 Task: Find connections with filter location Vicálvaro with filter topic #moneywith filter profile language German with filter current company NetApp with filter school Sri Venkateswara College with filter industry Magnetic and Optical Media Manufacturing with filter service category Program Management with filter keywords title Hair Stylist
Action: Mouse moved to (574, 65)
Screenshot: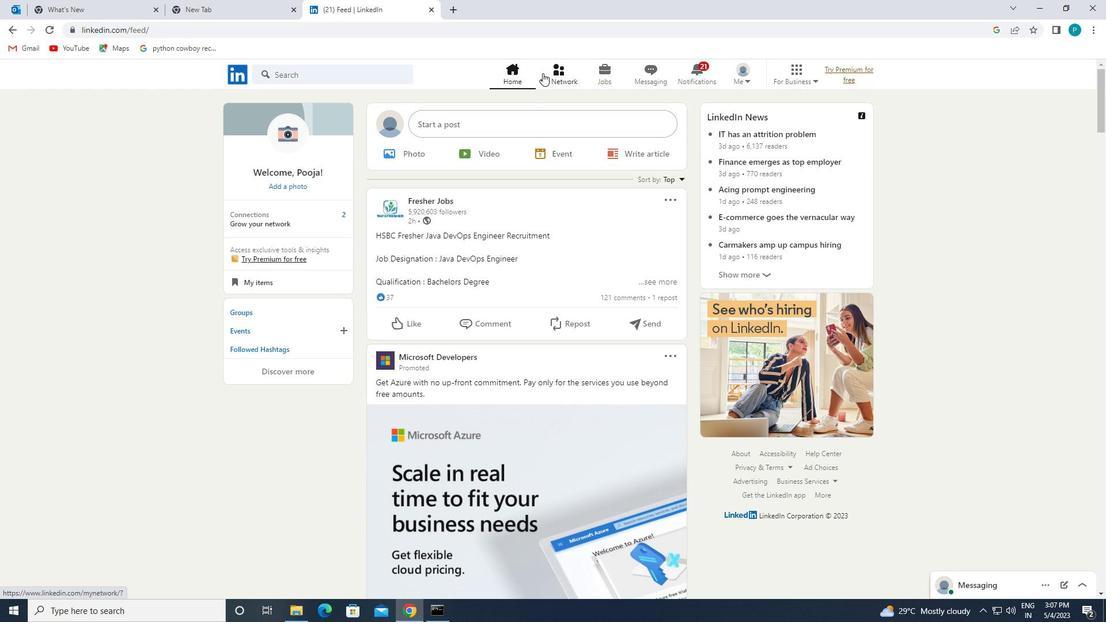 
Action: Mouse pressed left at (574, 65)
Screenshot: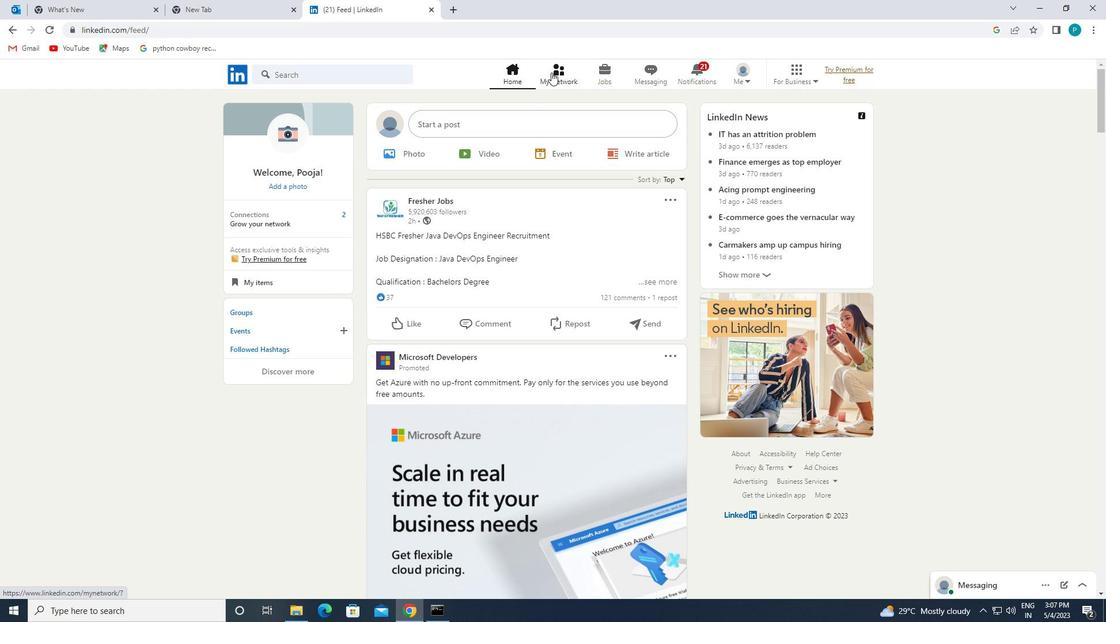 
Action: Mouse moved to (566, 72)
Screenshot: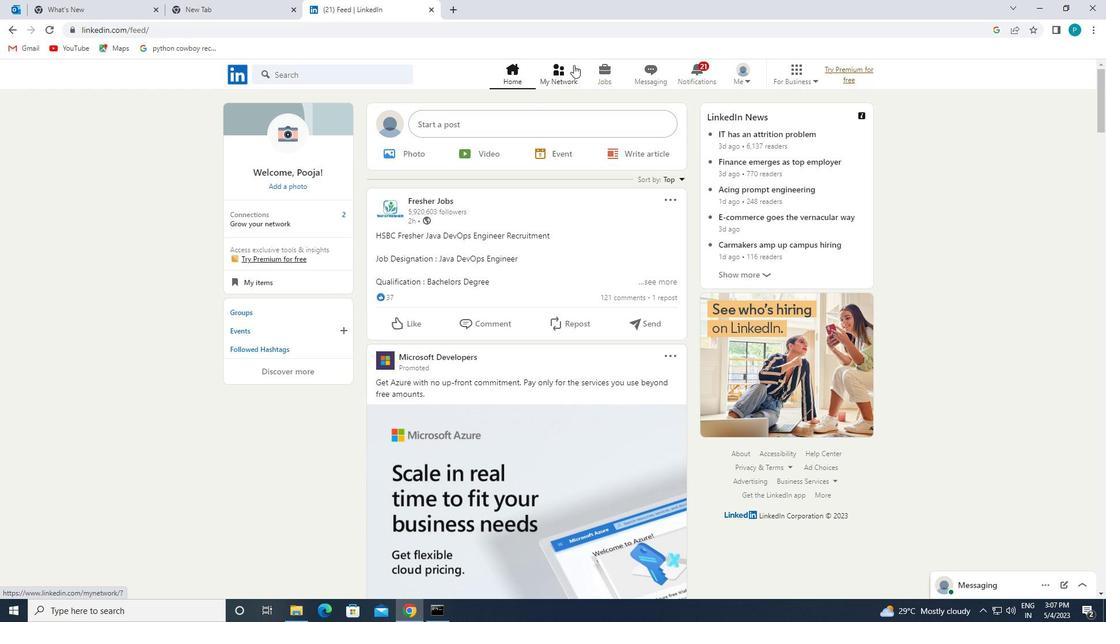 
Action: Mouse pressed left at (566, 72)
Screenshot: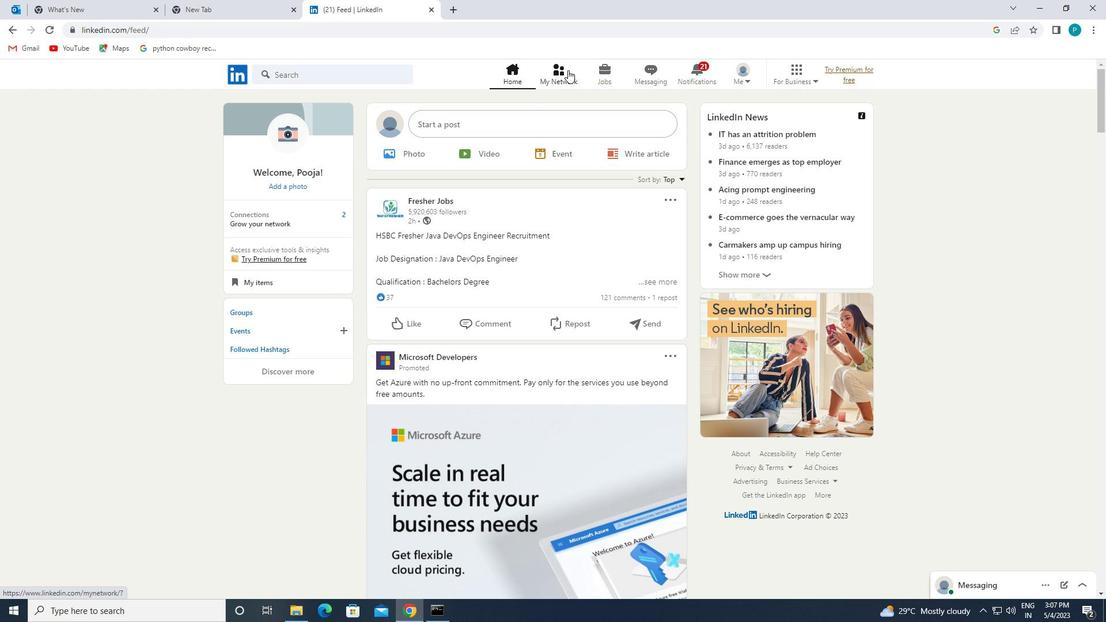
Action: Mouse moved to (328, 140)
Screenshot: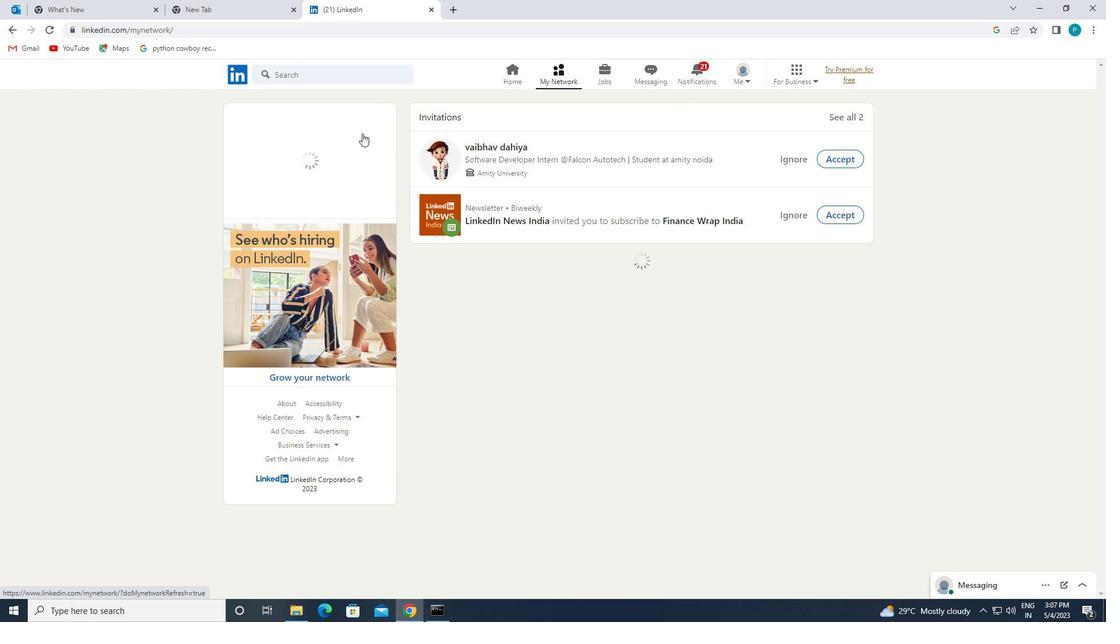
Action: Mouse pressed left at (328, 140)
Screenshot: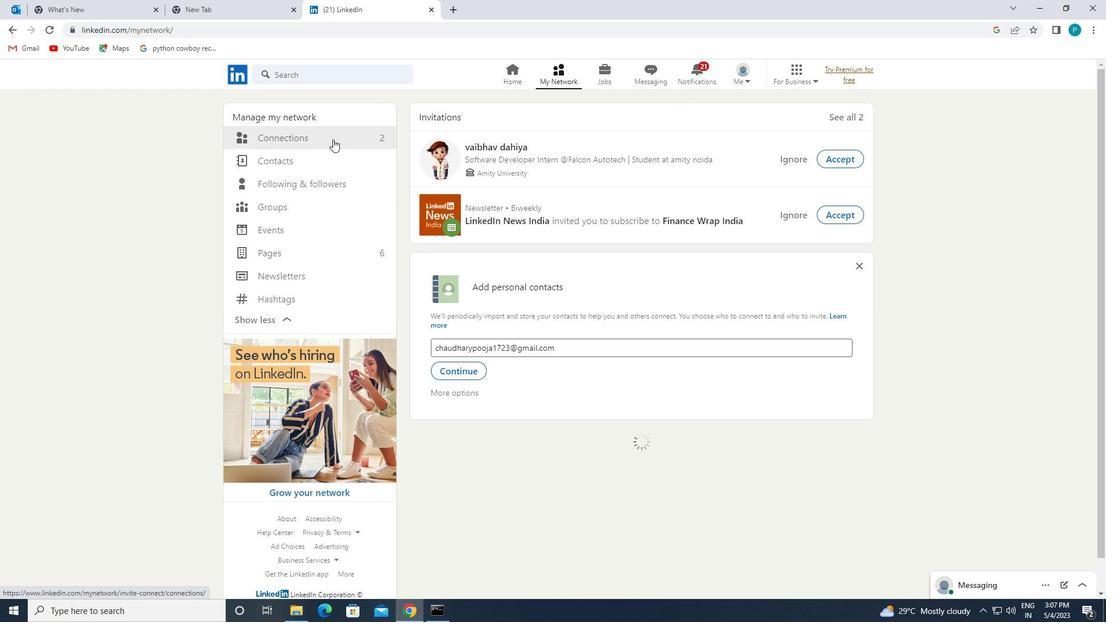
Action: Mouse moved to (622, 145)
Screenshot: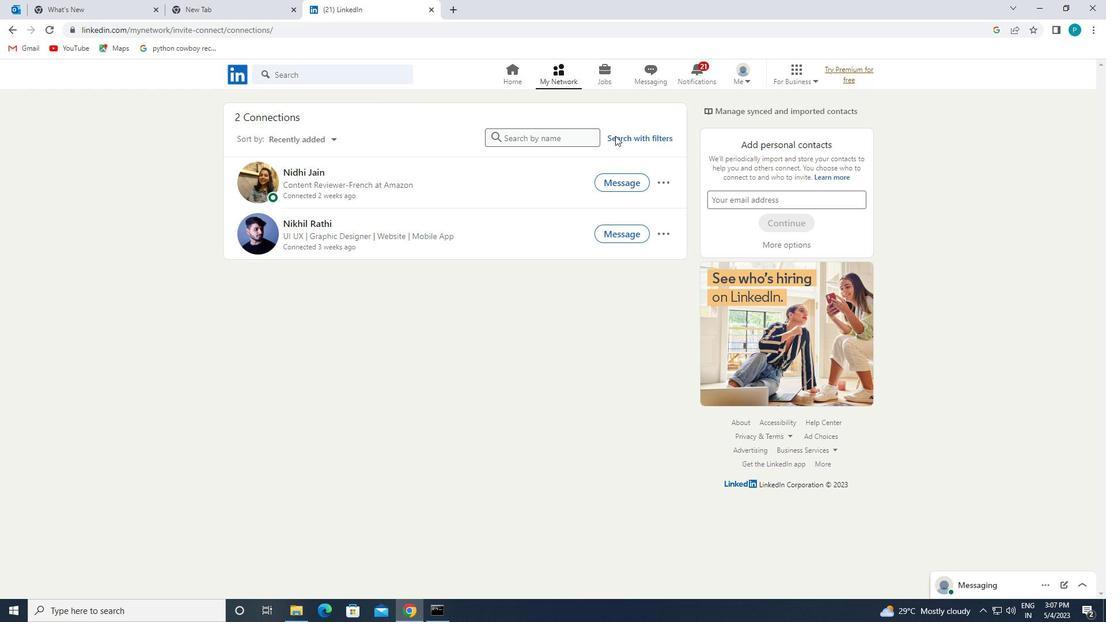 
Action: Mouse pressed left at (622, 145)
Screenshot: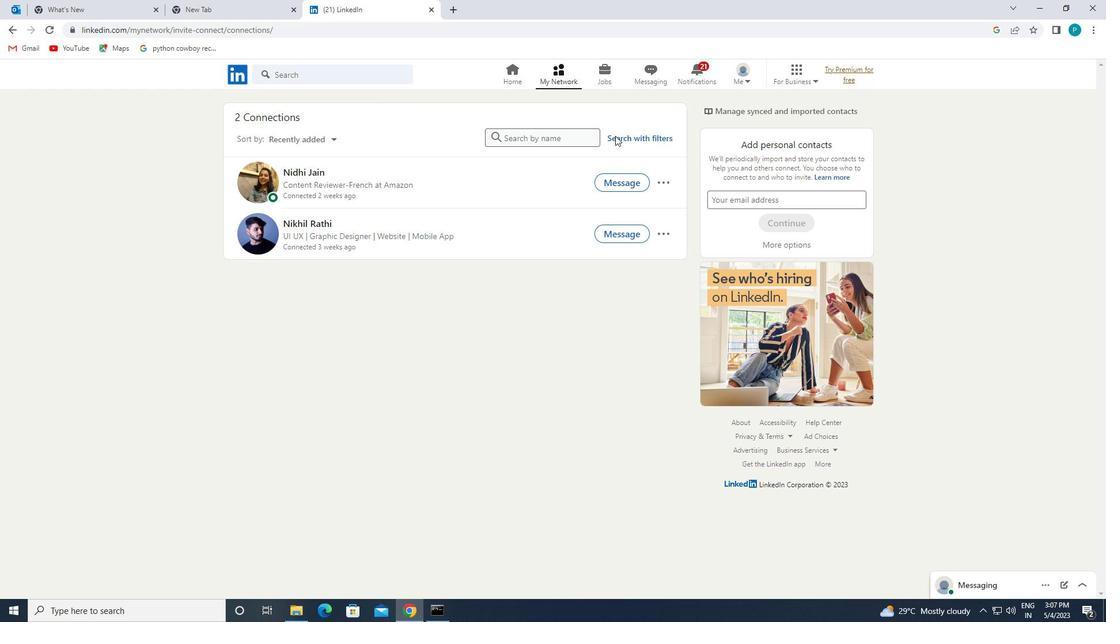 
Action: Mouse moved to (622, 140)
Screenshot: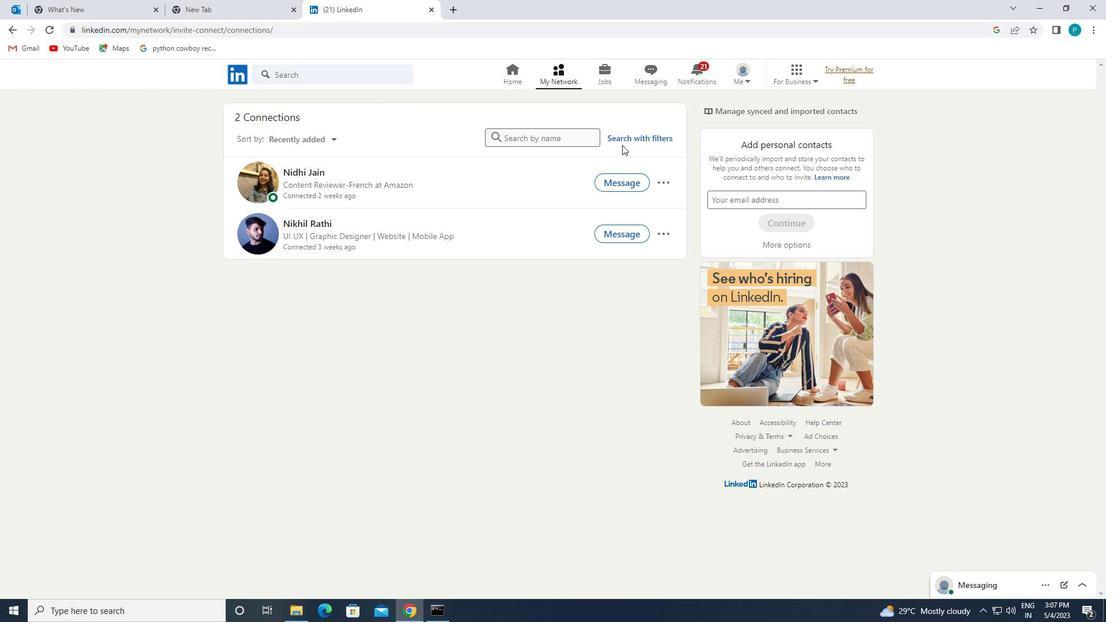 
Action: Mouse pressed left at (622, 140)
Screenshot: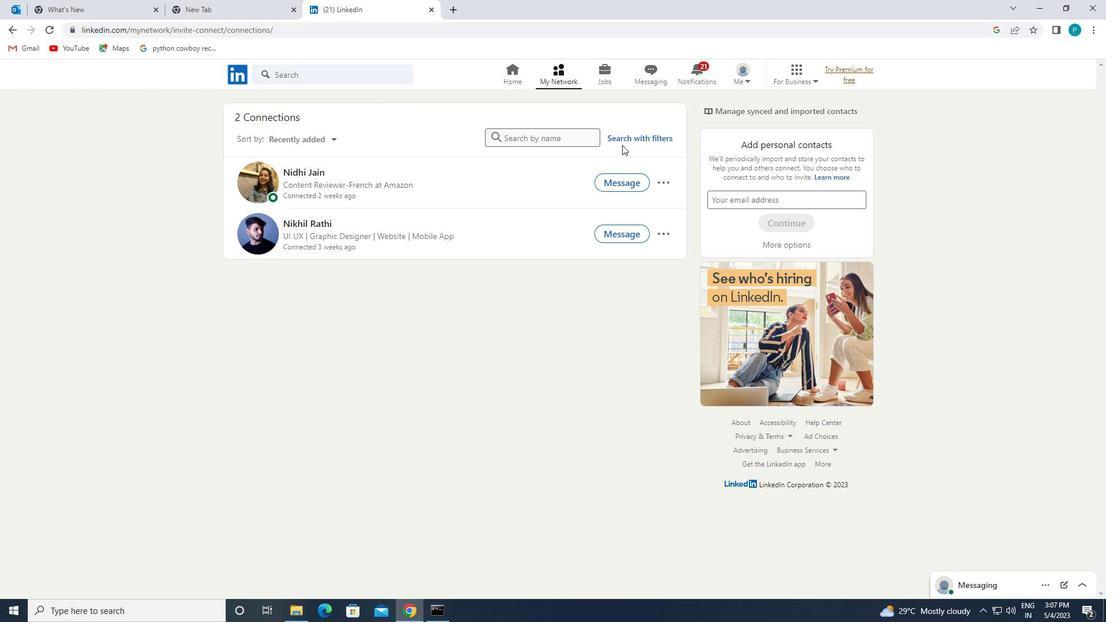 
Action: Mouse moved to (581, 106)
Screenshot: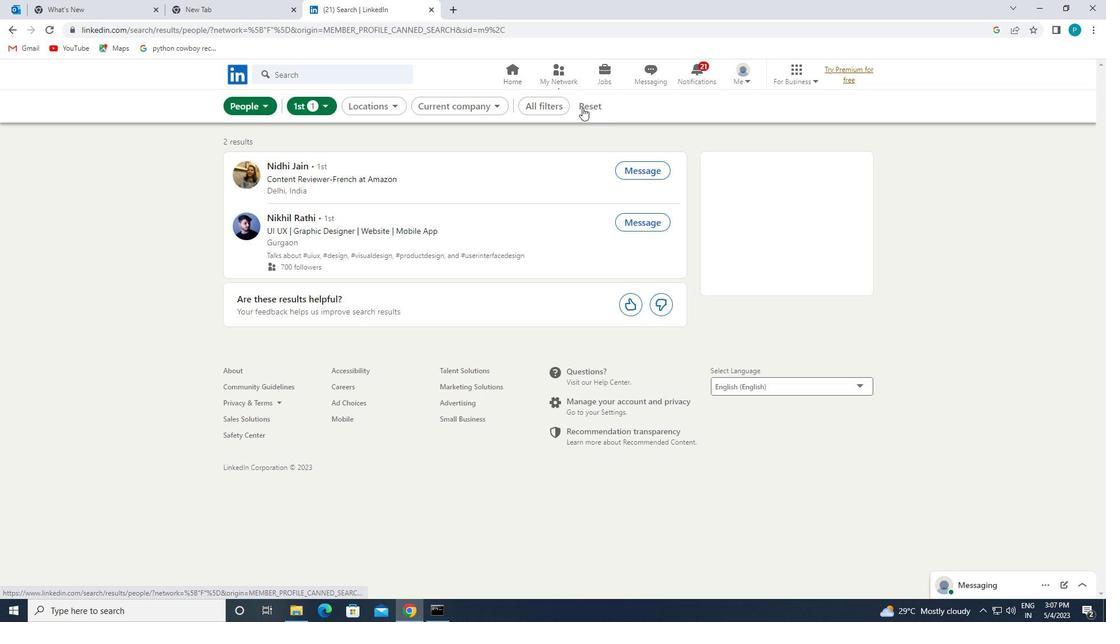 
Action: Mouse pressed left at (581, 106)
Screenshot: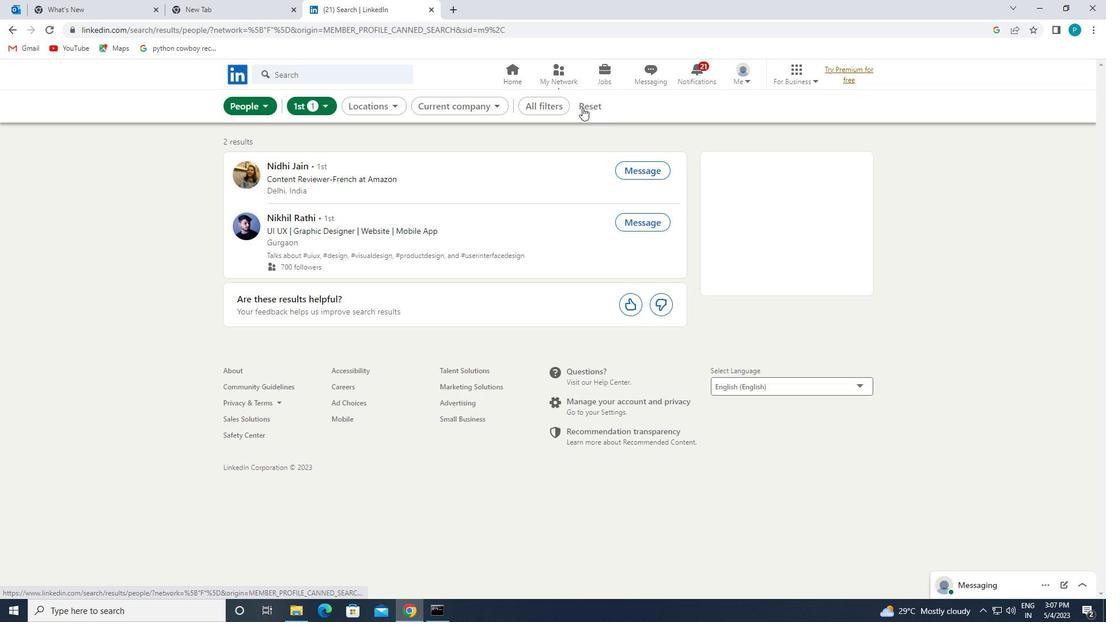 
Action: Mouse moved to (562, 101)
Screenshot: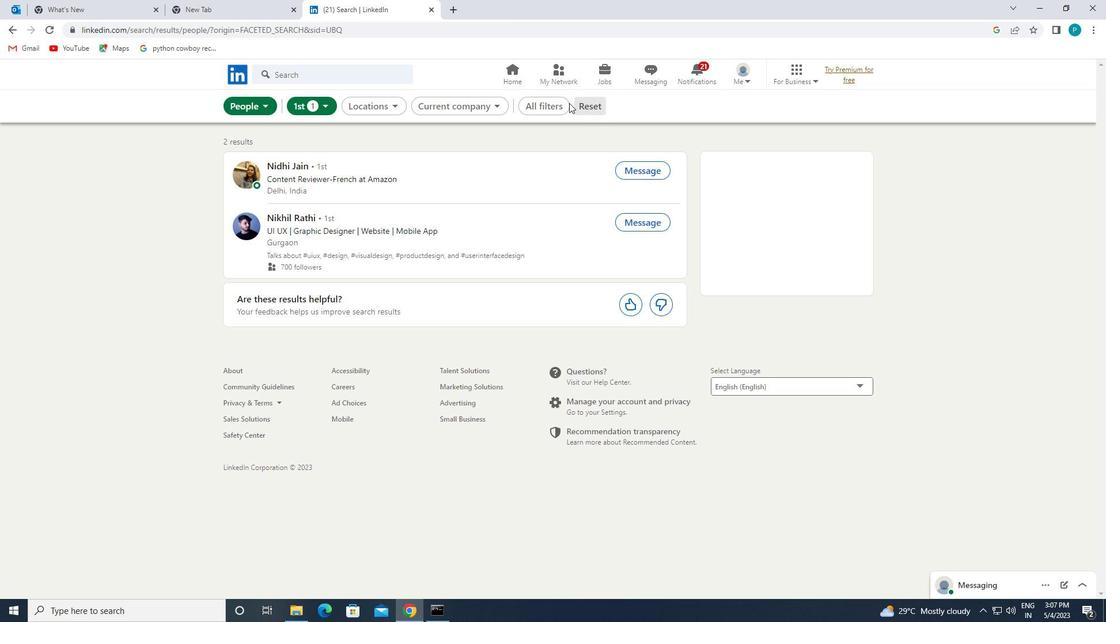 
Action: Mouse pressed left at (562, 101)
Screenshot: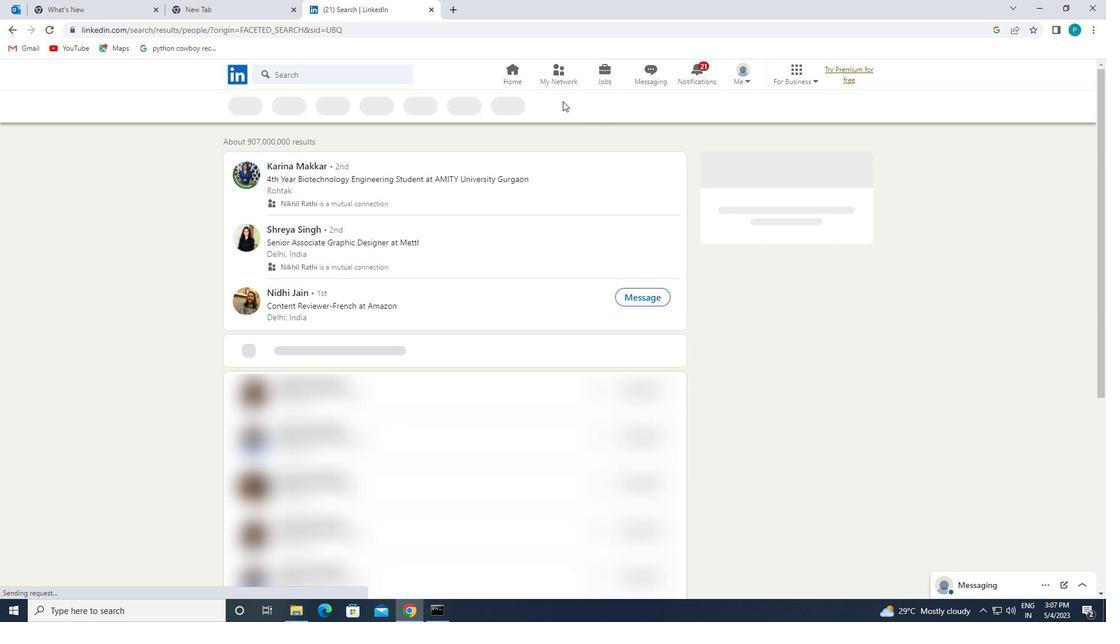 
Action: Mouse moved to (956, 381)
Screenshot: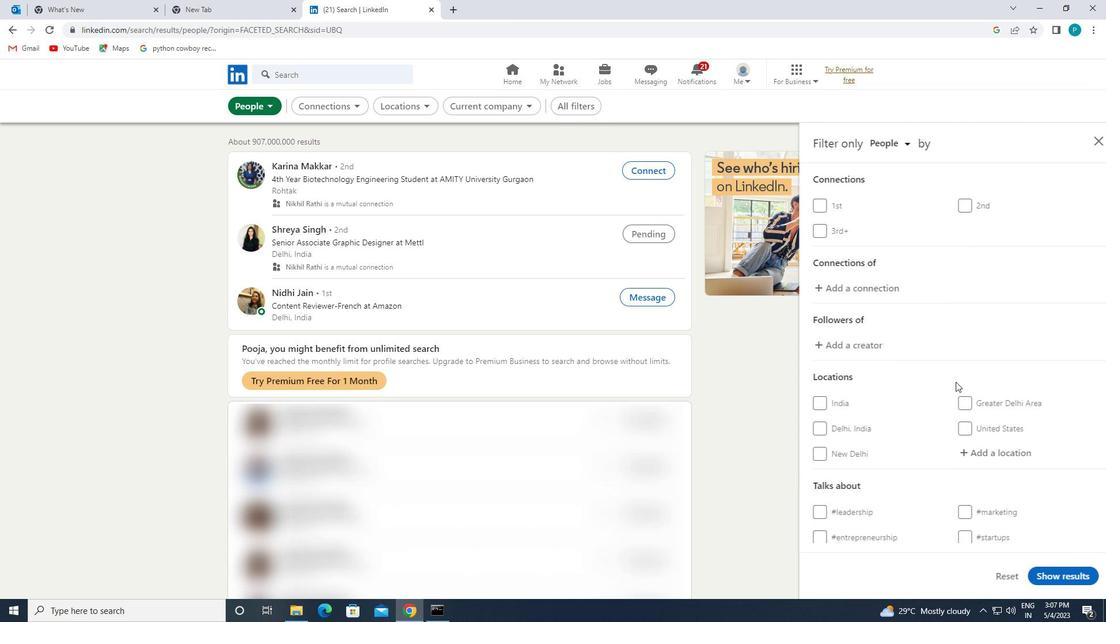 
Action: Mouse scrolled (956, 381) with delta (0, 0)
Screenshot: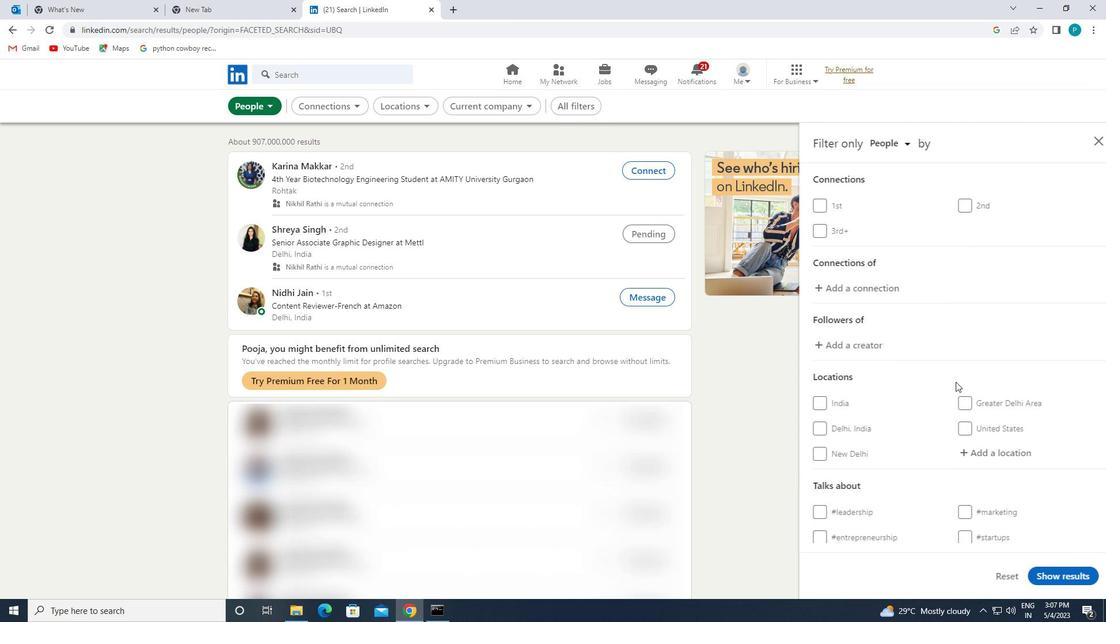 
Action: Mouse moved to (954, 380)
Screenshot: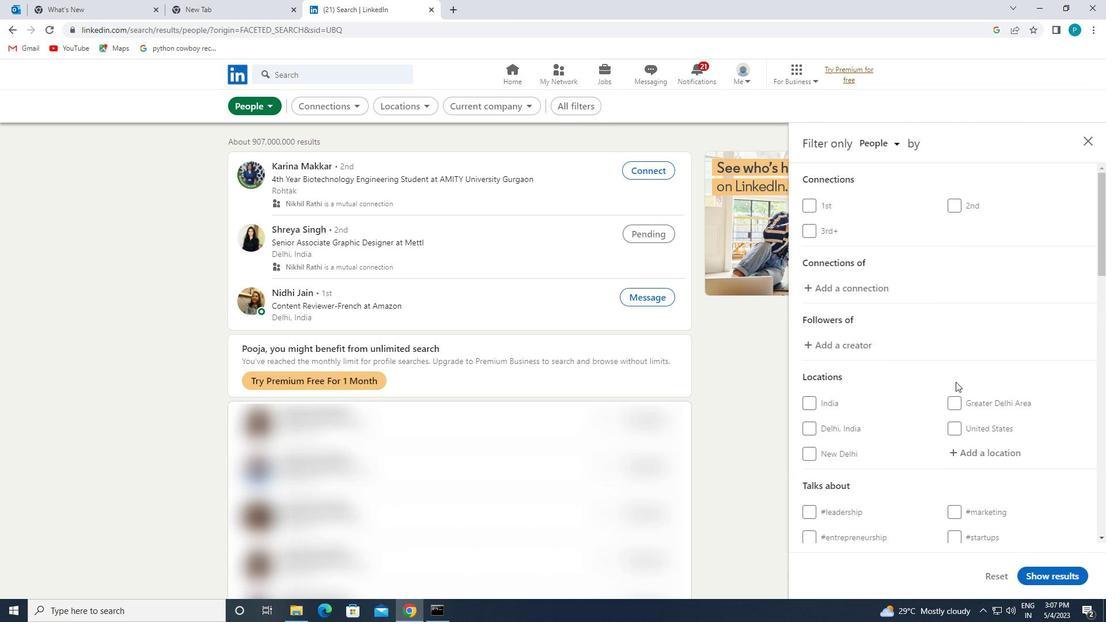 
Action: Mouse scrolled (954, 379) with delta (0, 0)
Screenshot: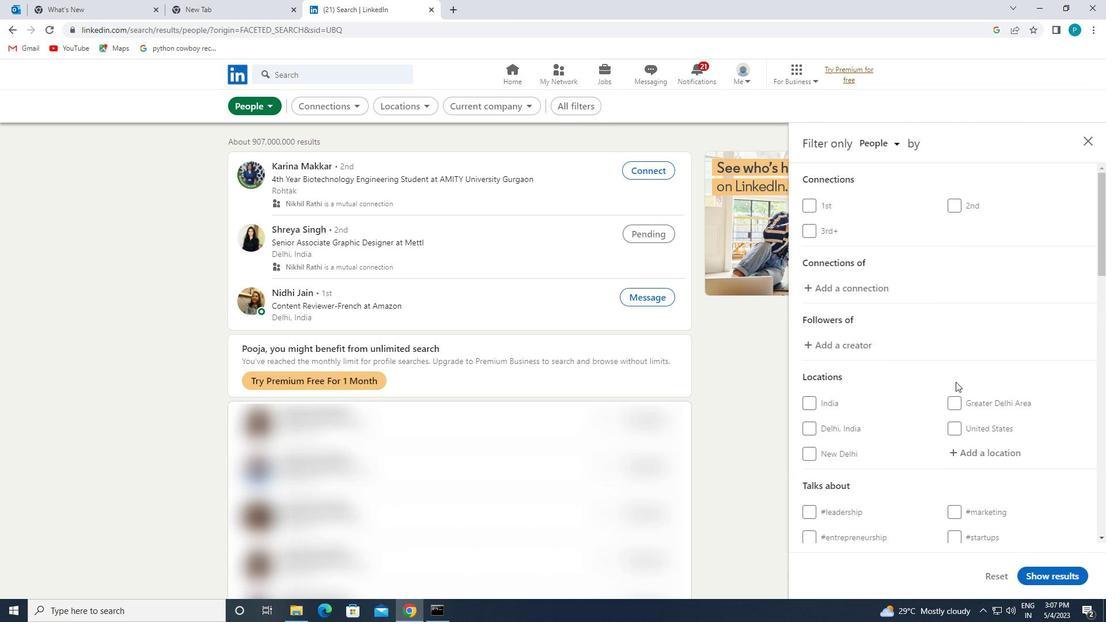 
Action: Mouse moved to (955, 341)
Screenshot: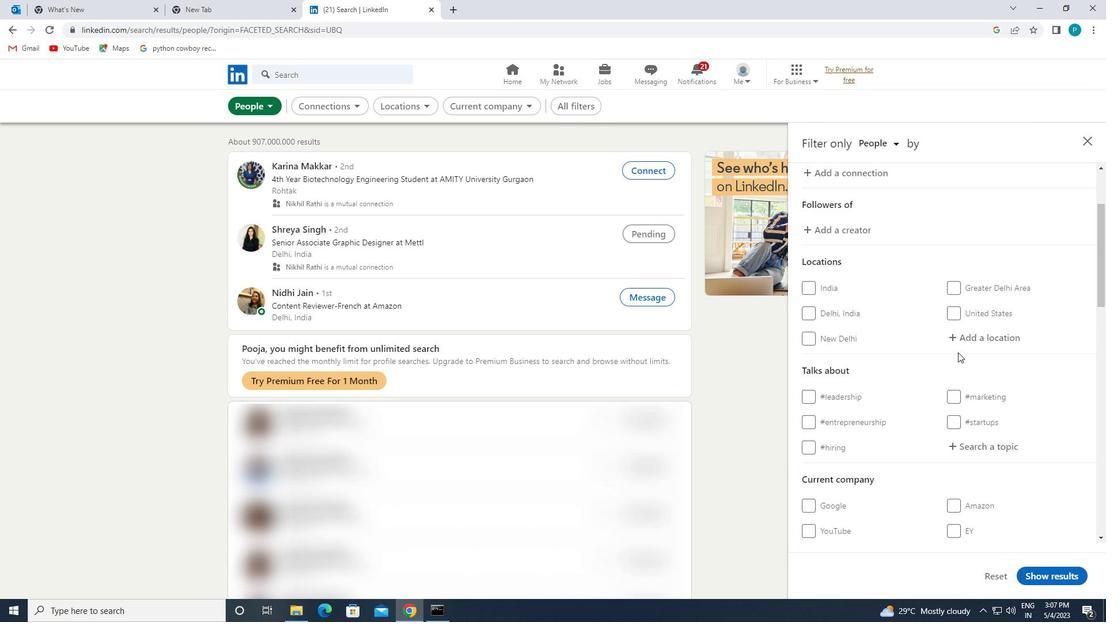 
Action: Mouse pressed left at (955, 341)
Screenshot: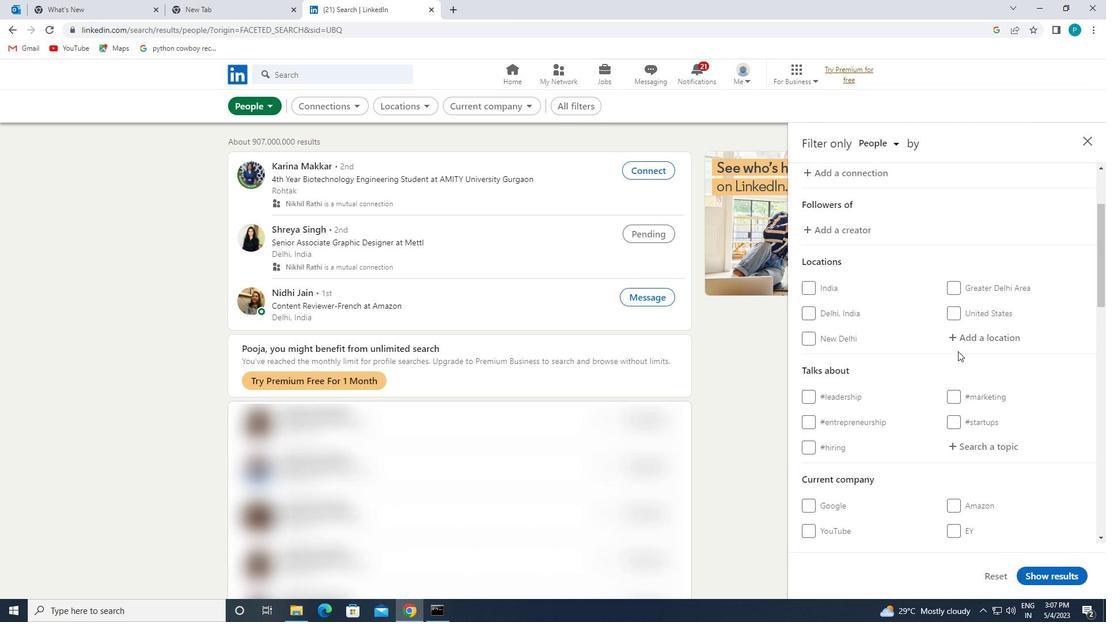 
Action: Key pressed <Key.caps_lock>v<Key.caps_lock>icalvaro
Screenshot: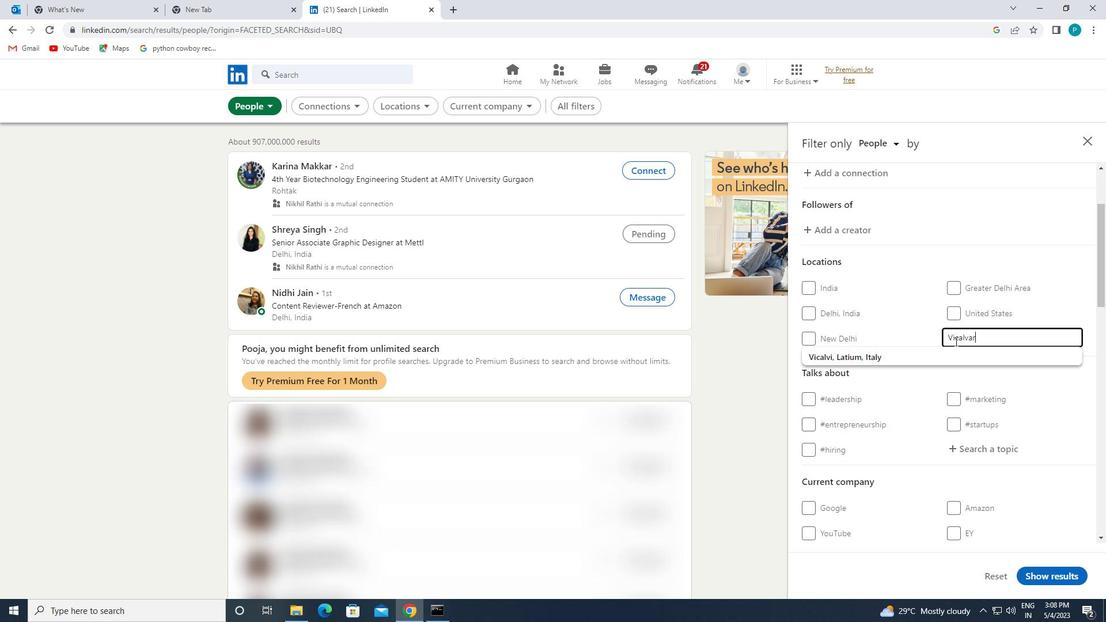 
Action: Mouse moved to (985, 454)
Screenshot: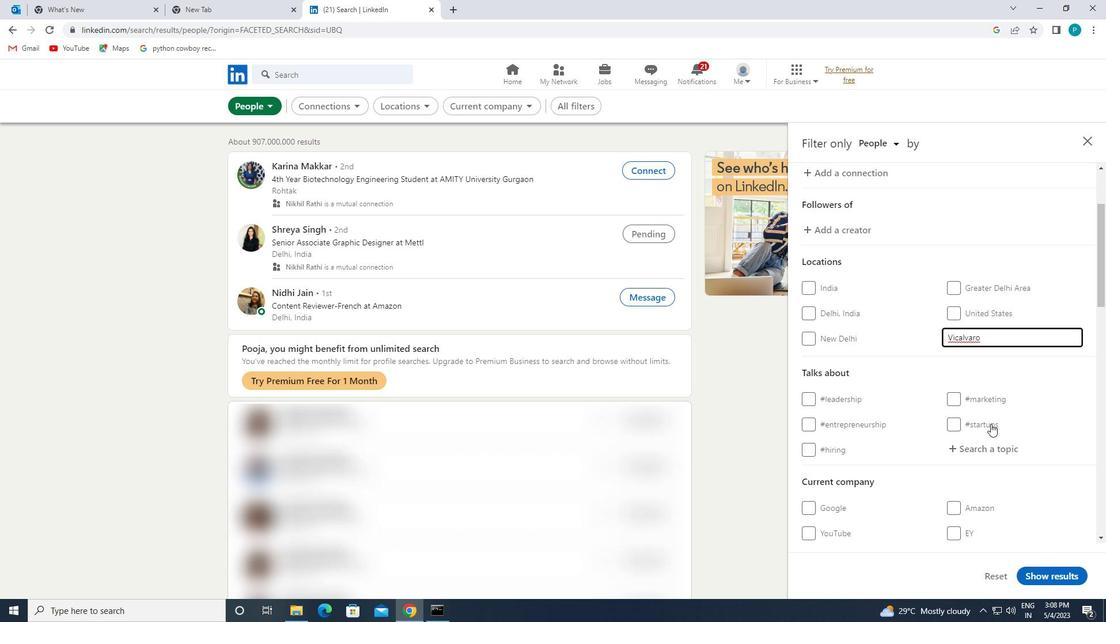 
Action: Mouse pressed left at (985, 454)
Screenshot: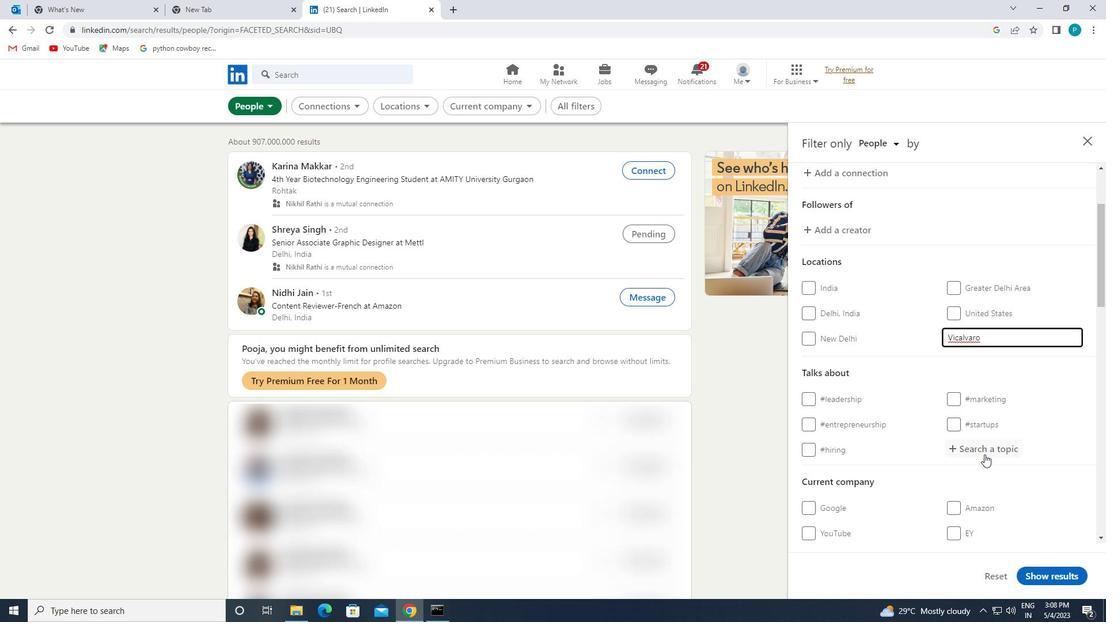 
Action: Mouse moved to (985, 455)
Screenshot: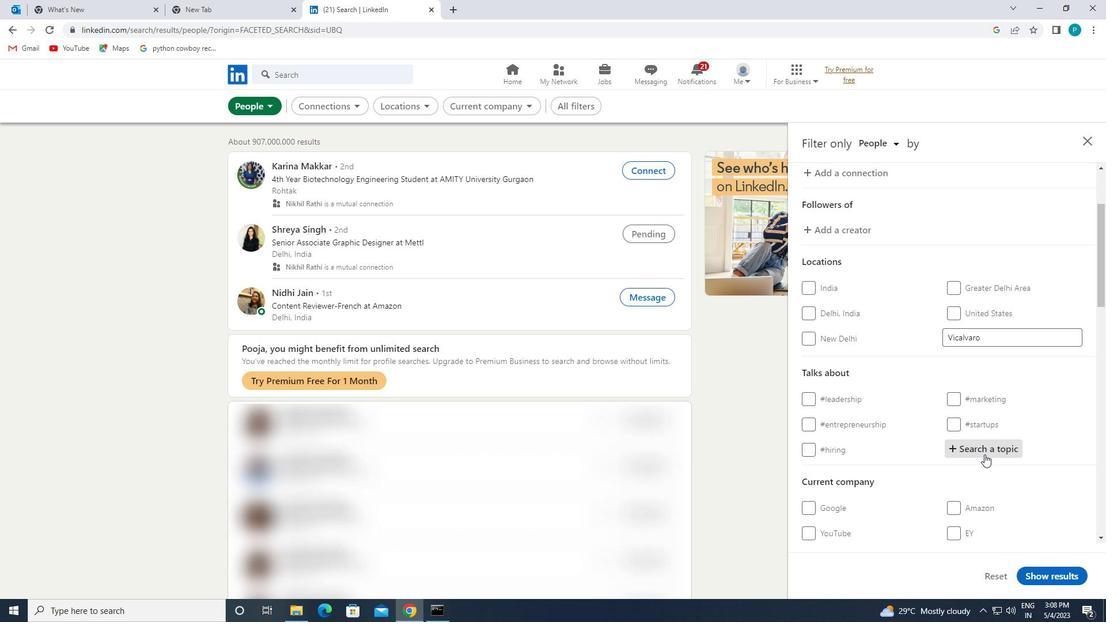 
Action: Key pressed <Key.shift>#MONEY
Screenshot: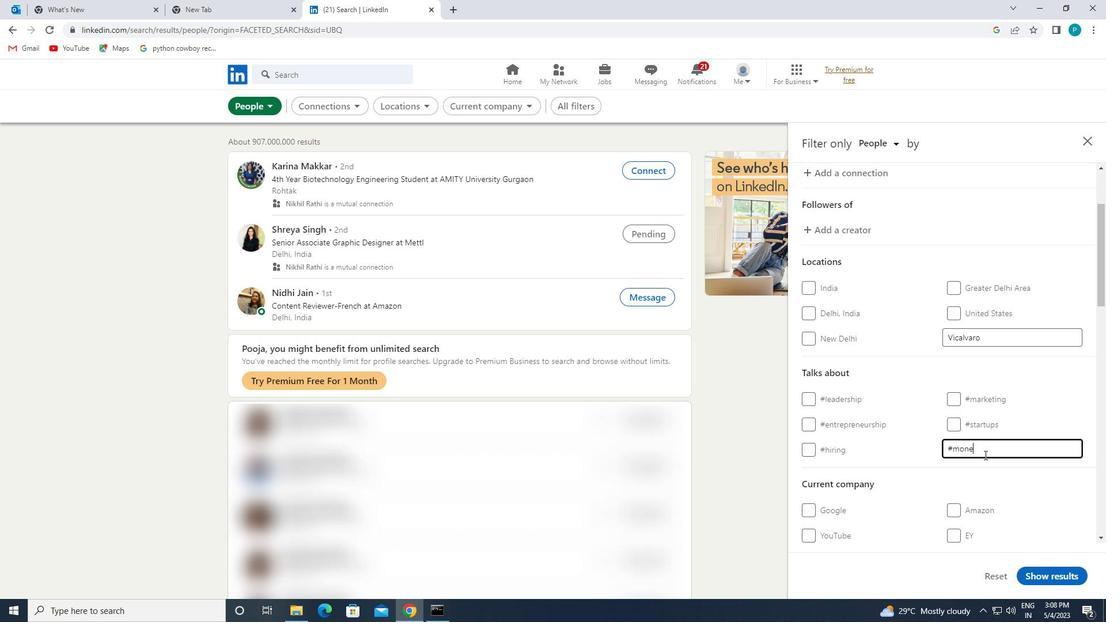 
Action: Mouse moved to (906, 462)
Screenshot: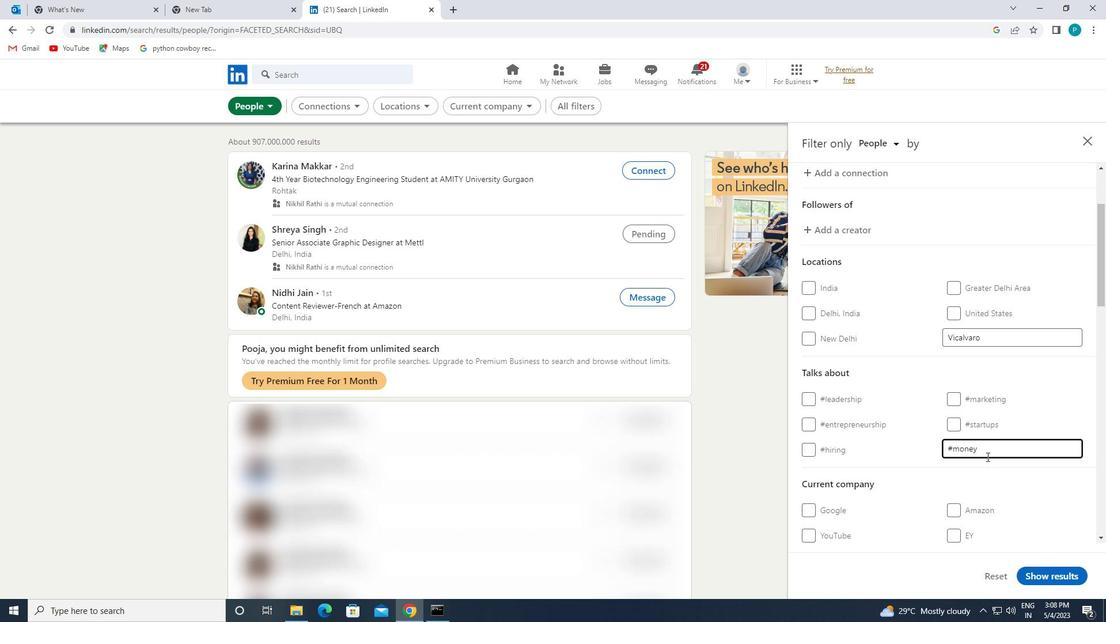 
Action: Mouse scrolled (906, 462) with delta (0, 0)
Screenshot: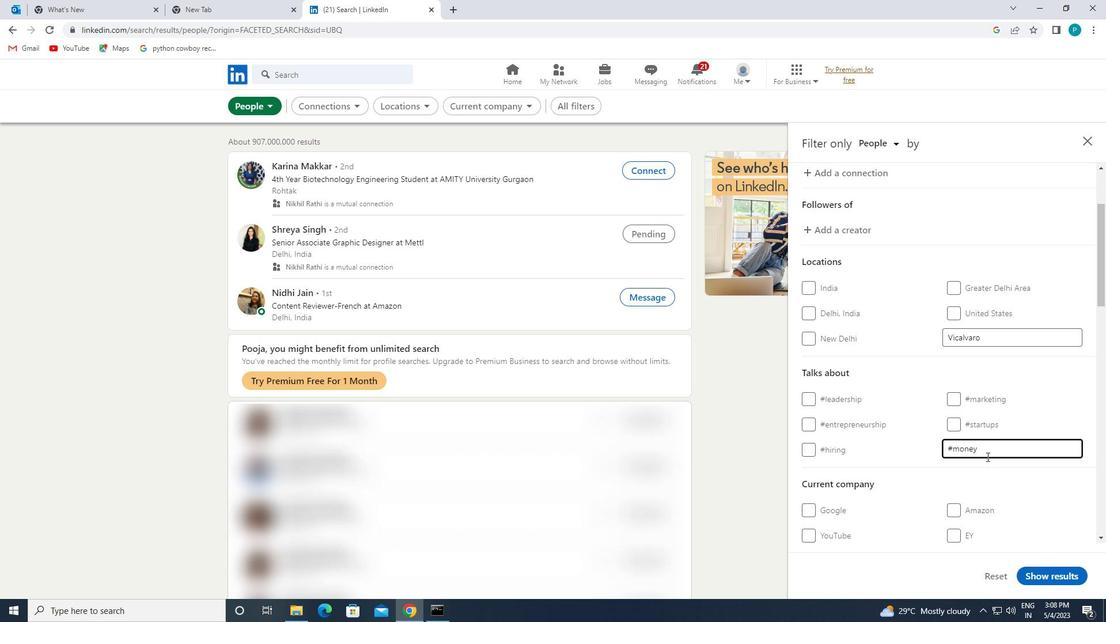 
Action: Mouse scrolled (906, 462) with delta (0, 0)
Screenshot: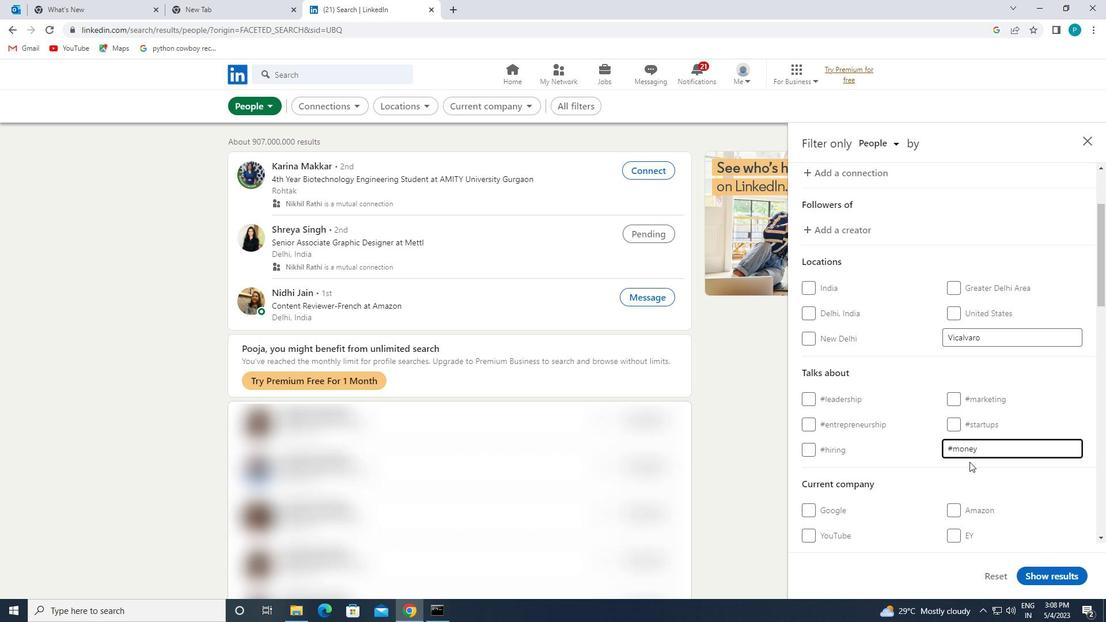 
Action: Mouse scrolled (906, 462) with delta (0, 0)
Screenshot: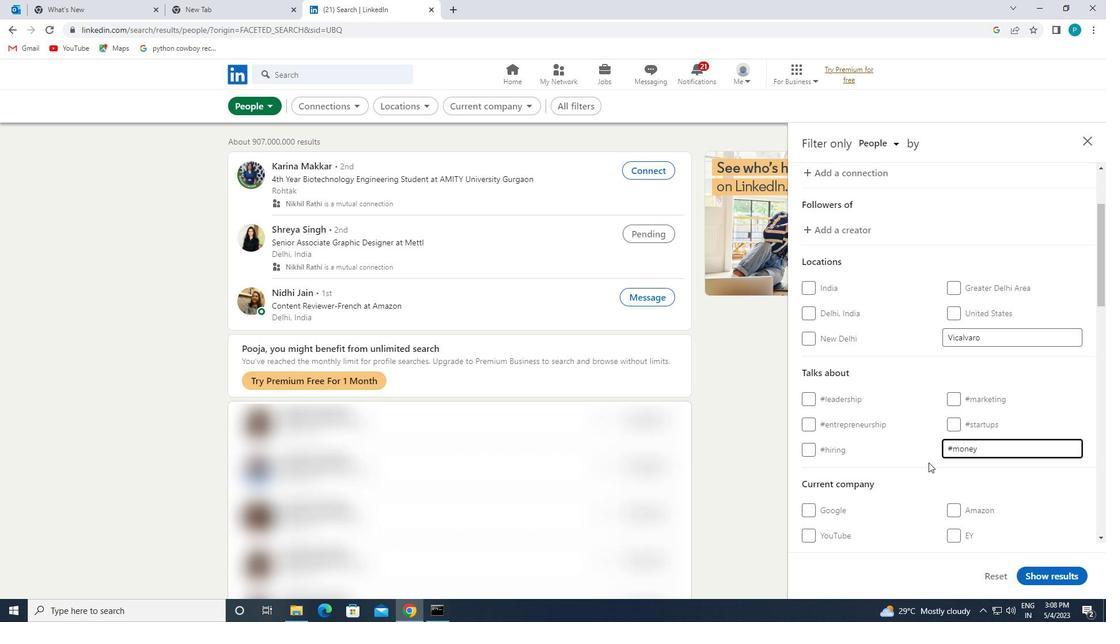 
Action: Mouse scrolled (906, 462) with delta (0, 0)
Screenshot: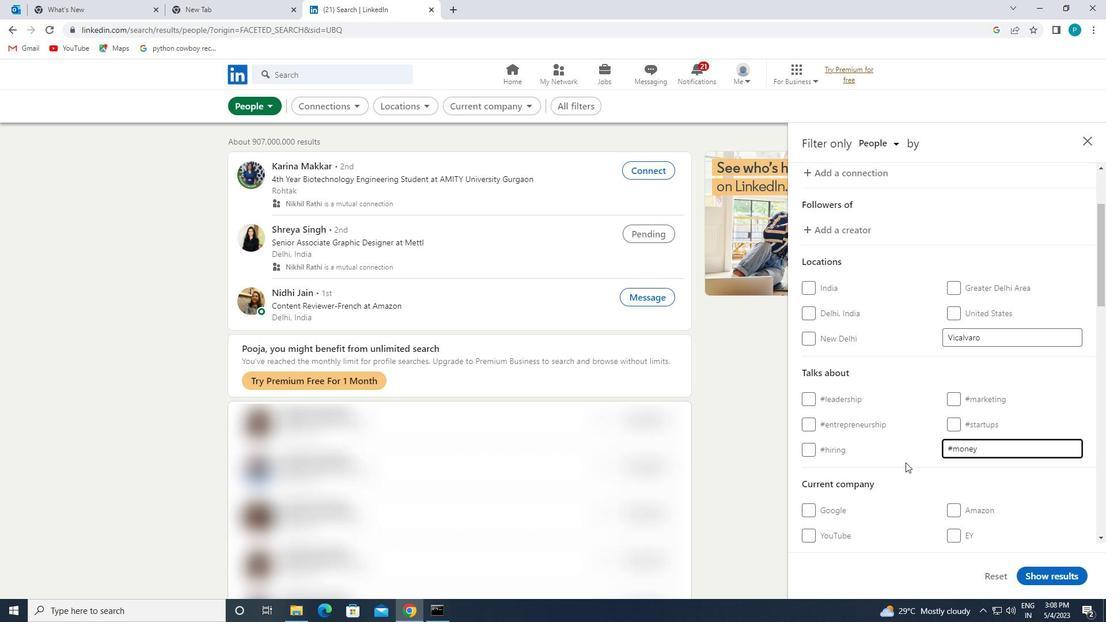 
Action: Mouse moved to (855, 459)
Screenshot: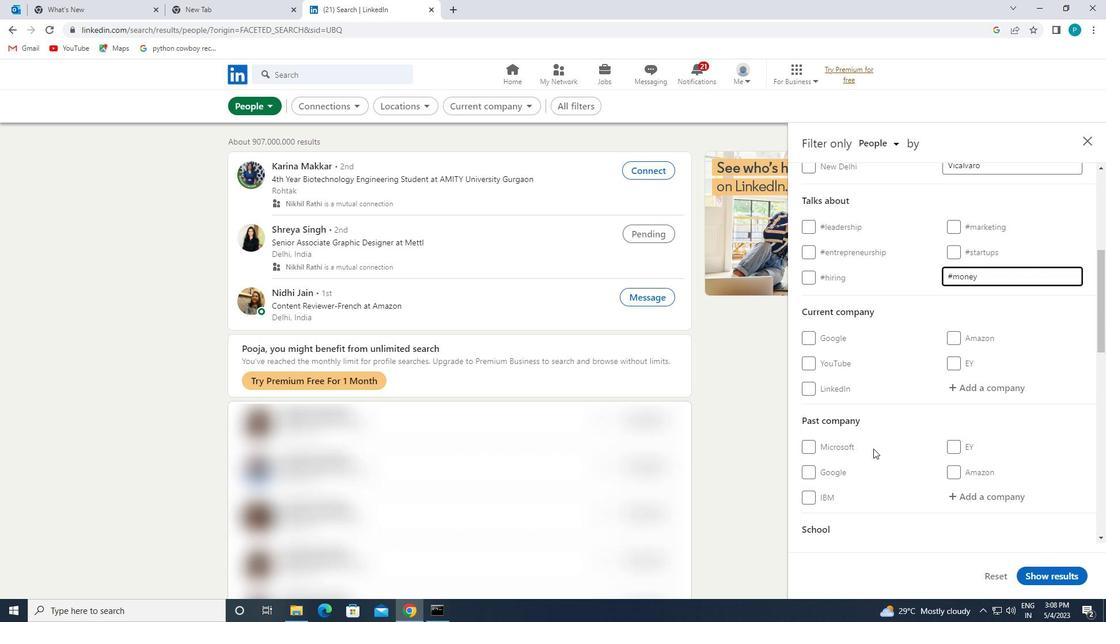 
Action: Mouse scrolled (855, 458) with delta (0, 0)
Screenshot: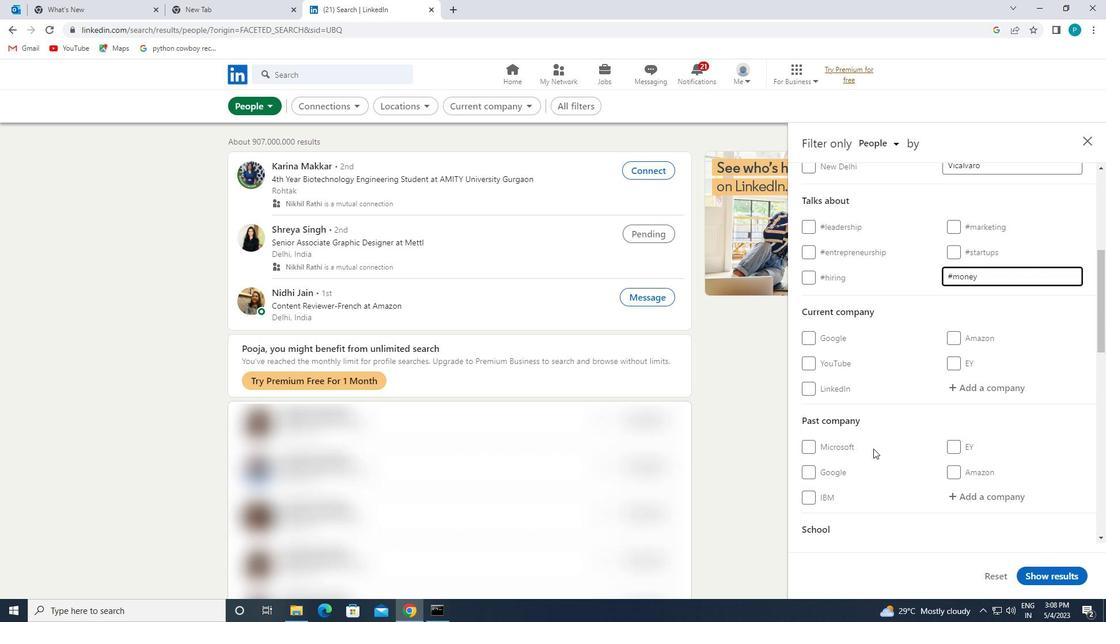 
Action: Mouse moved to (855, 460)
Screenshot: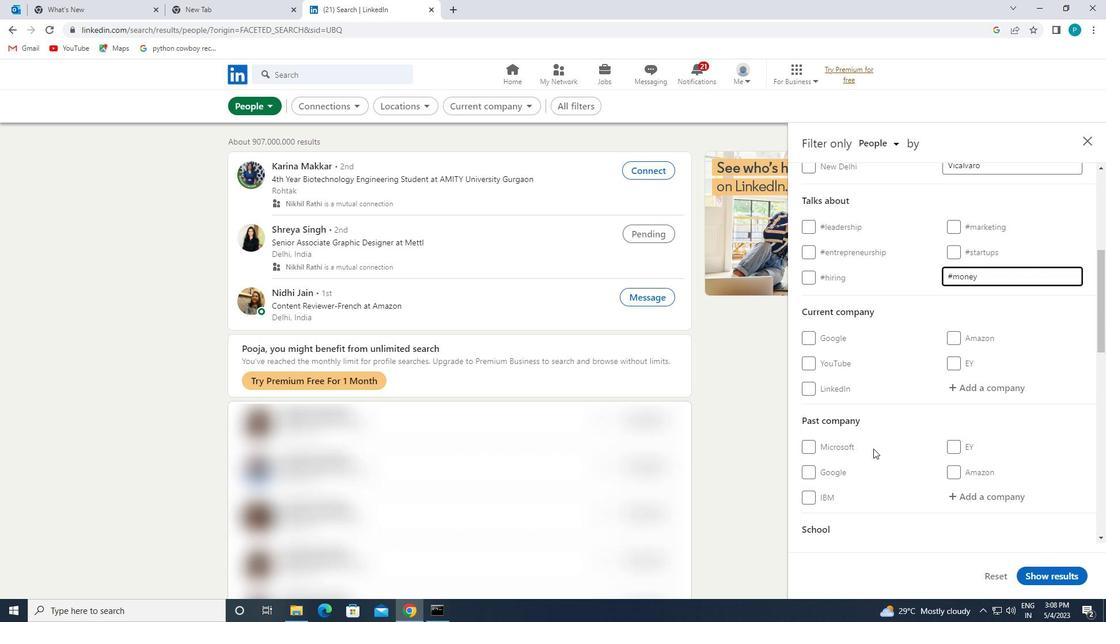 
Action: Mouse scrolled (855, 460) with delta (0, 0)
Screenshot: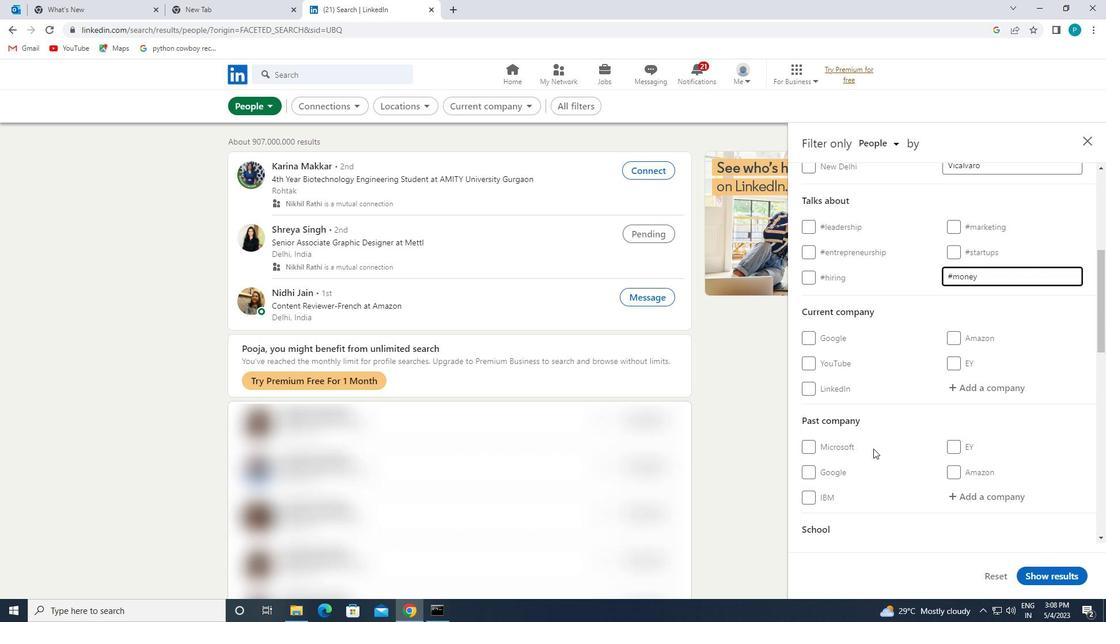 
Action: Mouse moved to (854, 460)
Screenshot: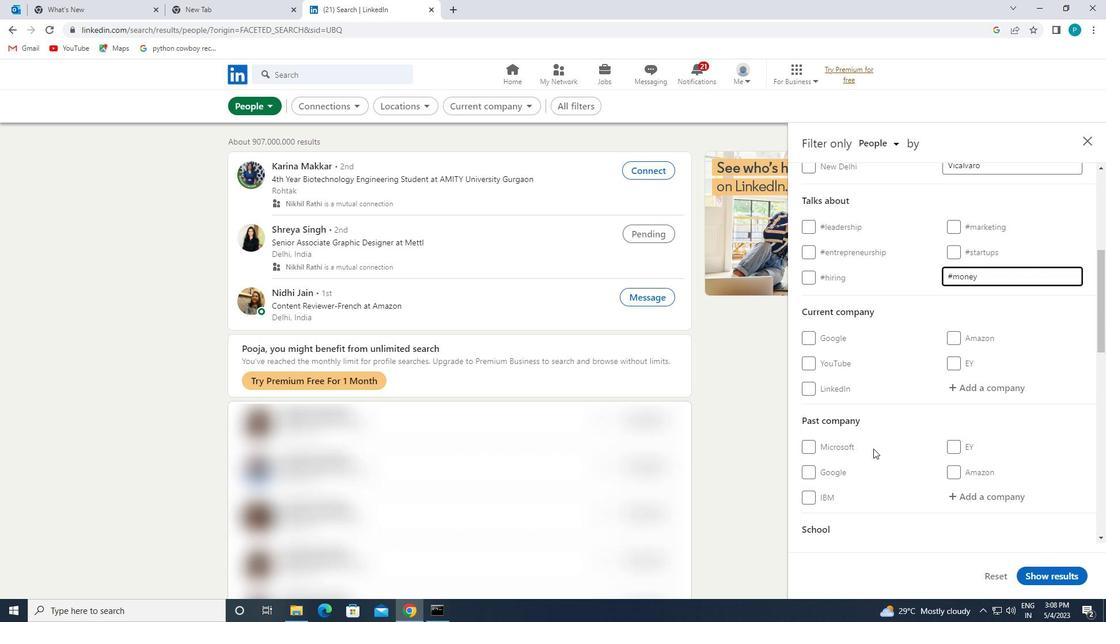 
Action: Mouse scrolled (854, 460) with delta (0, 0)
Screenshot: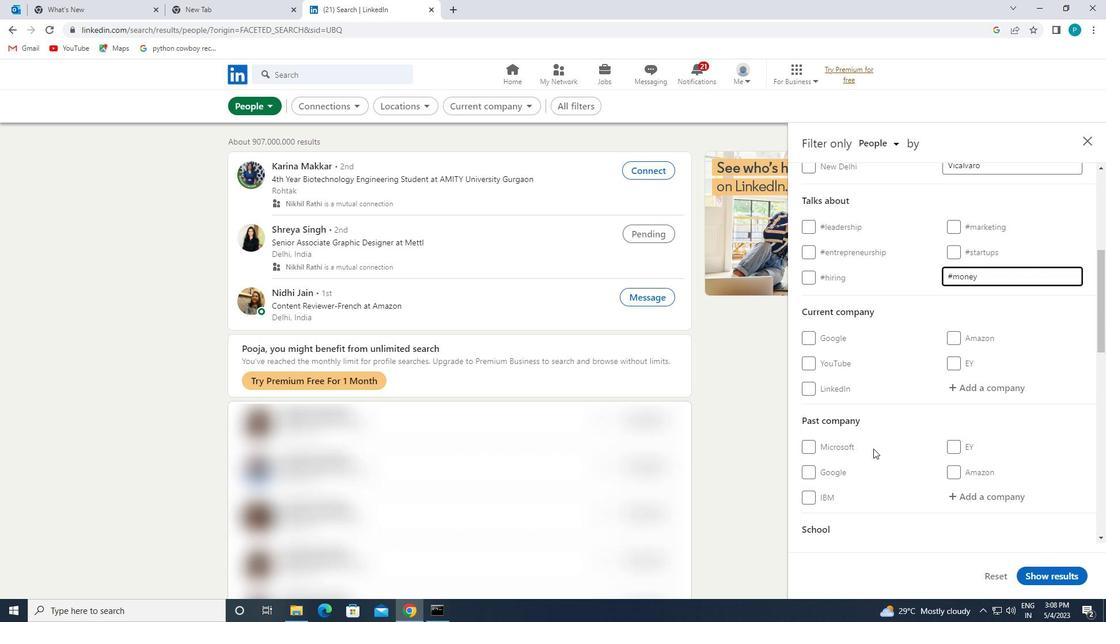 
Action: Mouse moved to (846, 460)
Screenshot: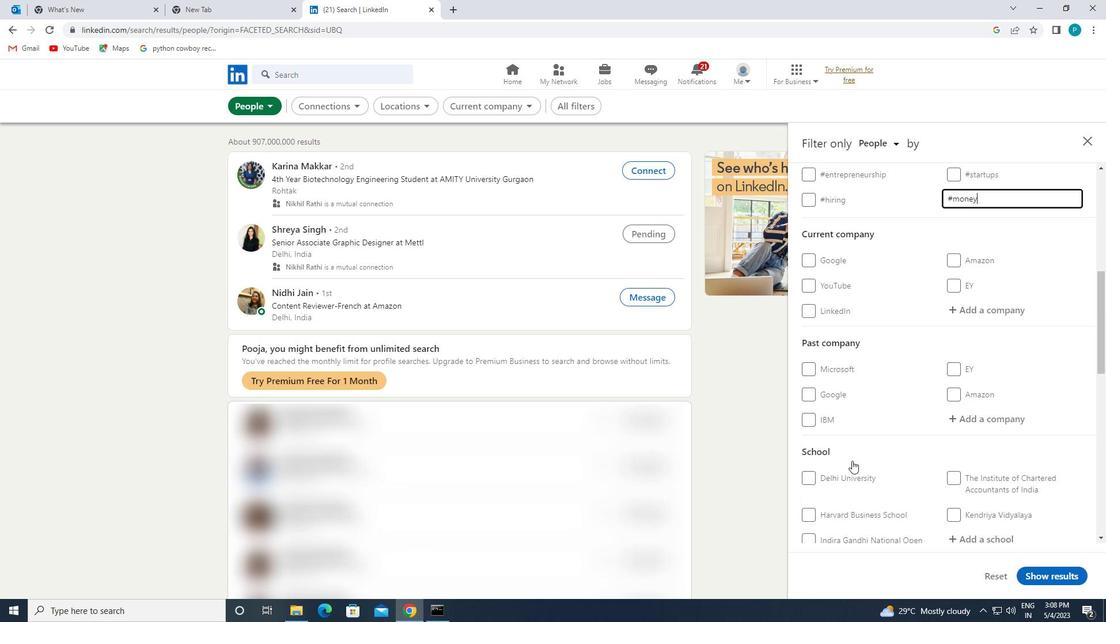 
Action: Mouse scrolled (846, 460) with delta (0, 0)
Screenshot: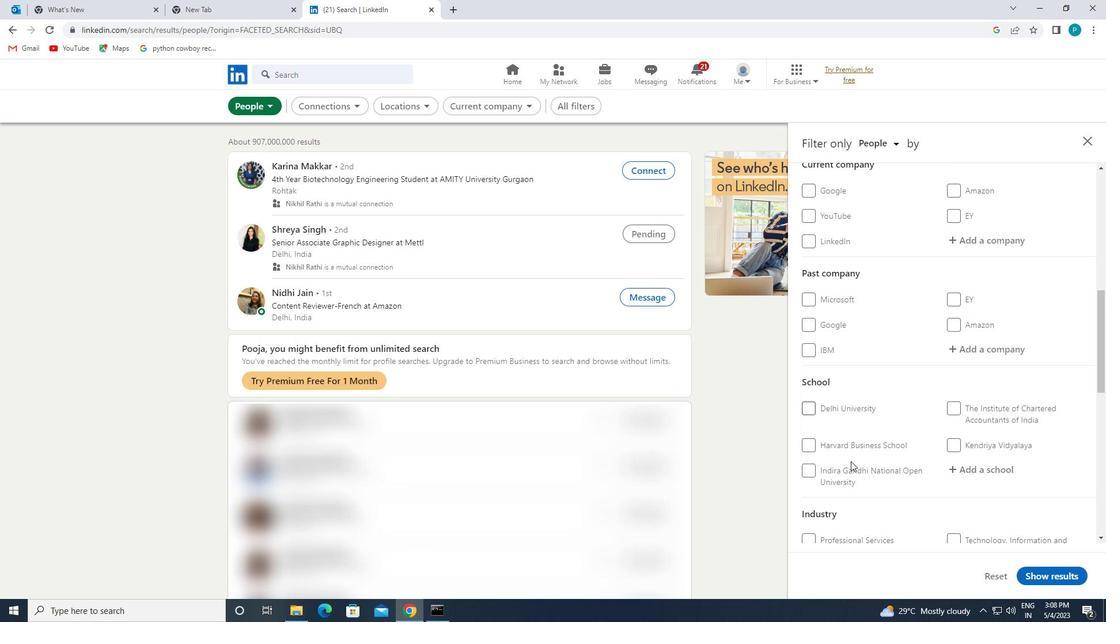 
Action: Mouse scrolled (846, 460) with delta (0, 0)
Screenshot: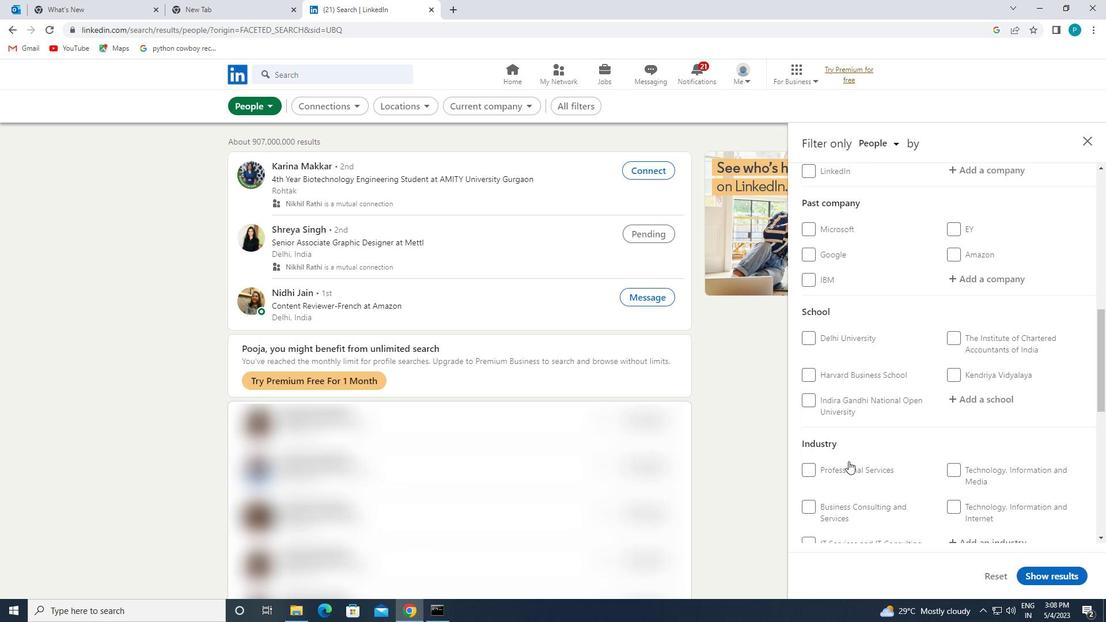
Action: Mouse scrolled (846, 460) with delta (0, 0)
Screenshot: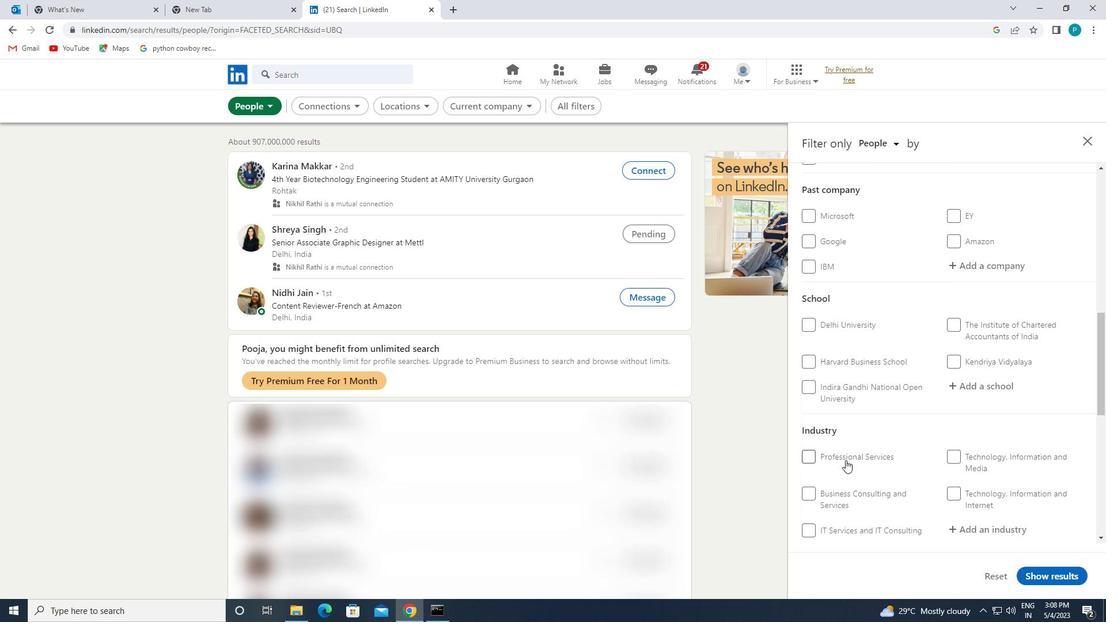 
Action: Mouse scrolled (846, 460) with delta (0, 0)
Screenshot: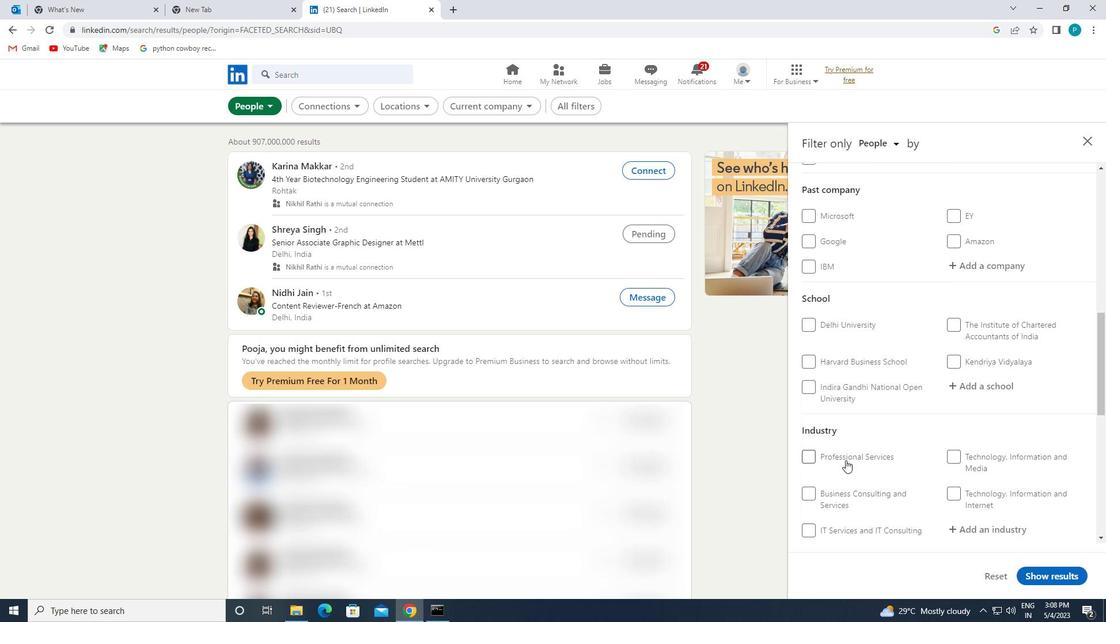 
Action: Mouse moved to (807, 404)
Screenshot: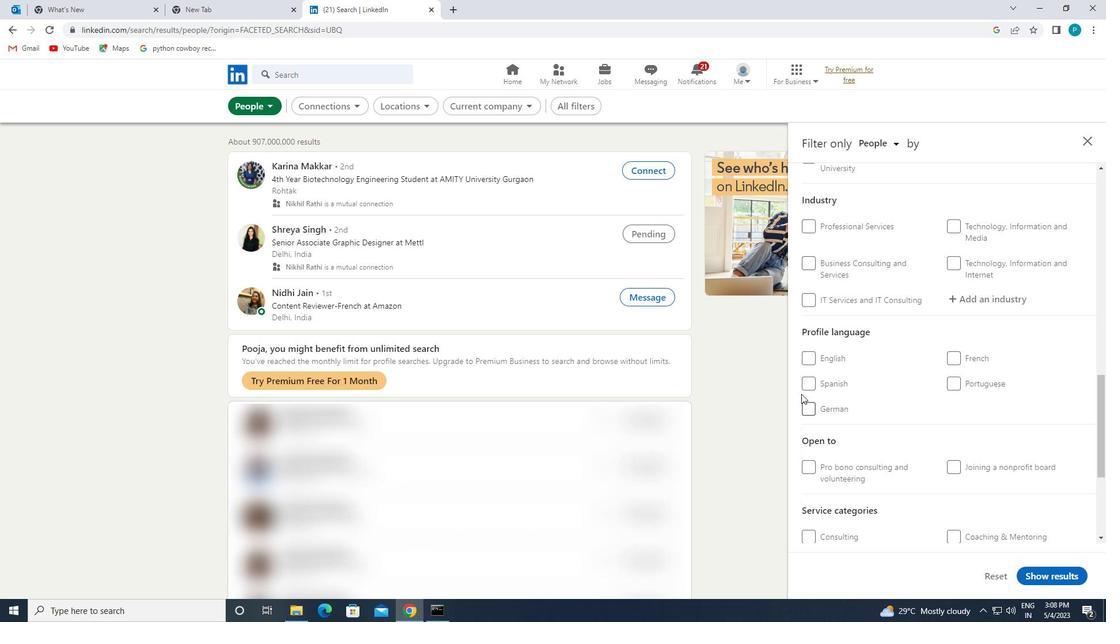 
Action: Mouse pressed left at (807, 404)
Screenshot: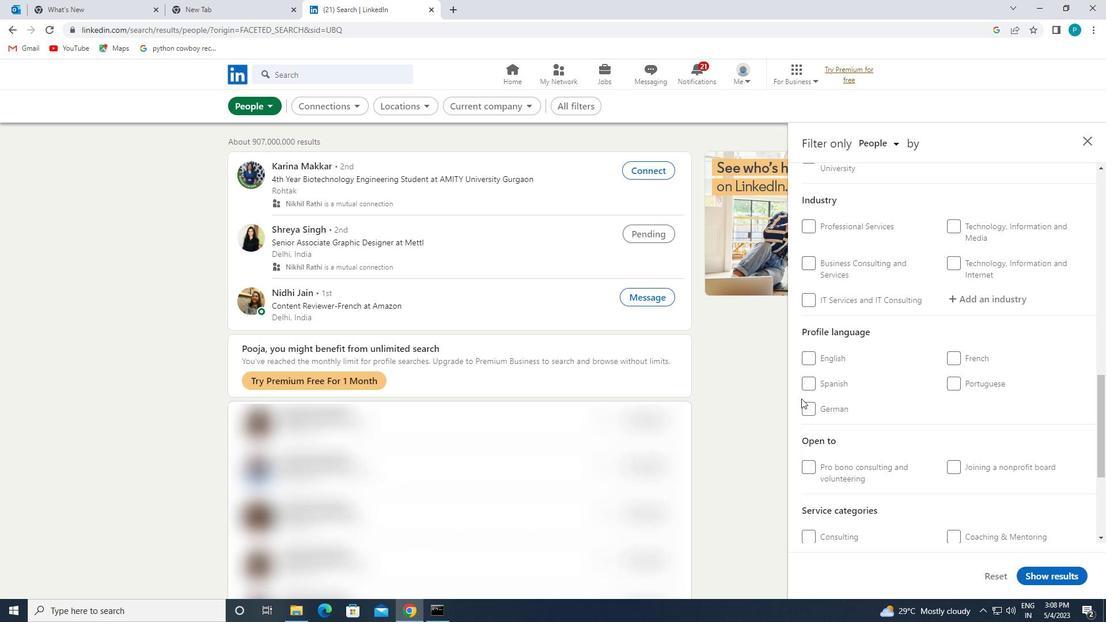 
Action: Mouse moved to (919, 390)
Screenshot: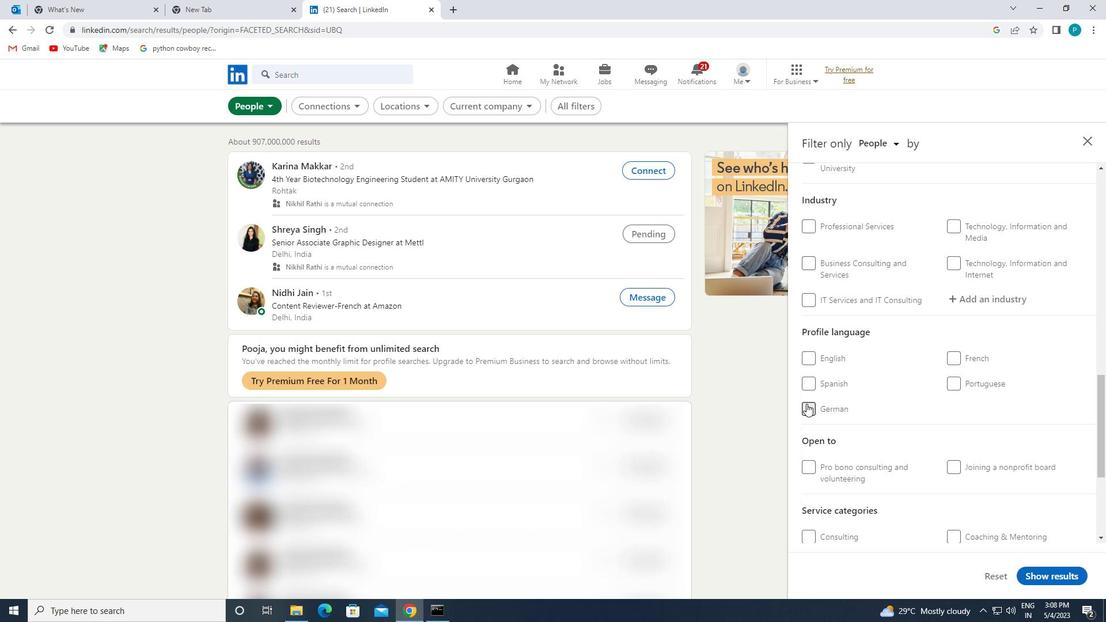 
Action: Mouse scrolled (919, 390) with delta (0, 0)
Screenshot: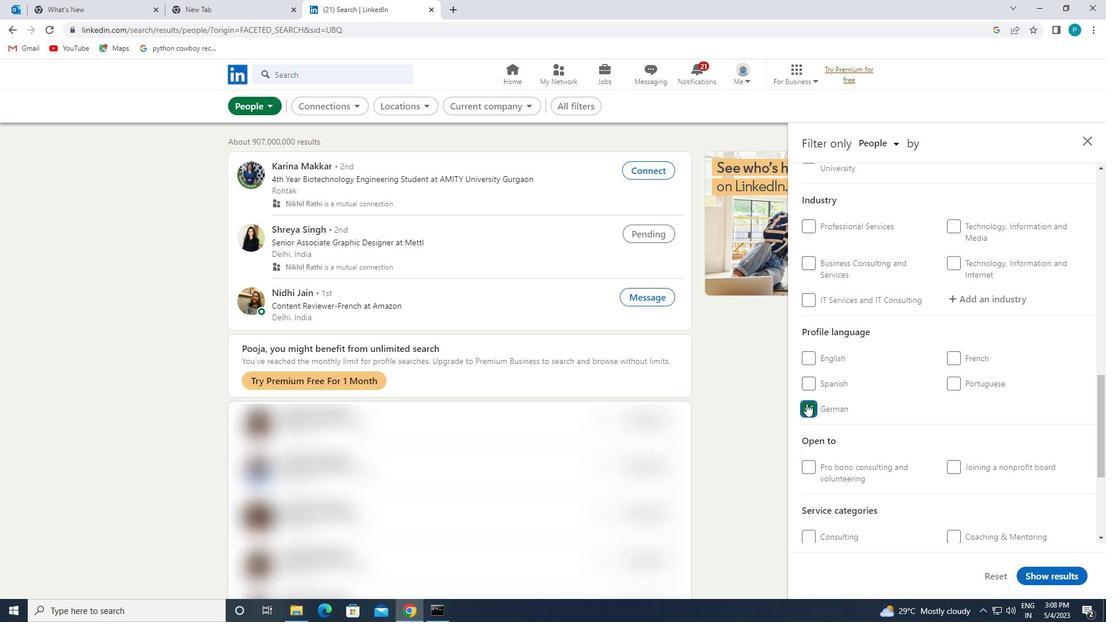 
Action: Mouse scrolled (919, 390) with delta (0, 0)
Screenshot: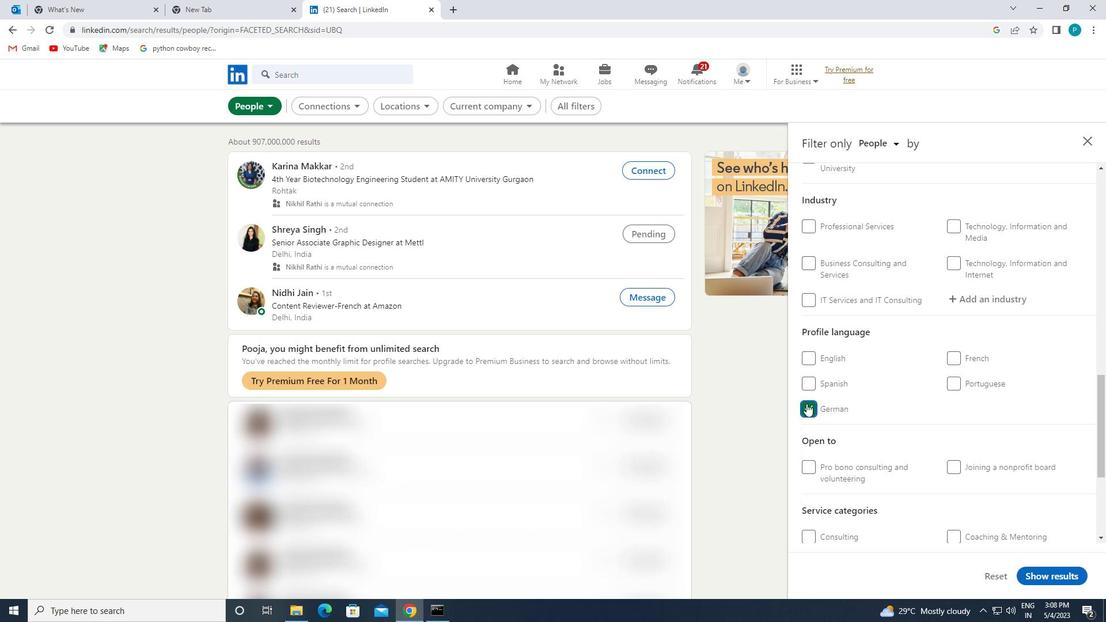 
Action: Mouse scrolled (919, 390) with delta (0, 0)
Screenshot: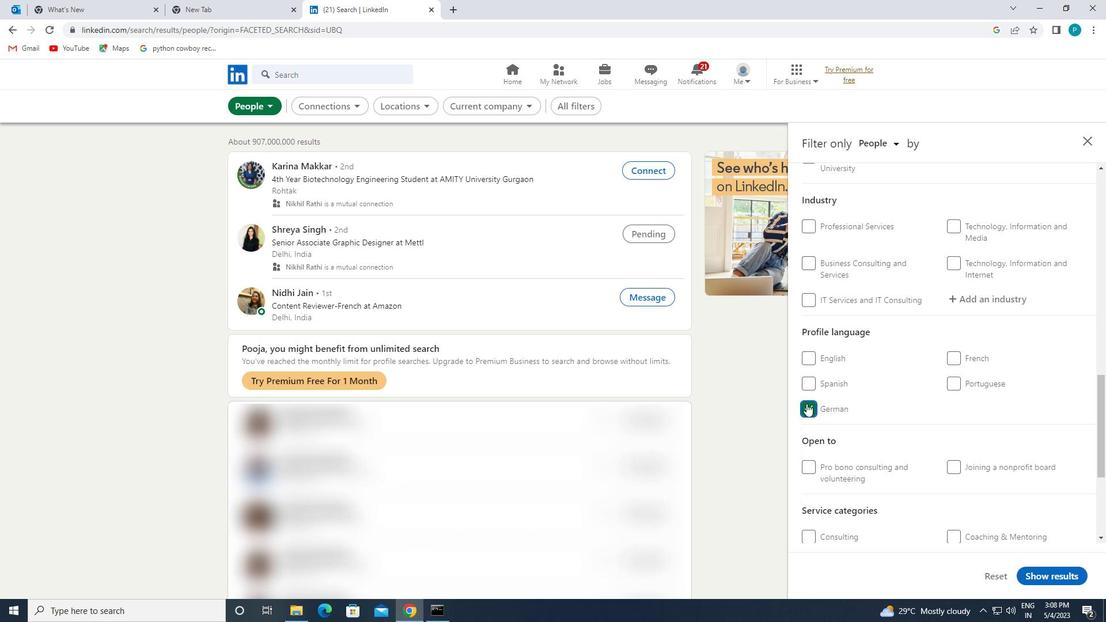 
Action: Mouse moved to (919, 389)
Screenshot: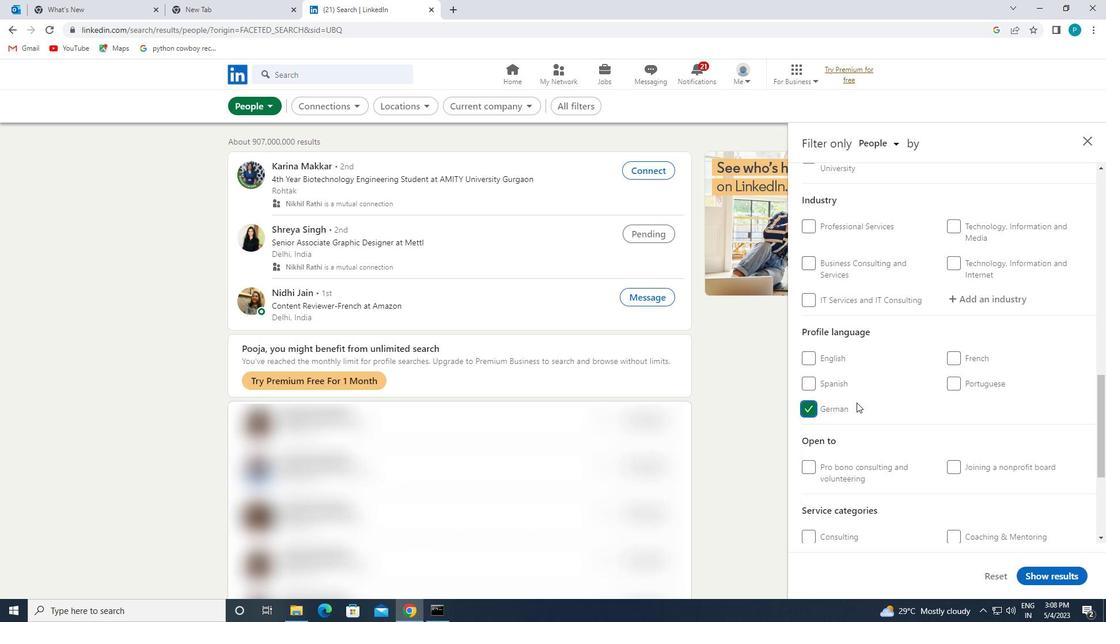 
Action: Mouse scrolled (919, 390) with delta (0, 0)
Screenshot: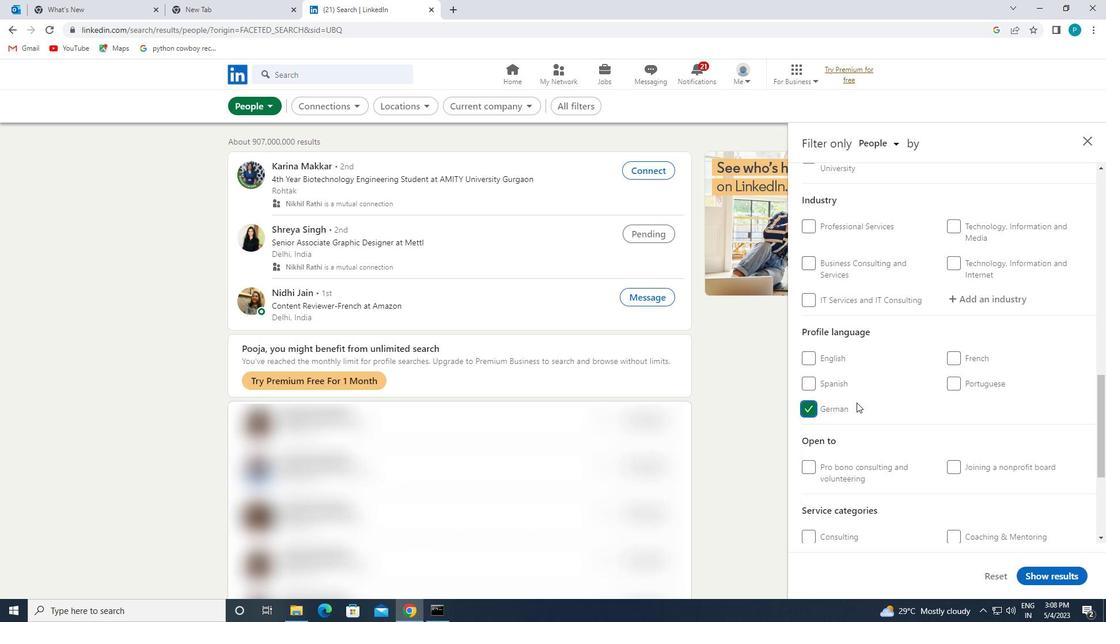 
Action: Mouse moved to (959, 383)
Screenshot: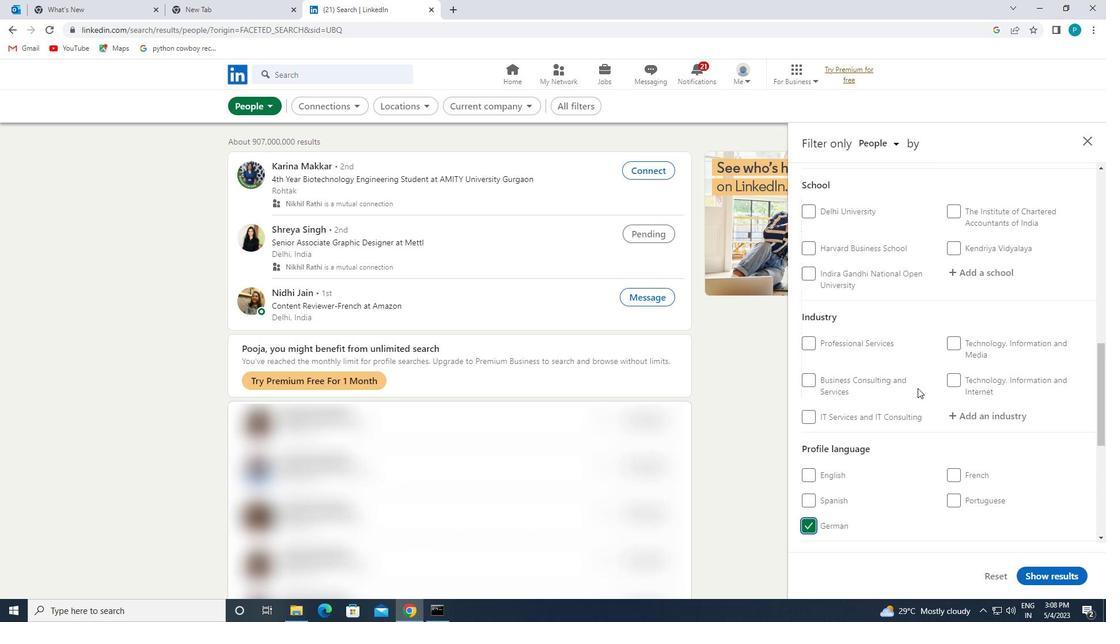 
Action: Mouse scrolled (959, 383) with delta (0, 0)
Screenshot: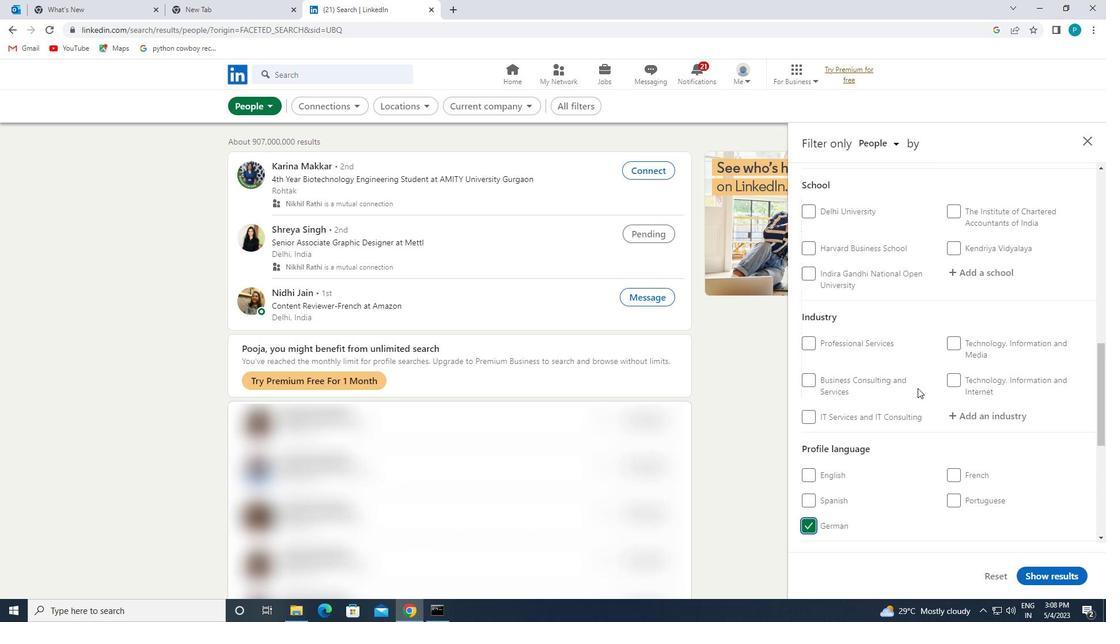
Action: Mouse scrolled (959, 383) with delta (0, 0)
Screenshot: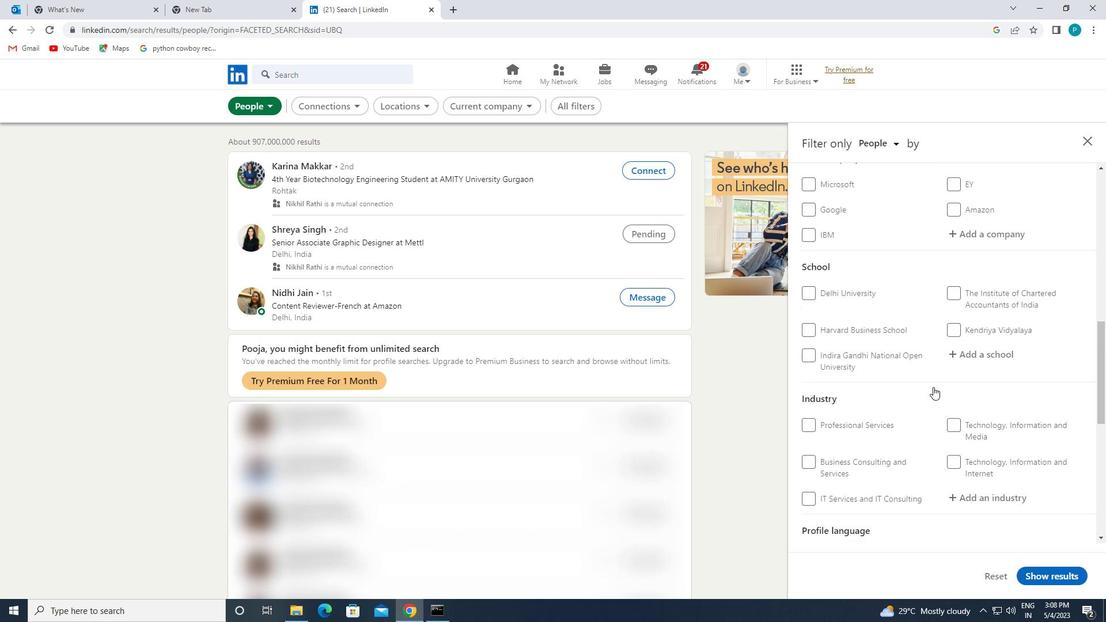 
Action: Mouse moved to (977, 341)
Screenshot: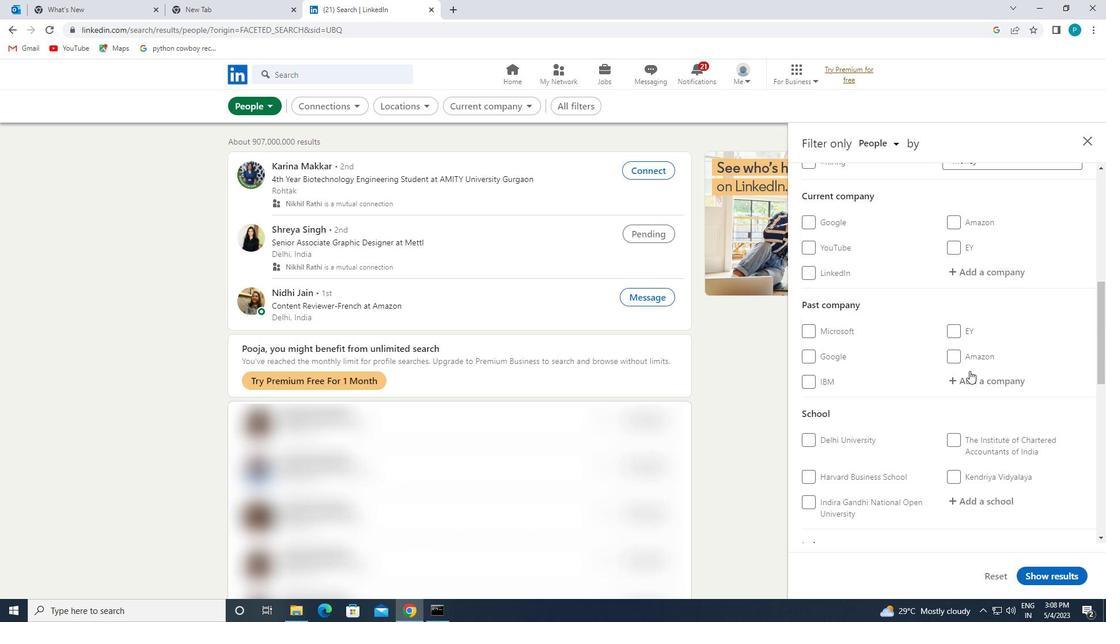 
Action: Mouse scrolled (977, 342) with delta (0, 0)
Screenshot: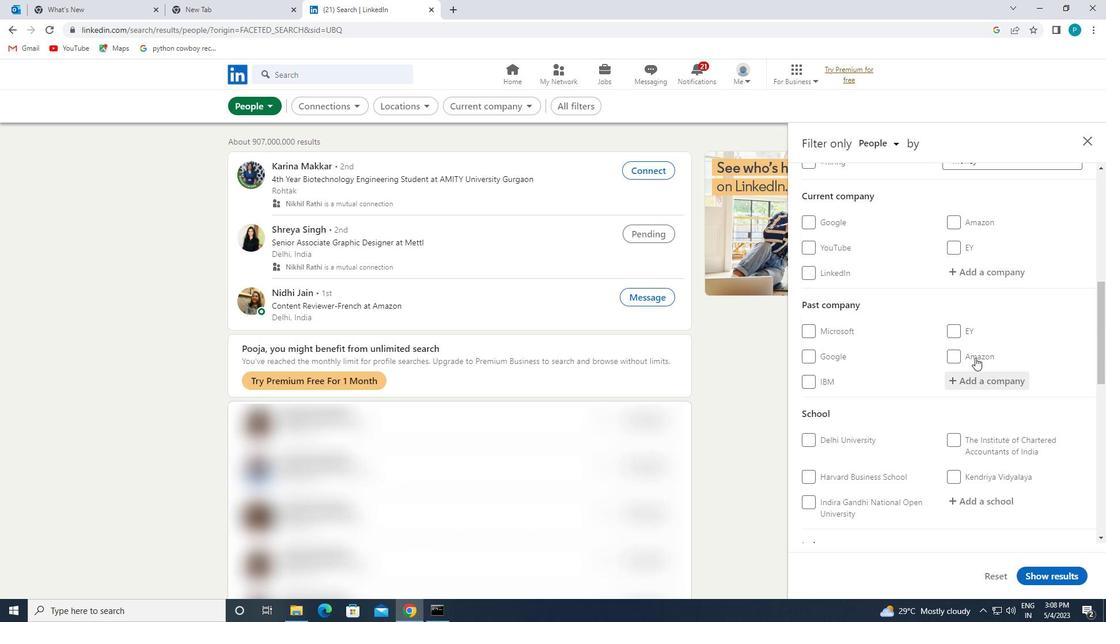 
Action: Mouse moved to (968, 332)
Screenshot: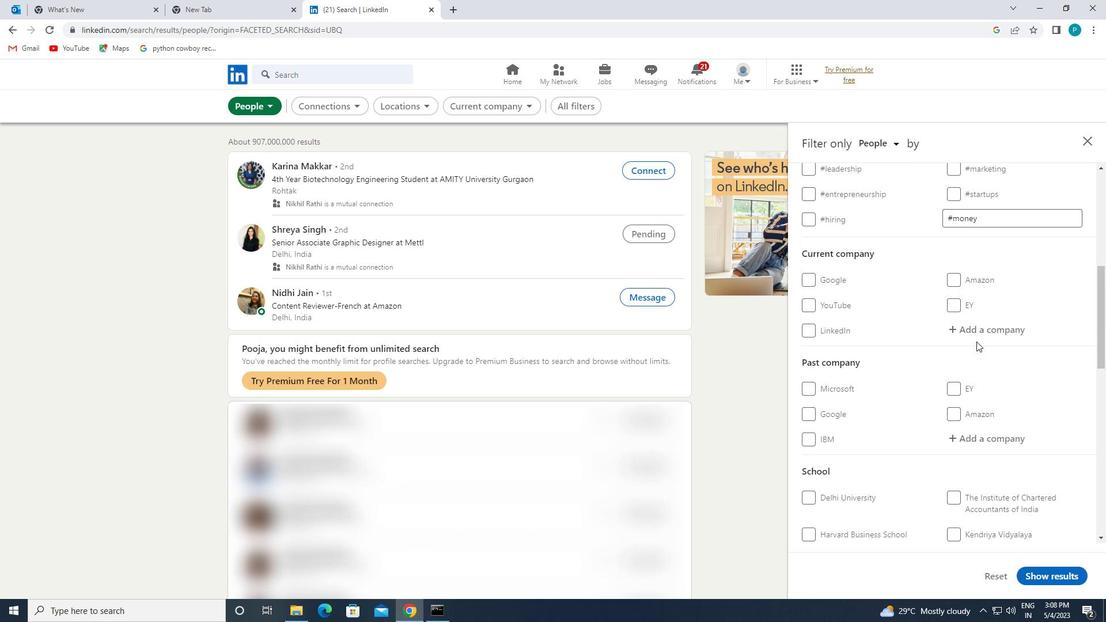 
Action: Mouse pressed left at (968, 332)
Screenshot: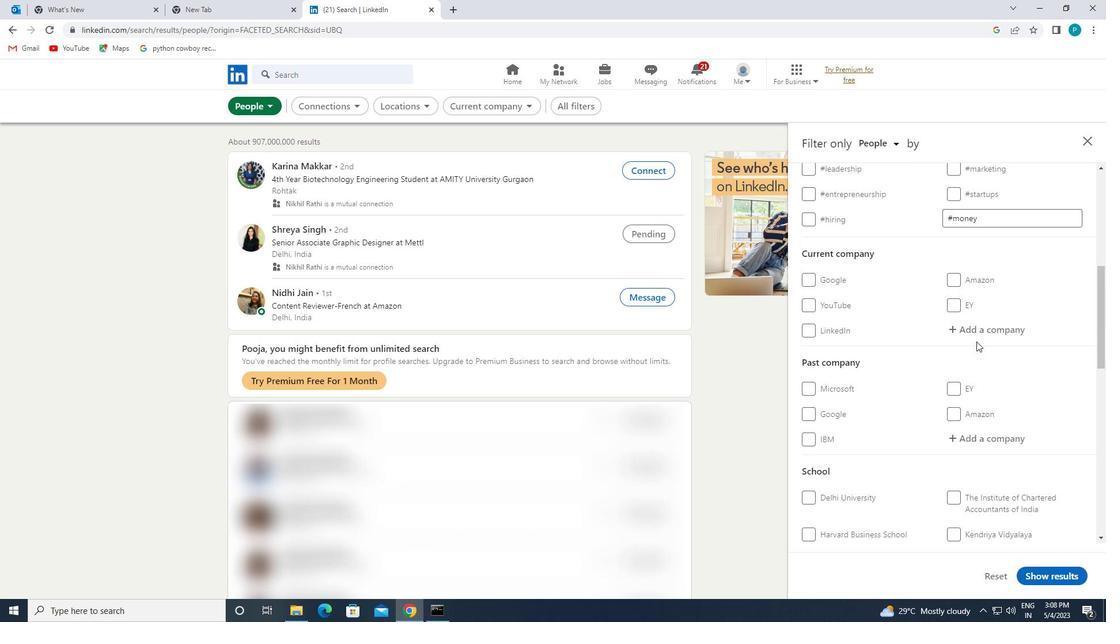 
Action: Mouse moved to (966, 330)
Screenshot: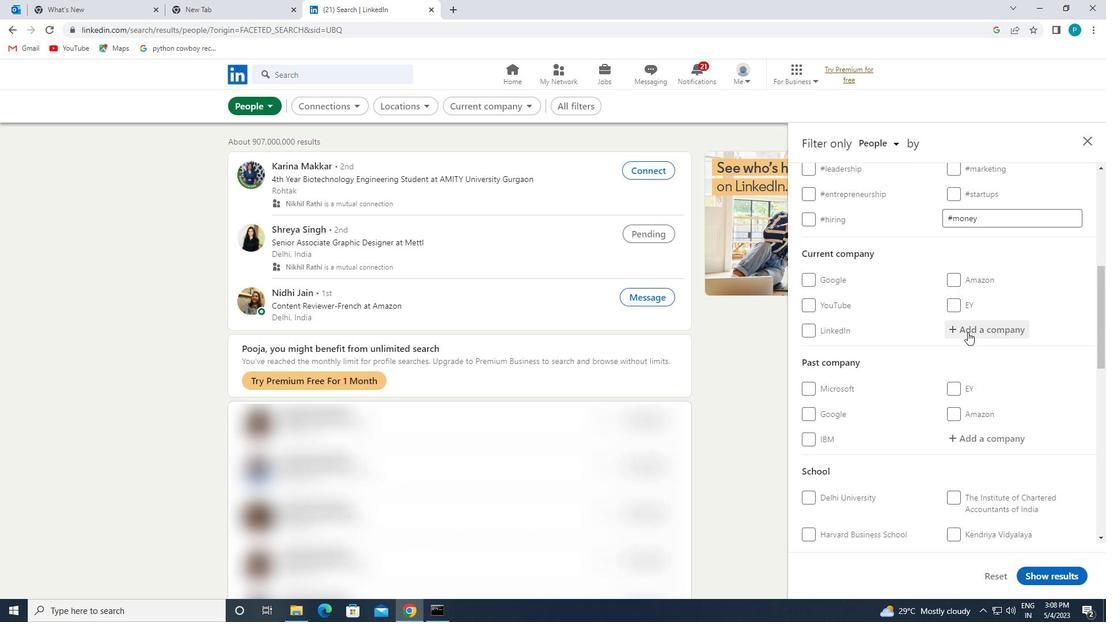
Action: Key pressed <Key.caps_lock>N<Key.caps_lock>ET<Key.caps_lock>A<Key.caps_lock>PP
Screenshot: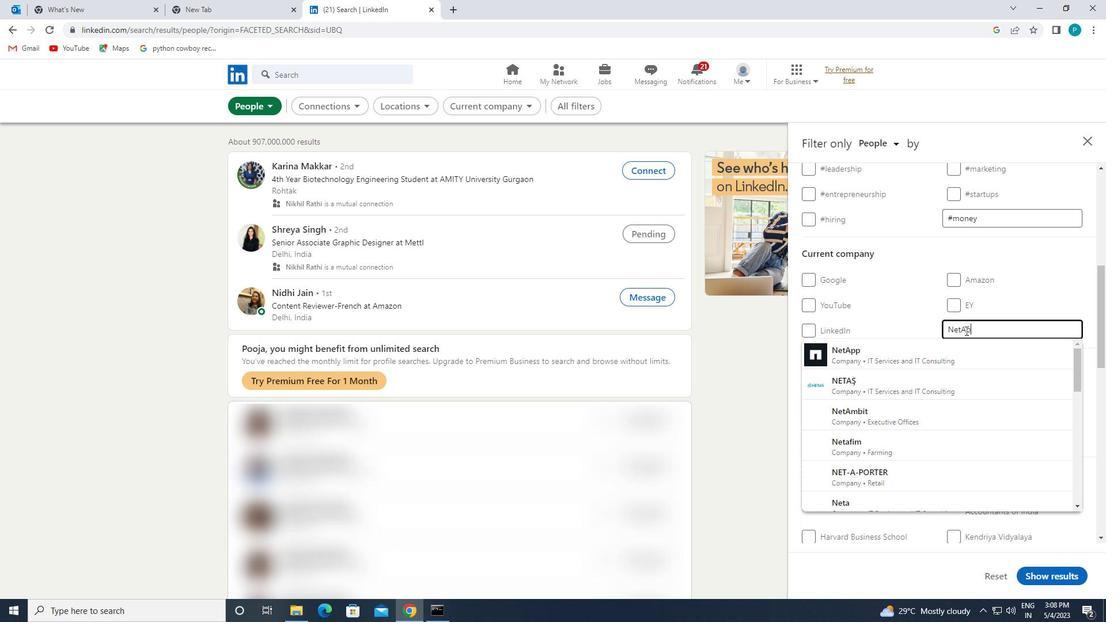 
Action: Mouse moved to (929, 348)
Screenshot: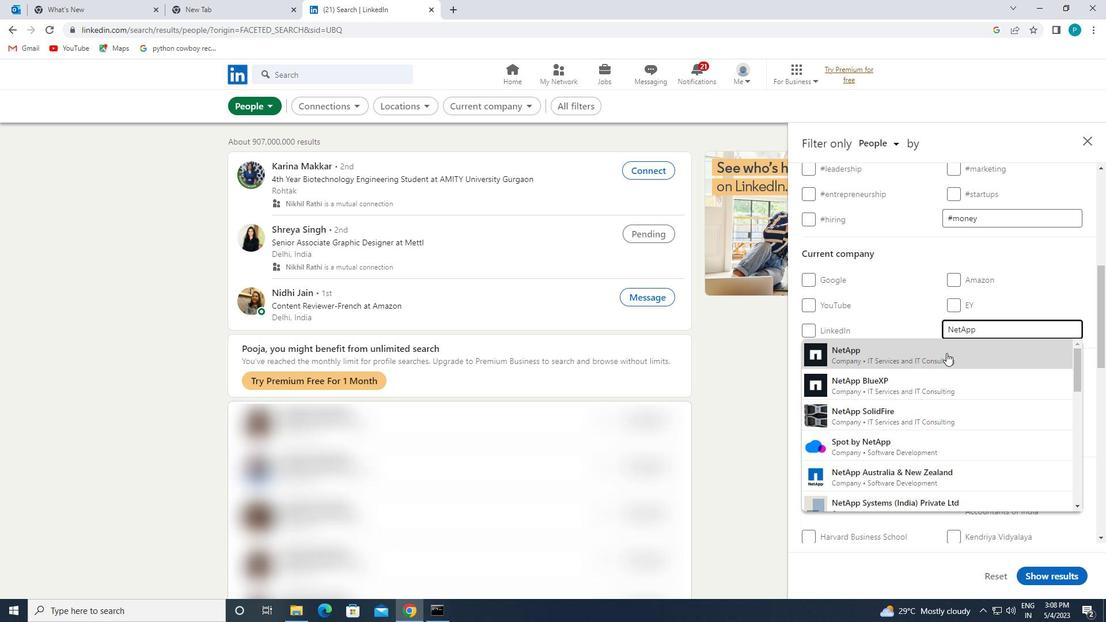 
Action: Mouse pressed left at (929, 348)
Screenshot: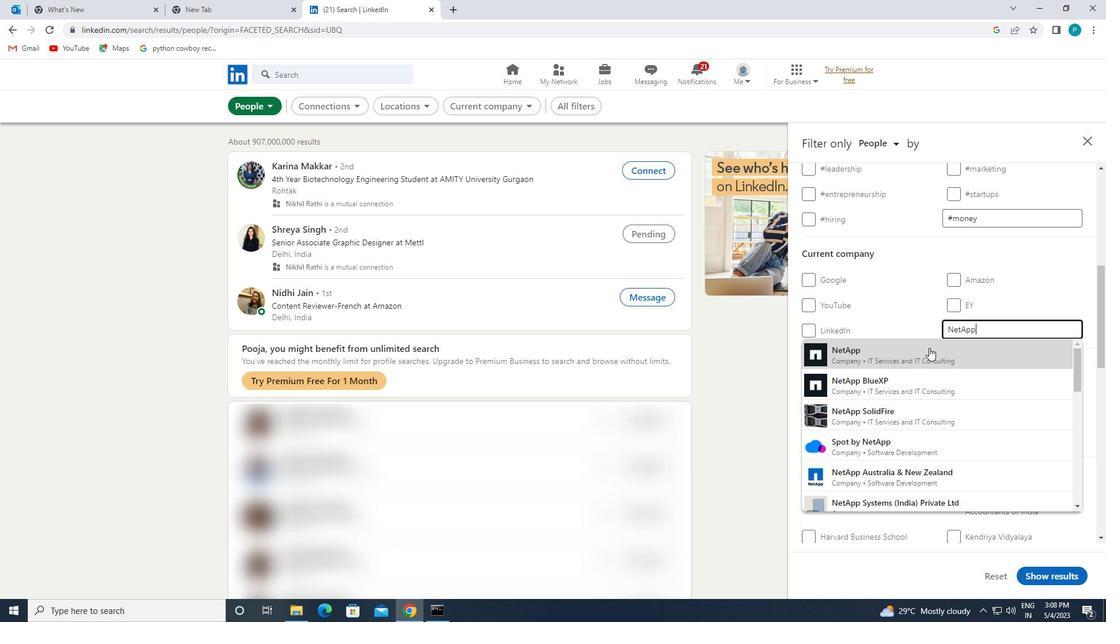 
Action: Mouse scrolled (929, 347) with delta (0, 0)
Screenshot: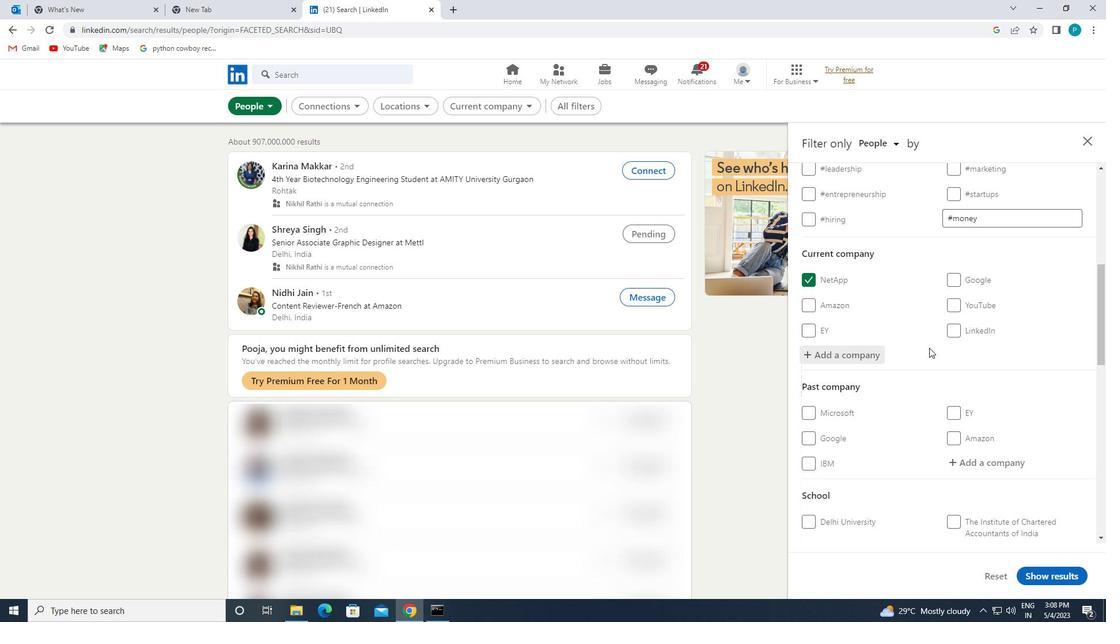 
Action: Mouse scrolled (929, 347) with delta (0, 0)
Screenshot: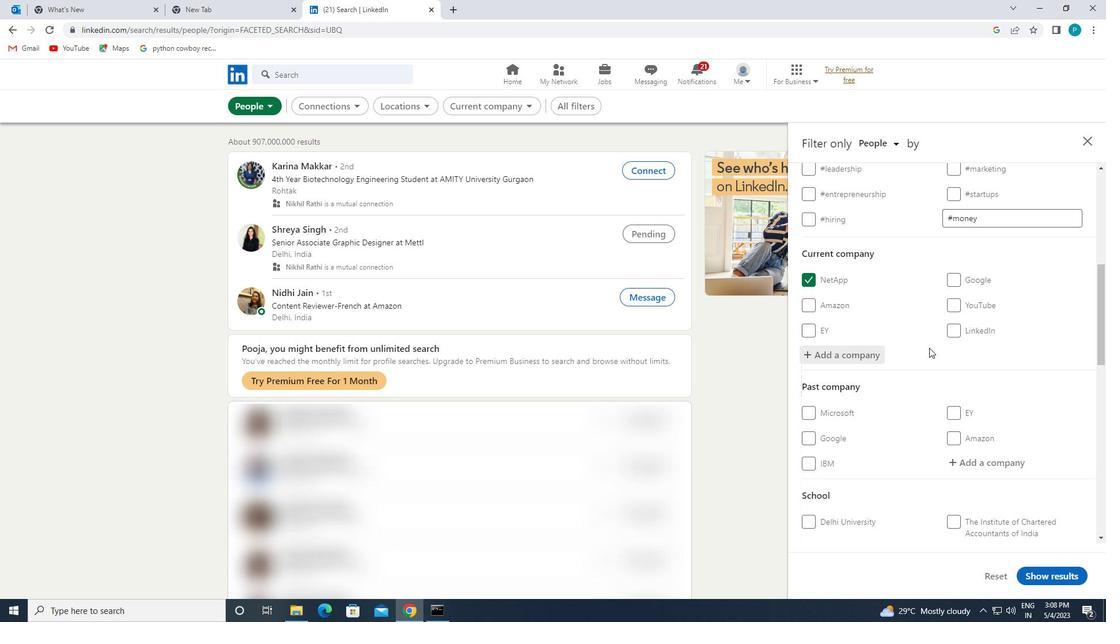 
Action: Mouse moved to (929, 348)
Screenshot: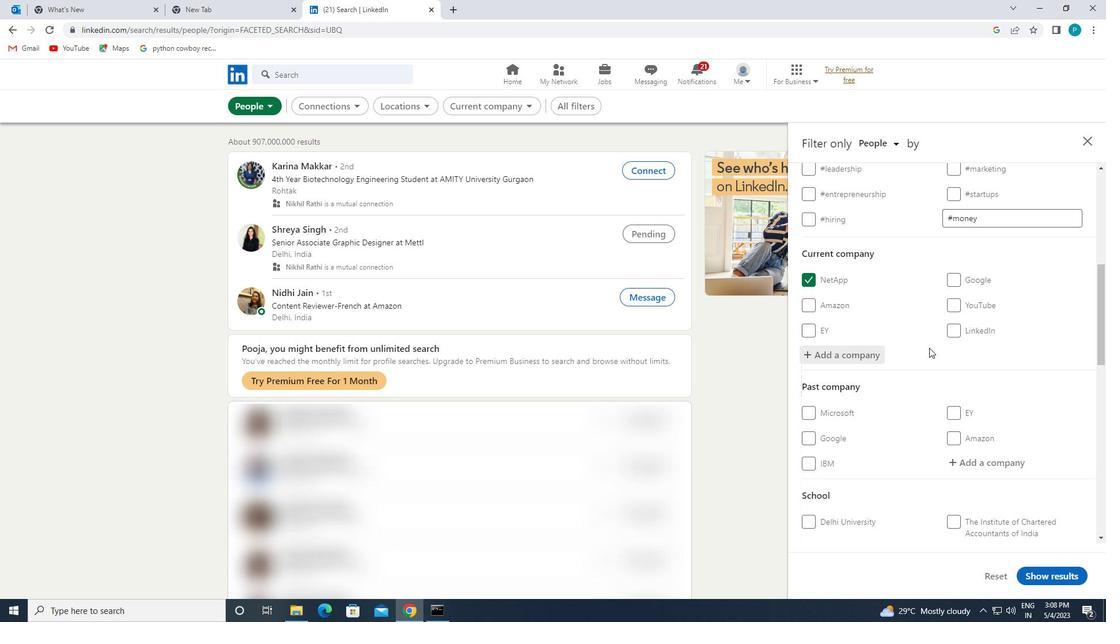 
Action: Mouse scrolled (929, 347) with delta (0, 0)
Screenshot: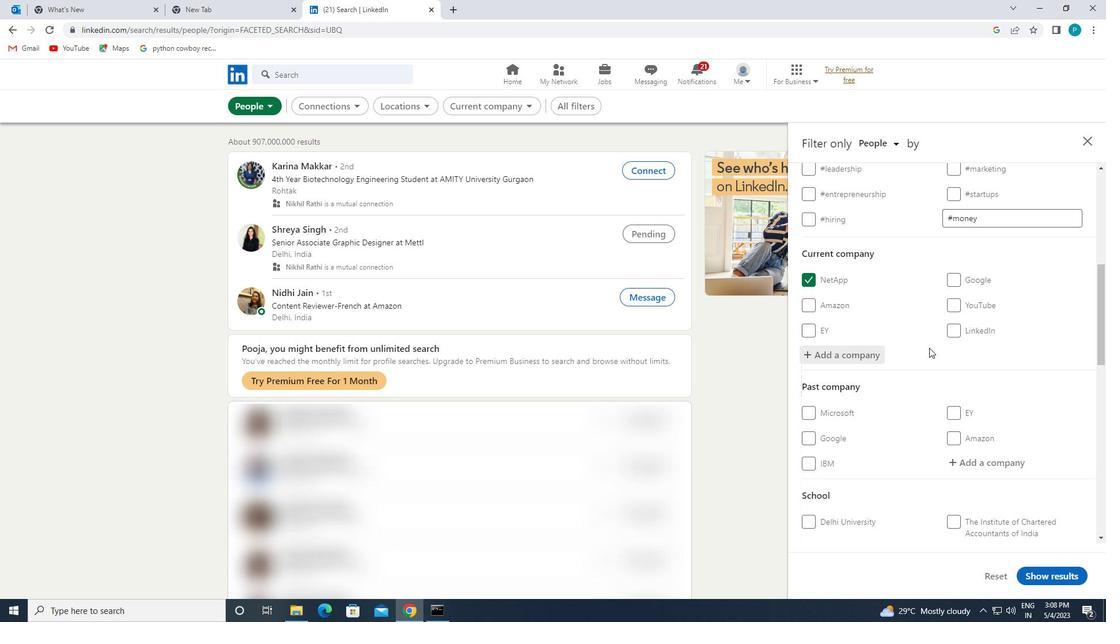 
Action: Mouse moved to (955, 406)
Screenshot: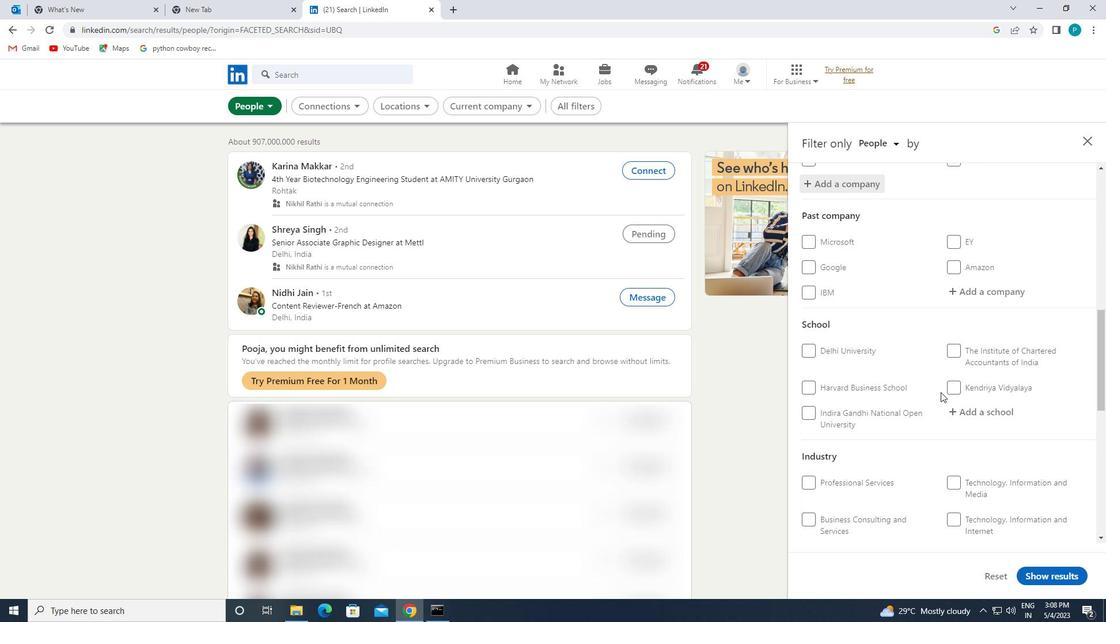 
Action: Mouse scrolled (955, 405) with delta (0, 0)
Screenshot: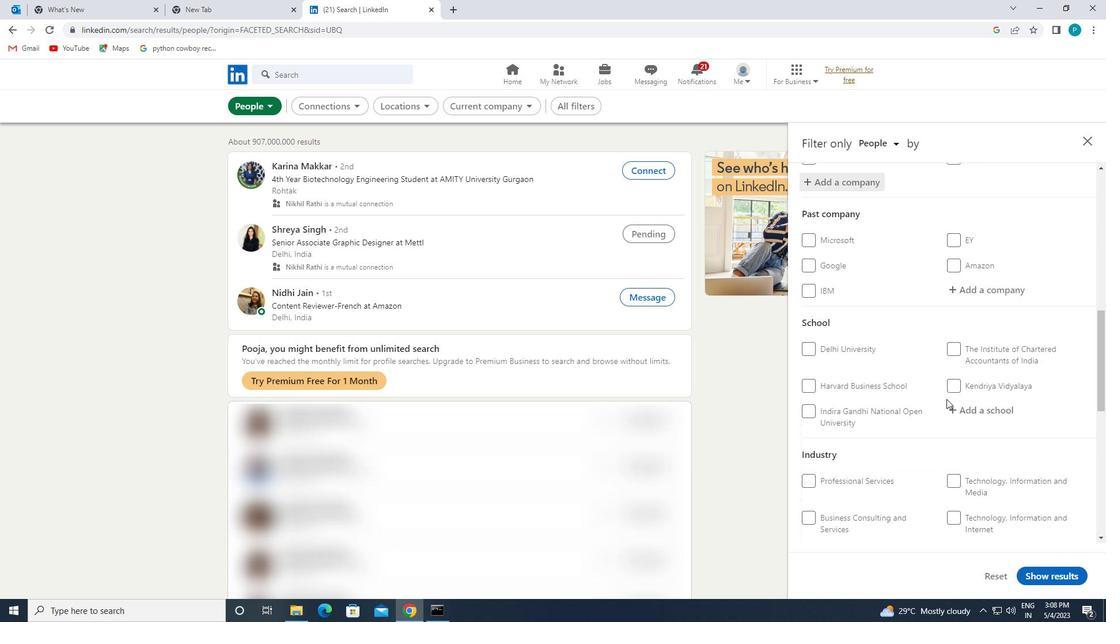 
Action: Mouse moved to (980, 352)
Screenshot: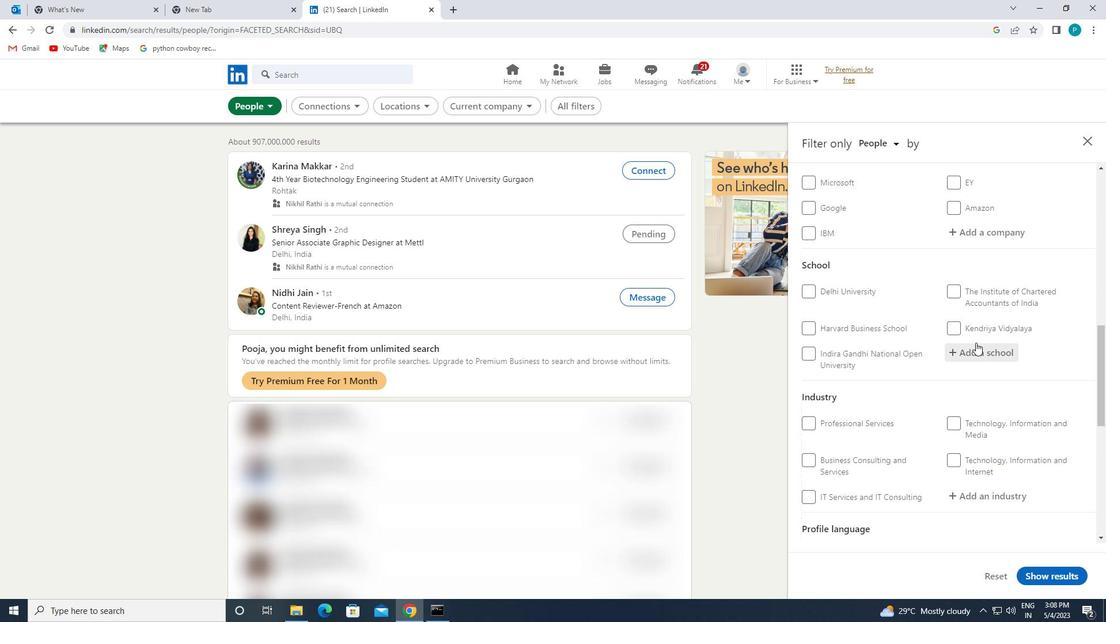 
Action: Mouse pressed left at (980, 352)
Screenshot: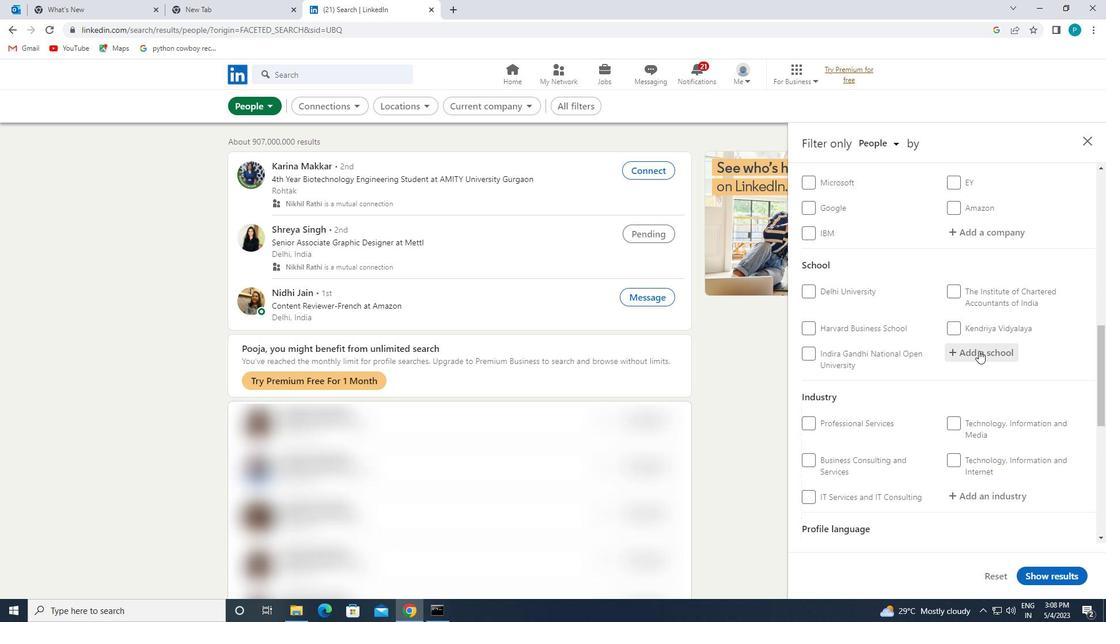 
Action: Key pressed <Key.caps_lock>S<Key.caps_lock>RI
Screenshot: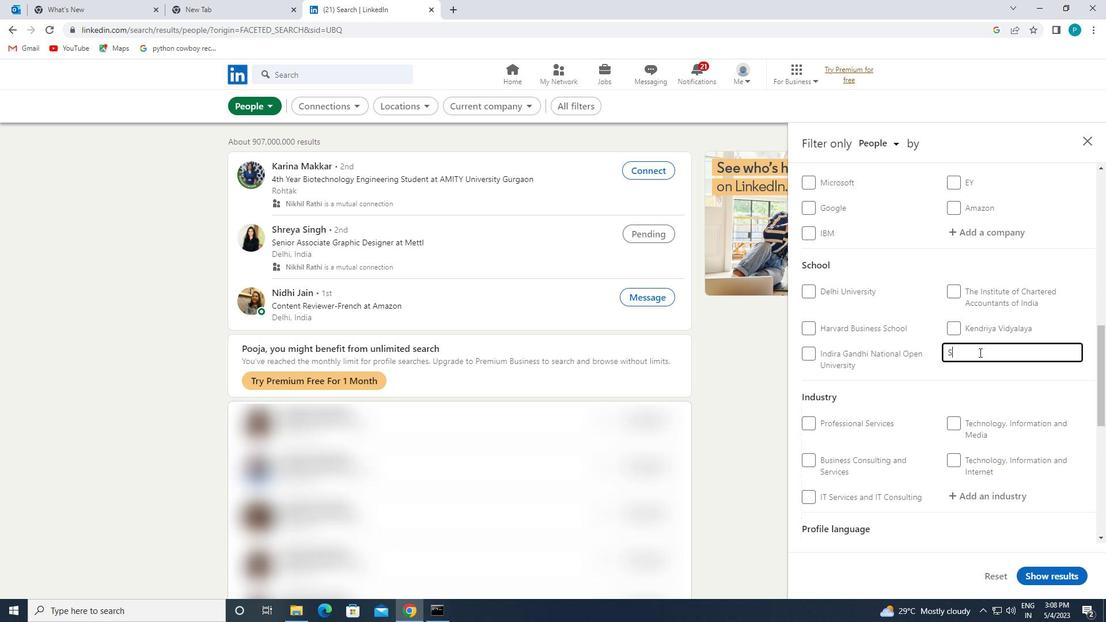 
Action: Mouse moved to (942, 486)
Screenshot: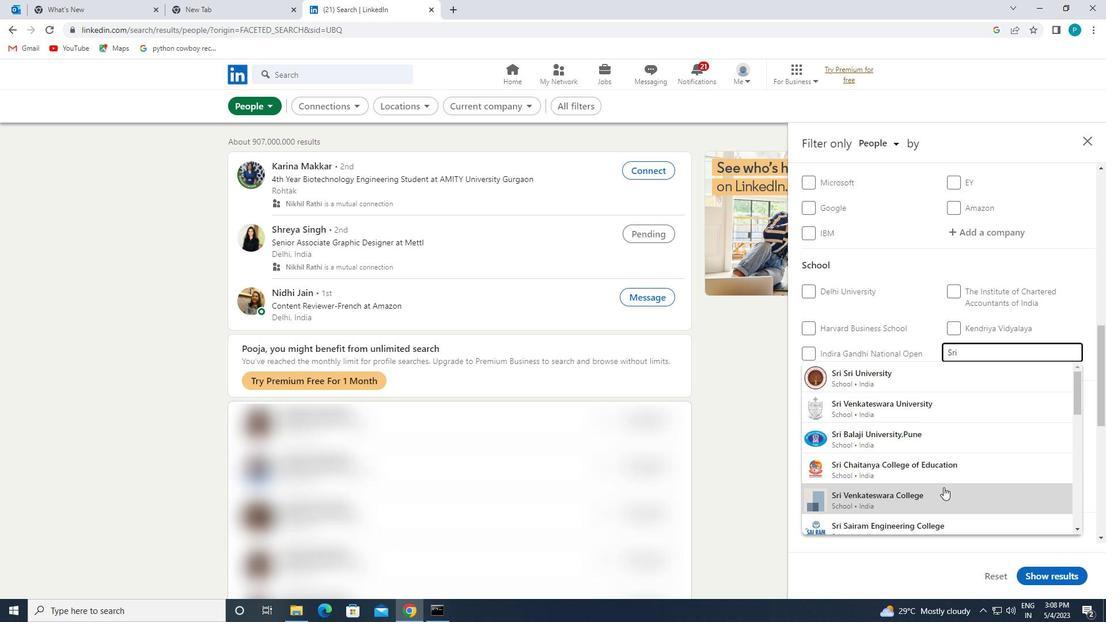 
Action: Mouse pressed left at (942, 486)
Screenshot: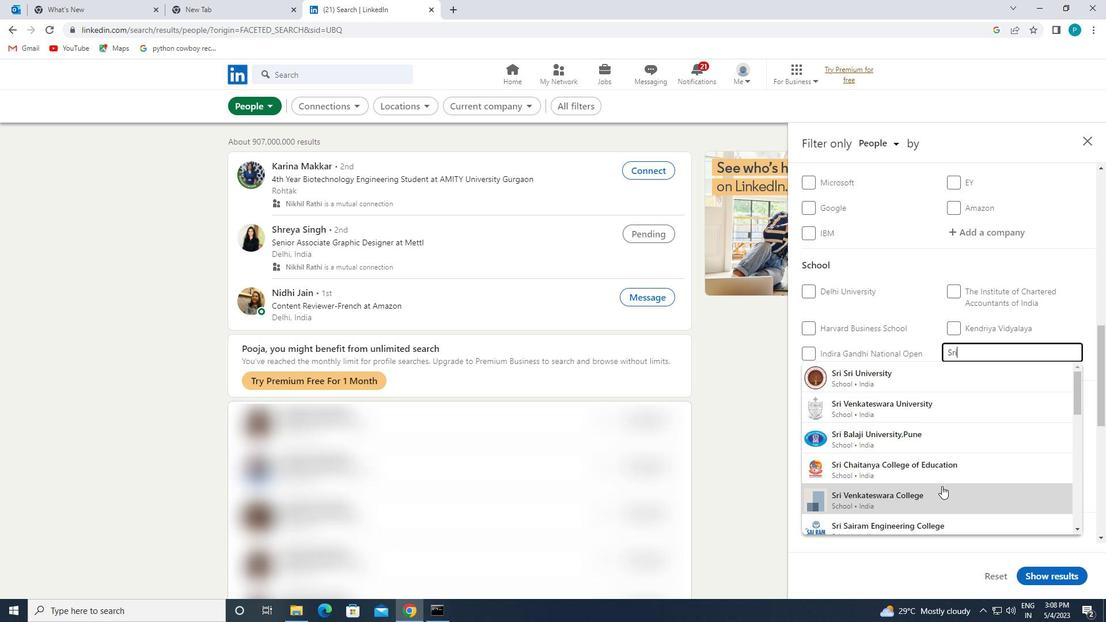 
Action: Mouse moved to (939, 461)
Screenshot: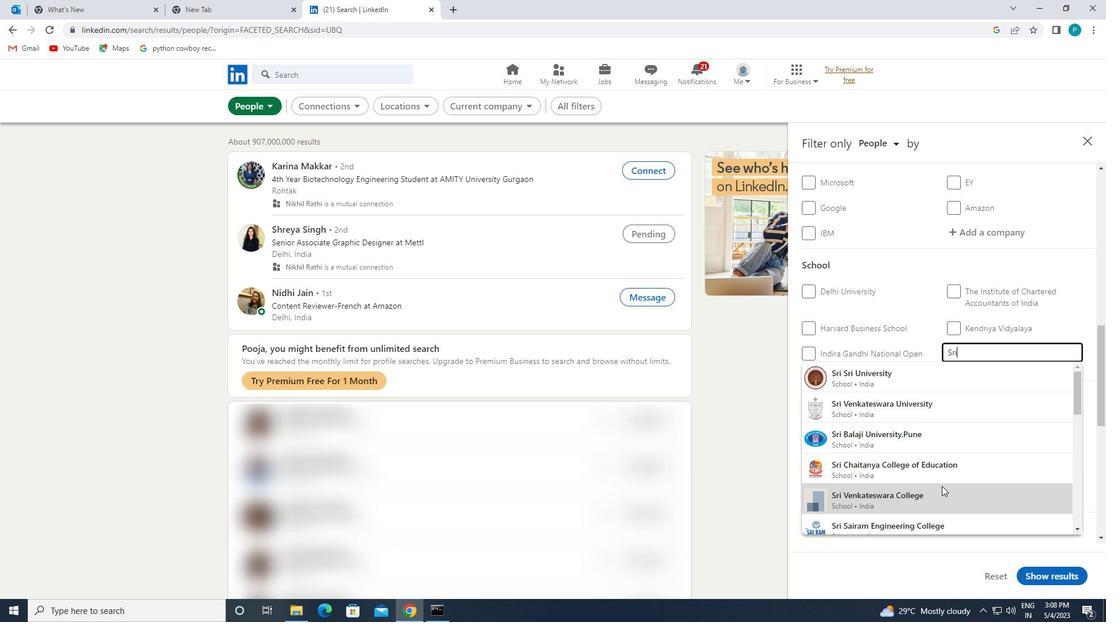 
Action: Mouse scrolled (939, 461) with delta (0, 0)
Screenshot: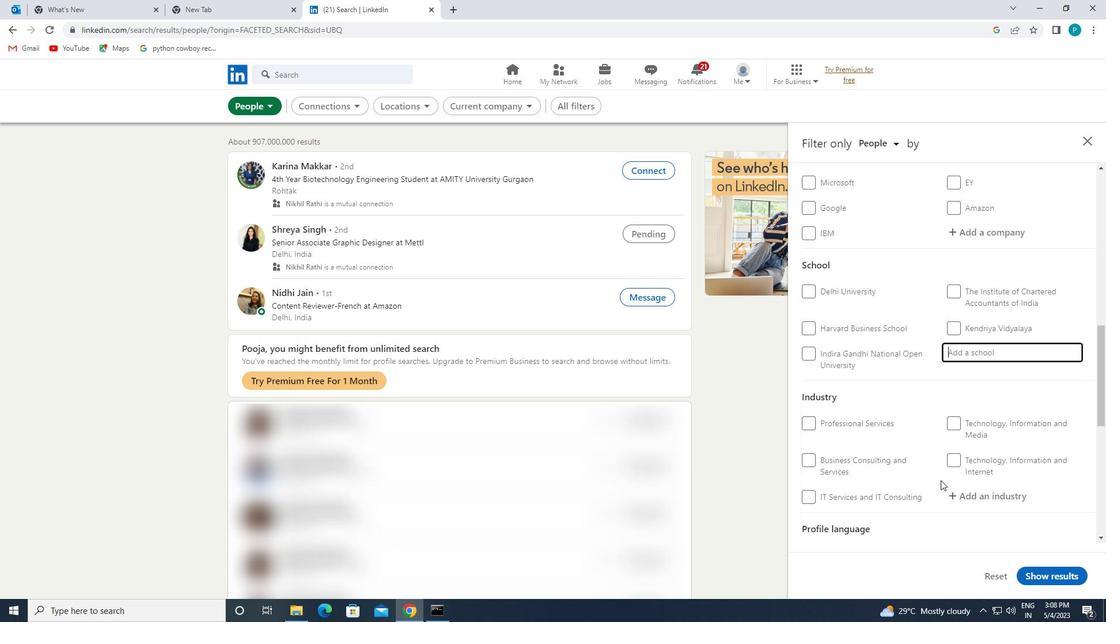 
Action: Mouse scrolled (939, 461) with delta (0, 0)
Screenshot: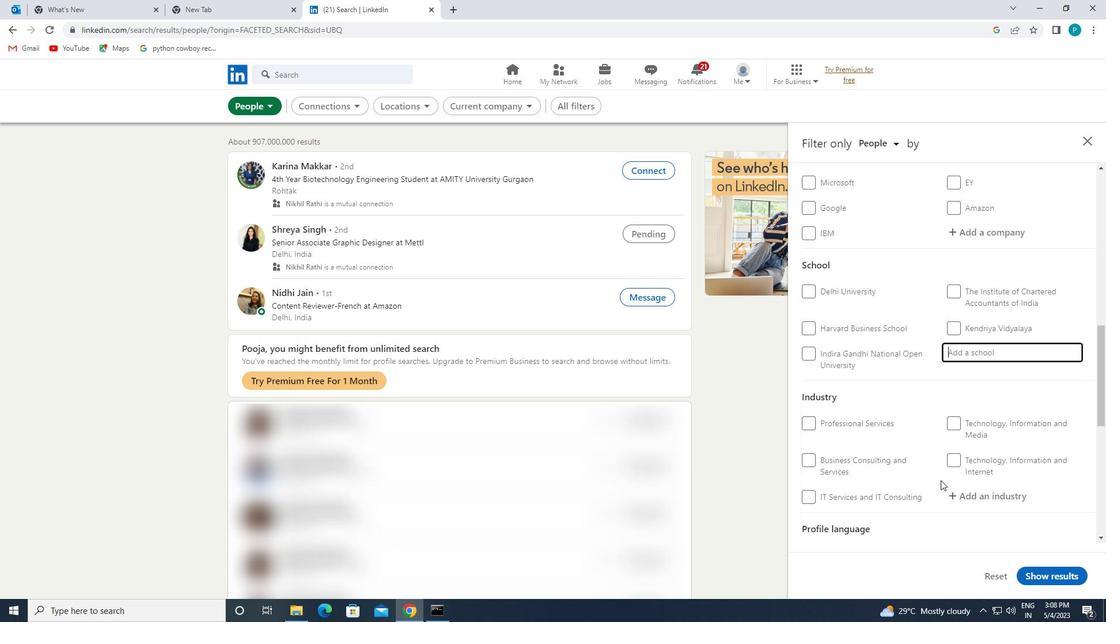 
Action: Mouse scrolled (939, 461) with delta (0, 0)
Screenshot: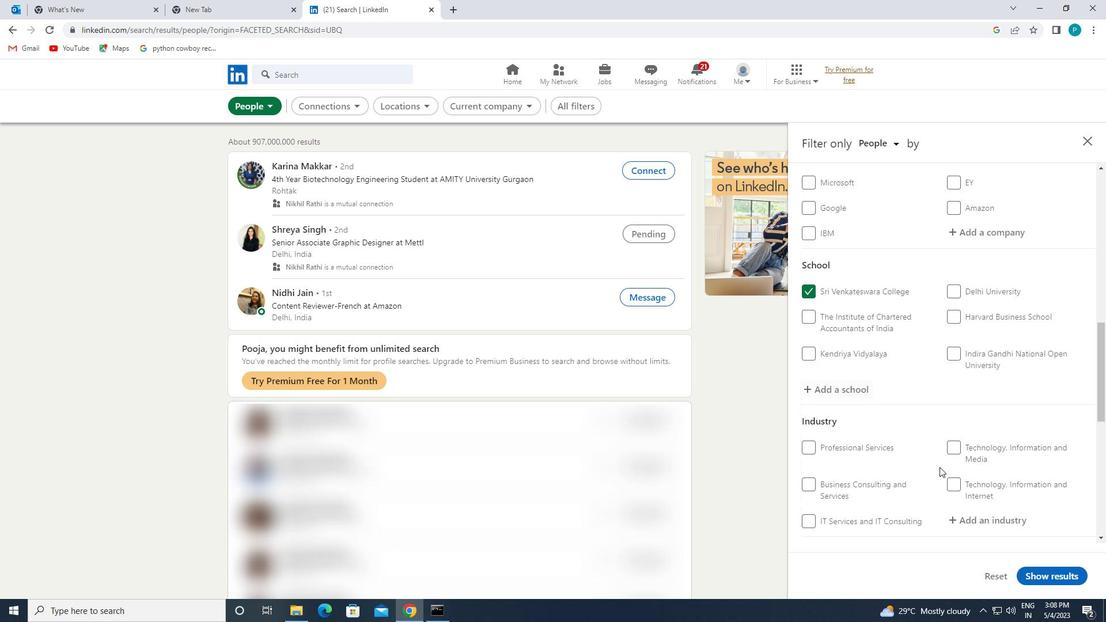 
Action: Mouse scrolled (939, 461) with delta (0, 0)
Screenshot: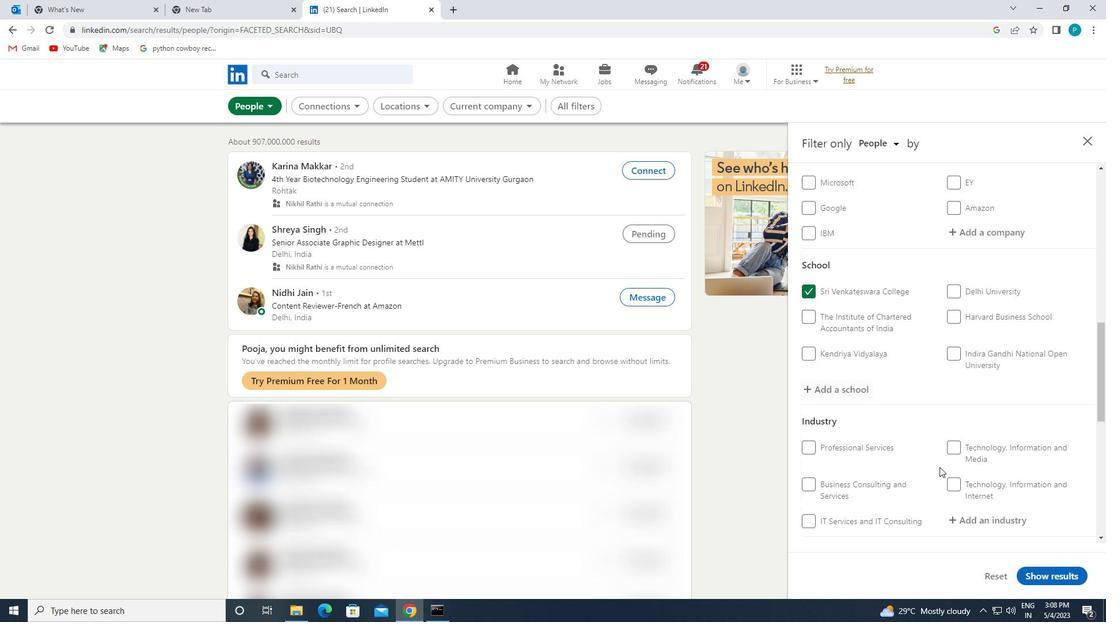 
Action: Mouse moved to (963, 278)
Screenshot: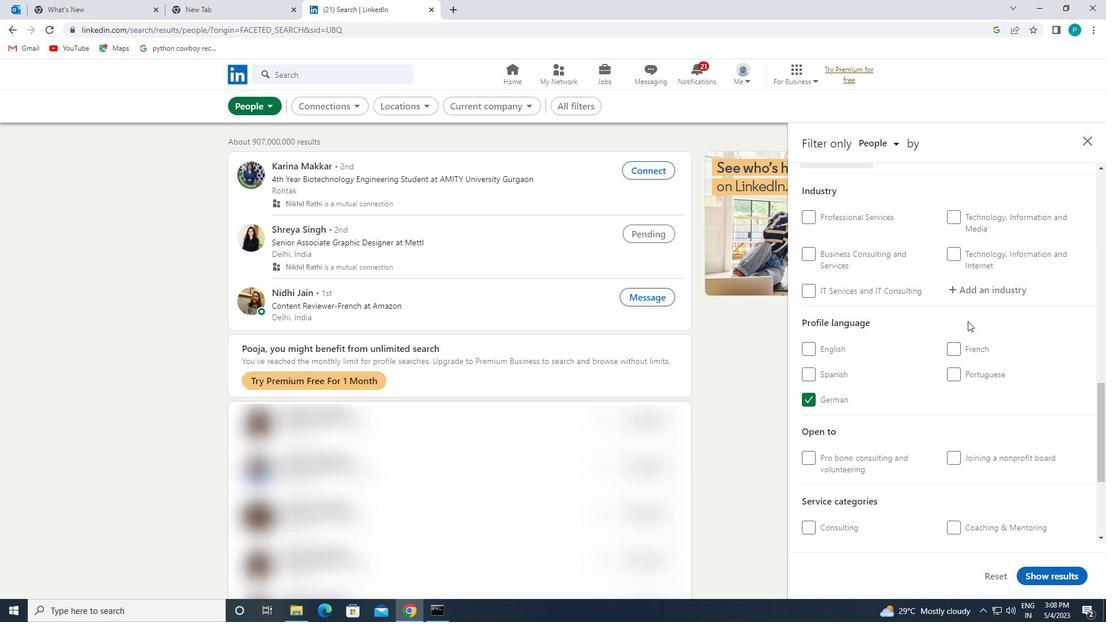 
Action: Mouse pressed left at (963, 278)
Screenshot: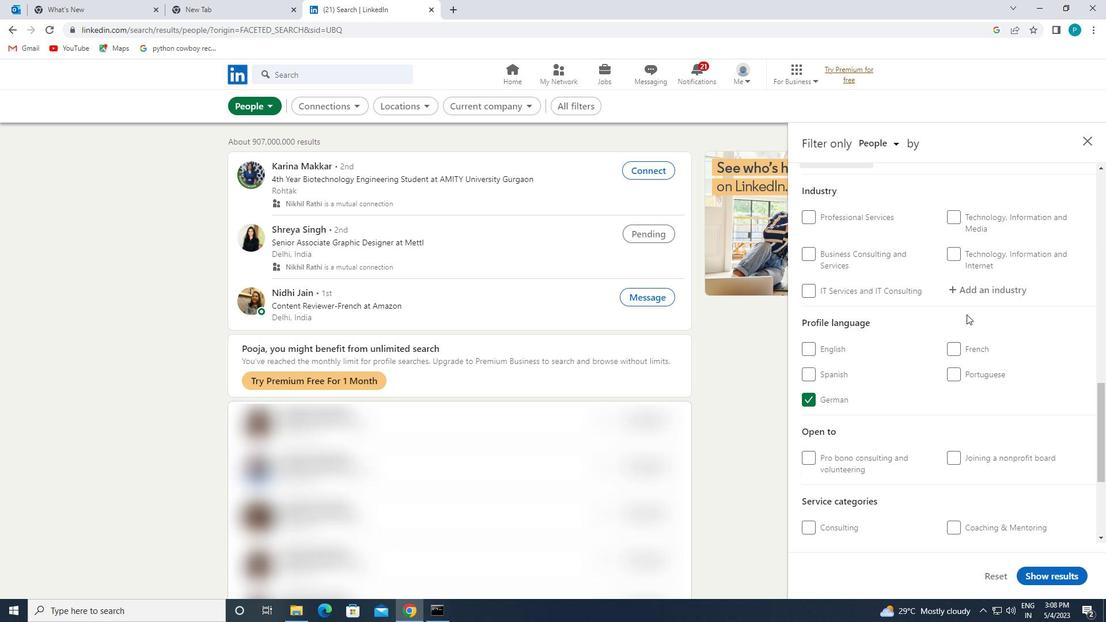 
Action: Mouse moved to (963, 283)
Screenshot: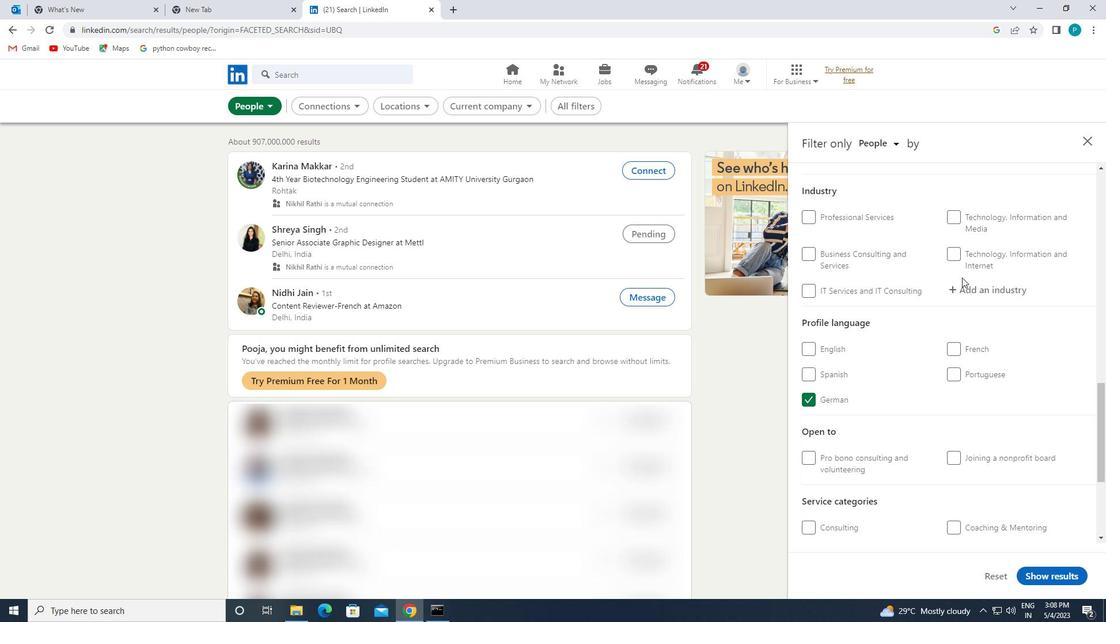 
Action: Mouse pressed left at (963, 283)
Screenshot: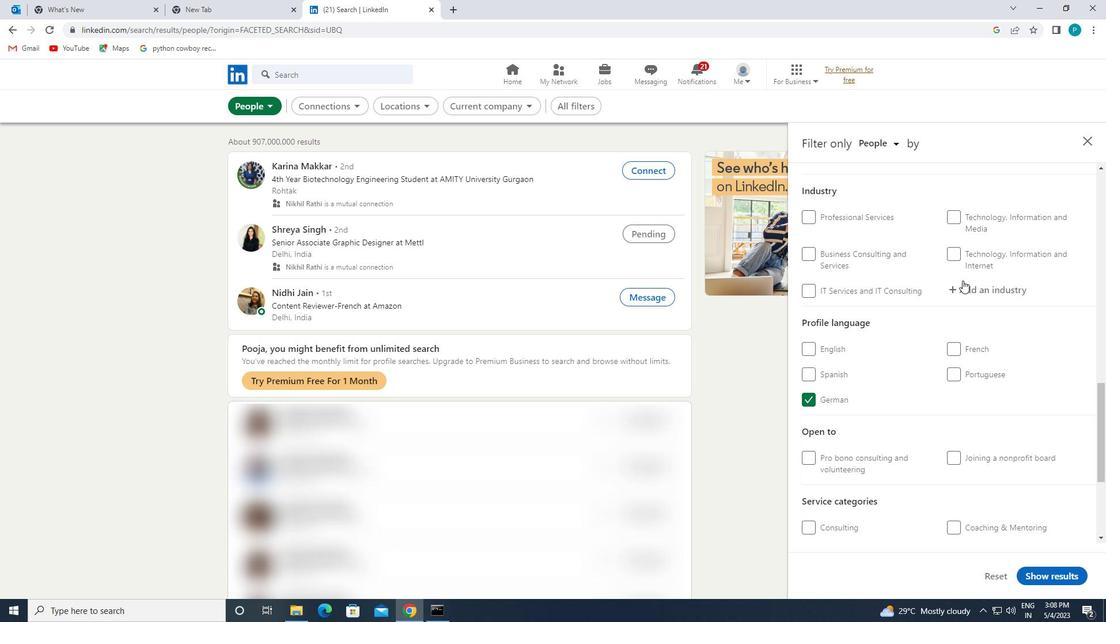 
Action: Key pressed <Key.caps_lock>M<Key.caps_lock>AGNE
Screenshot: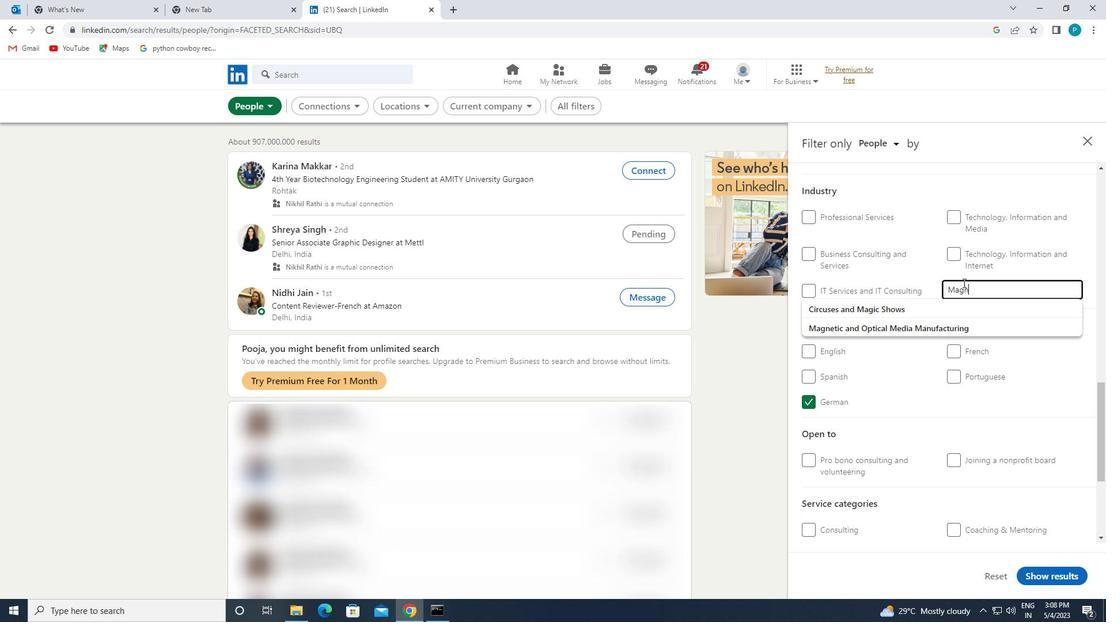 
Action: Mouse moved to (962, 309)
Screenshot: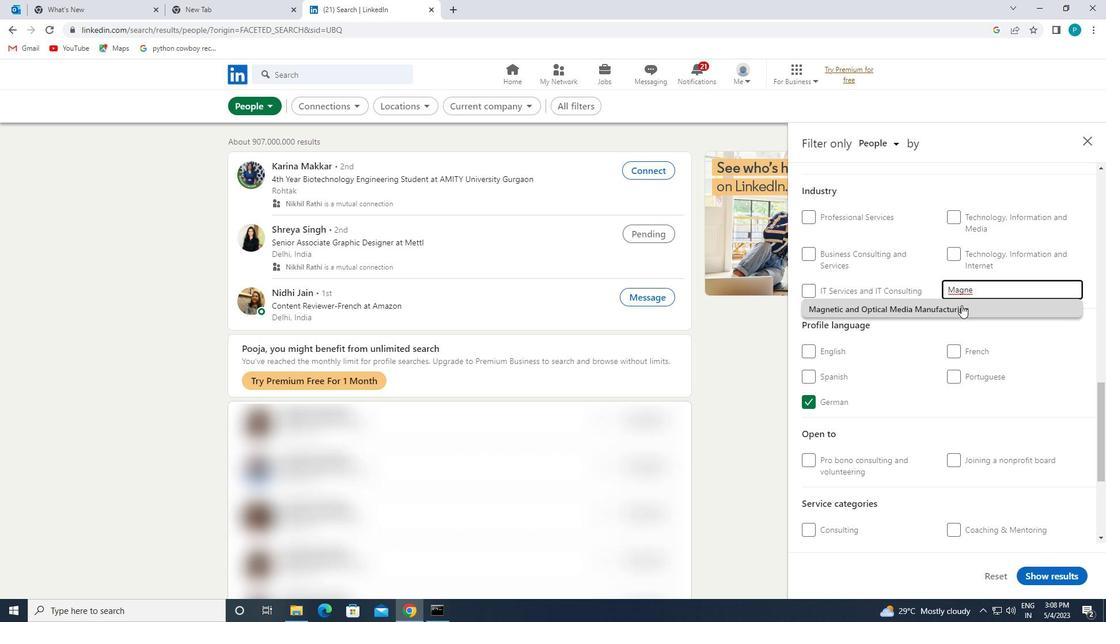 
Action: Mouse pressed left at (962, 309)
Screenshot: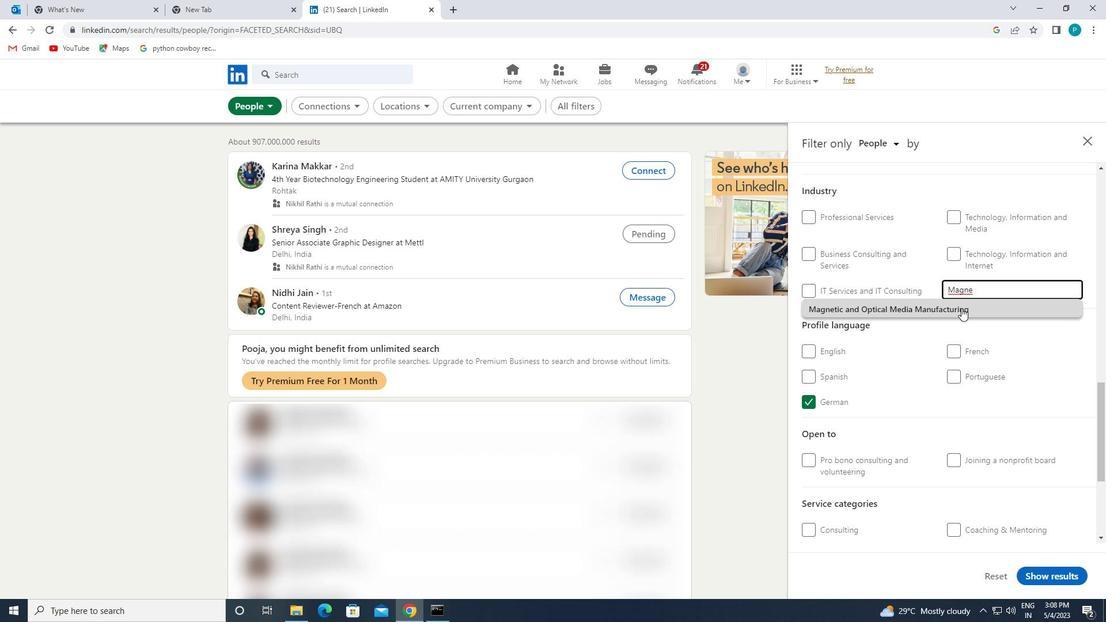 
Action: Mouse moved to (1017, 349)
Screenshot: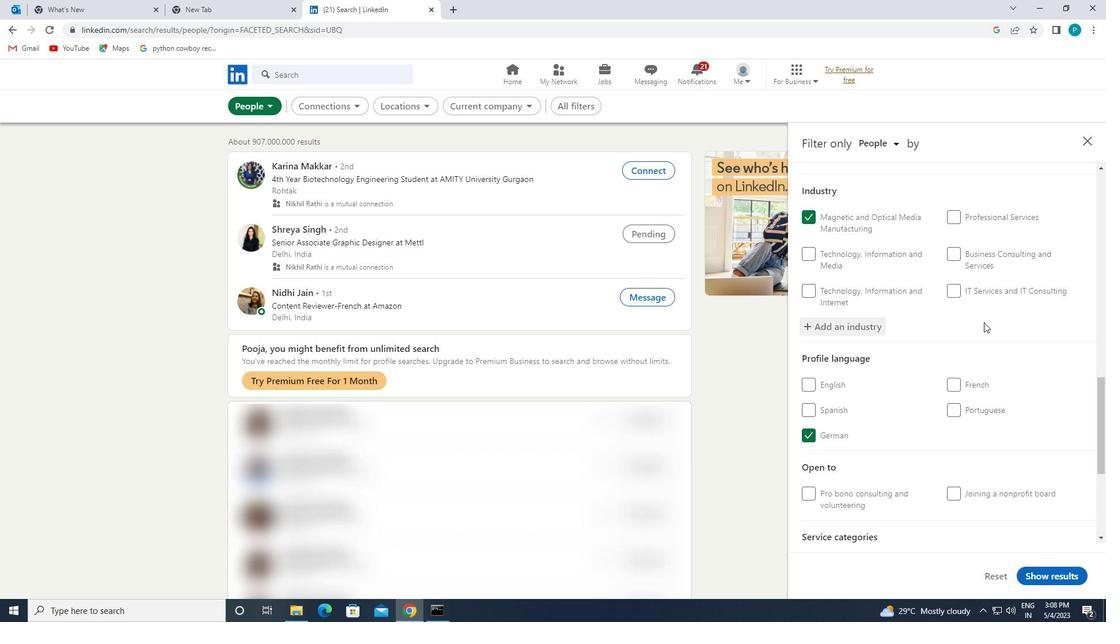 
Action: Mouse scrolled (1017, 349) with delta (0, 0)
Screenshot: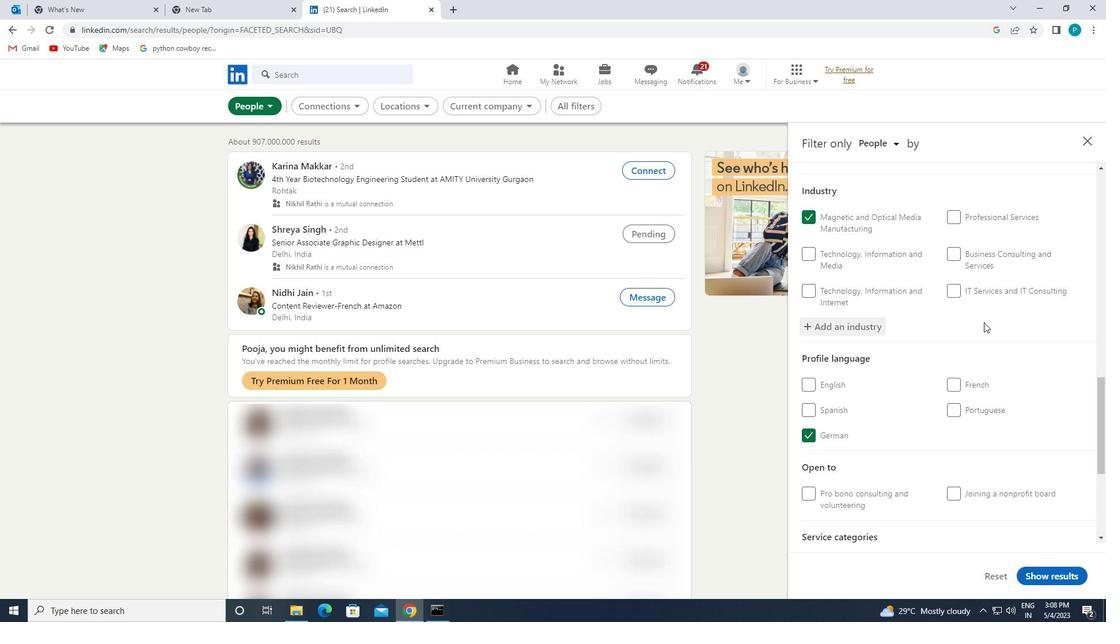 
Action: Mouse scrolled (1017, 349) with delta (0, 0)
Screenshot: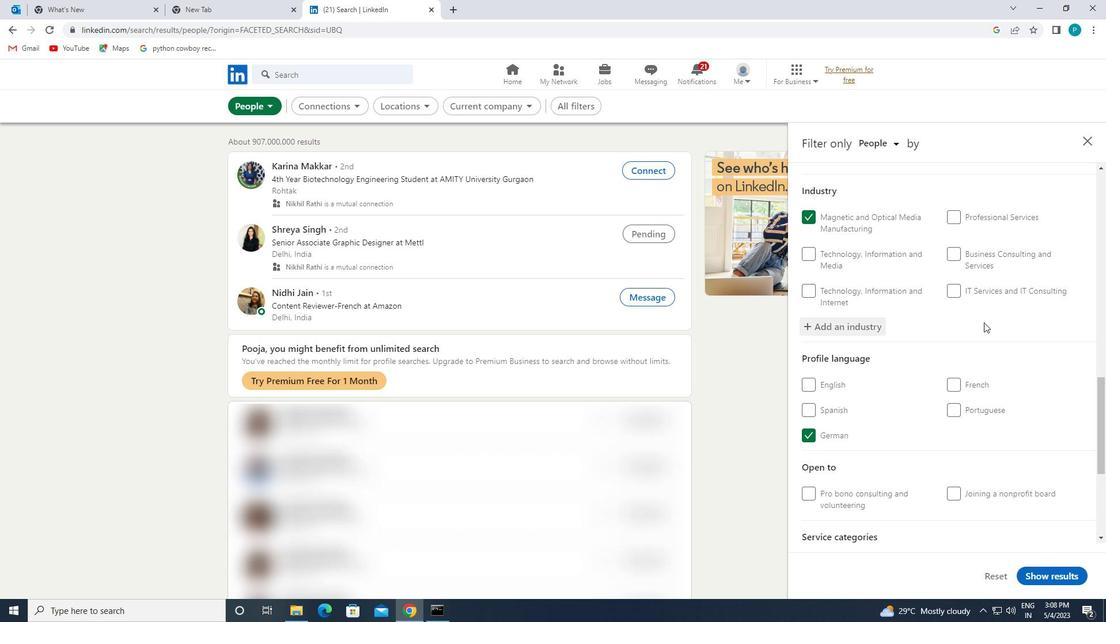 
Action: Mouse scrolled (1017, 349) with delta (0, 0)
Screenshot: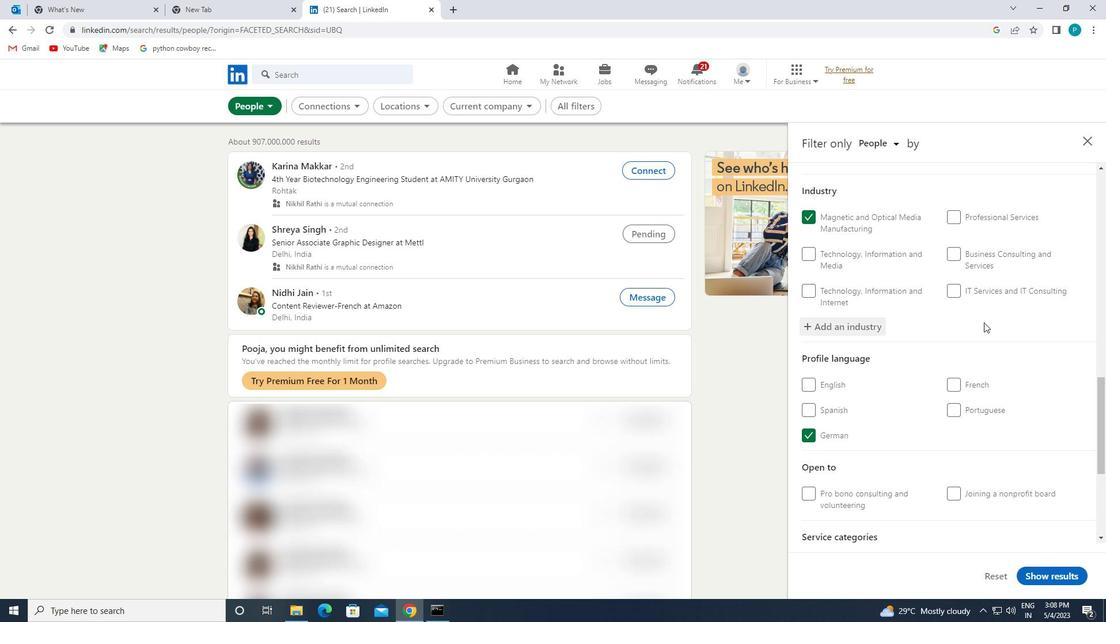 
Action: Mouse moved to (996, 445)
Screenshot: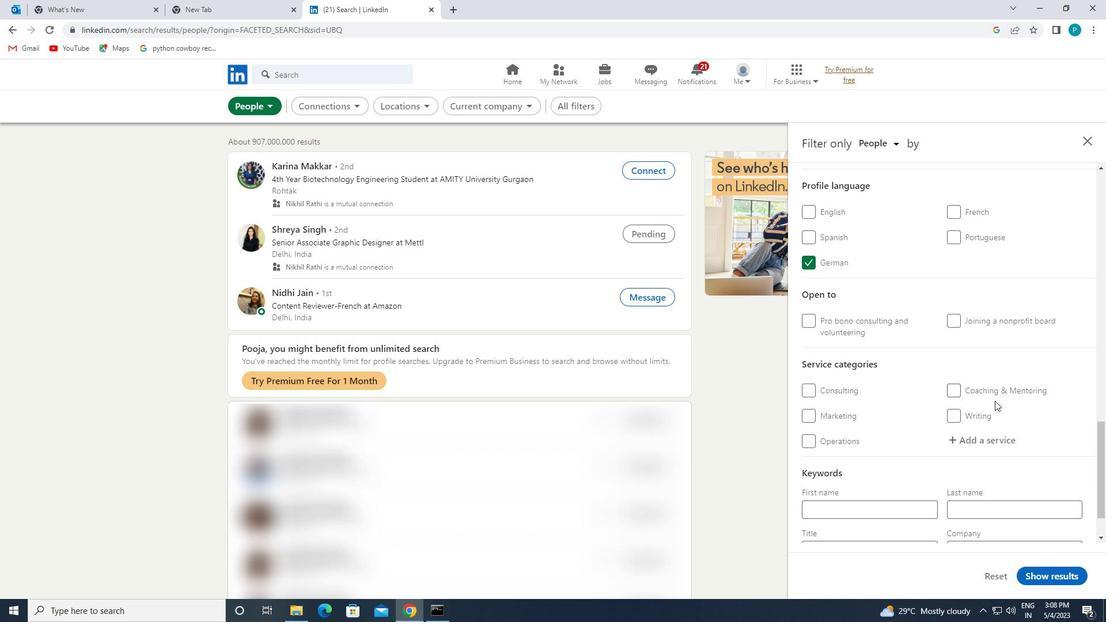 
Action: Mouse pressed left at (996, 445)
Screenshot: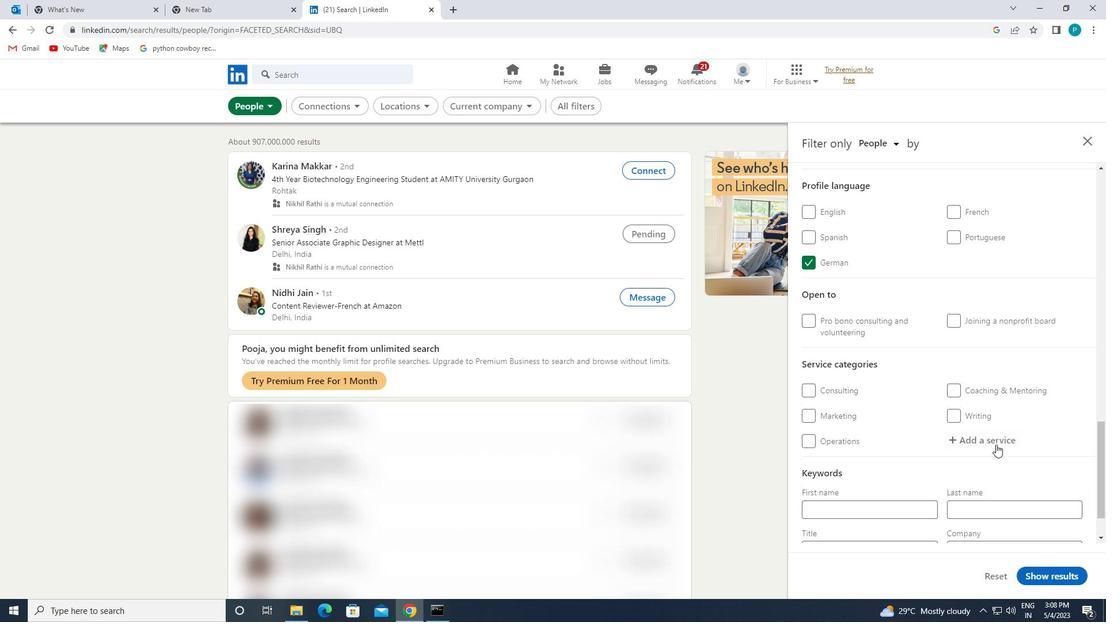 
Action: Mouse moved to (997, 445)
Screenshot: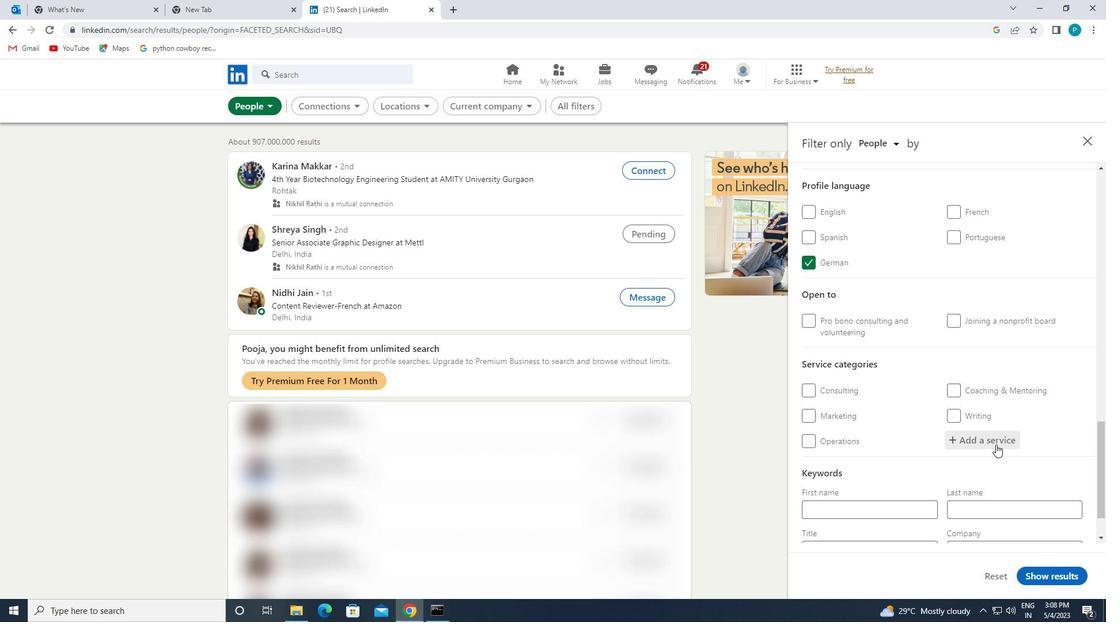 
Action: Key pressed <Key.caps_lock>P<Key.caps_lock>ROGRAM
Screenshot: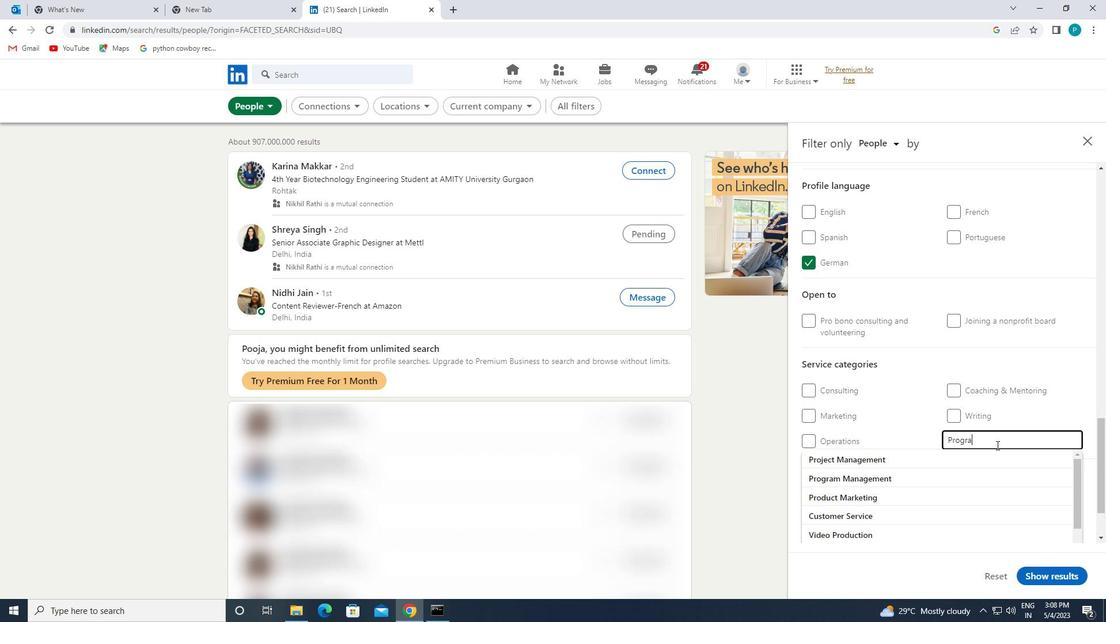 
Action: Mouse moved to (890, 457)
Screenshot: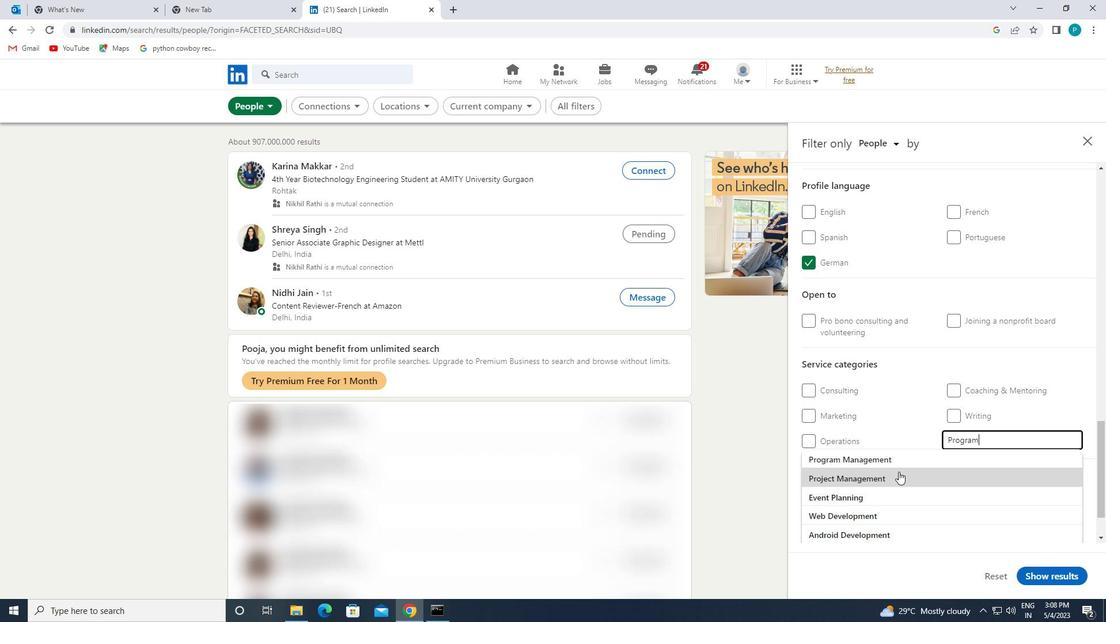 
Action: Mouse pressed left at (890, 457)
Screenshot: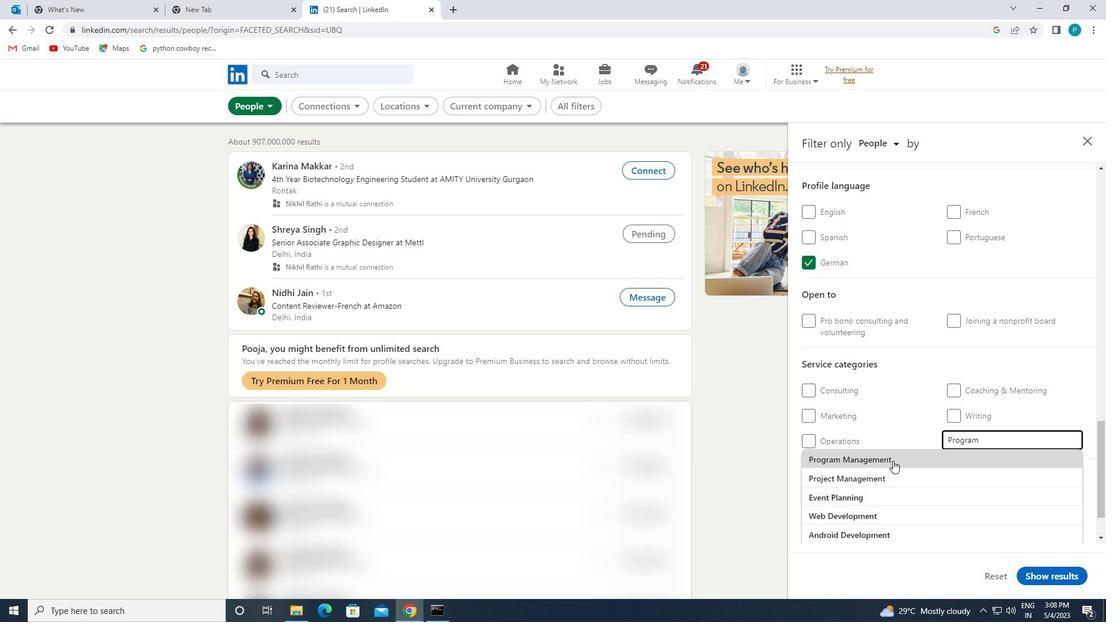 
Action: Mouse moved to (926, 466)
Screenshot: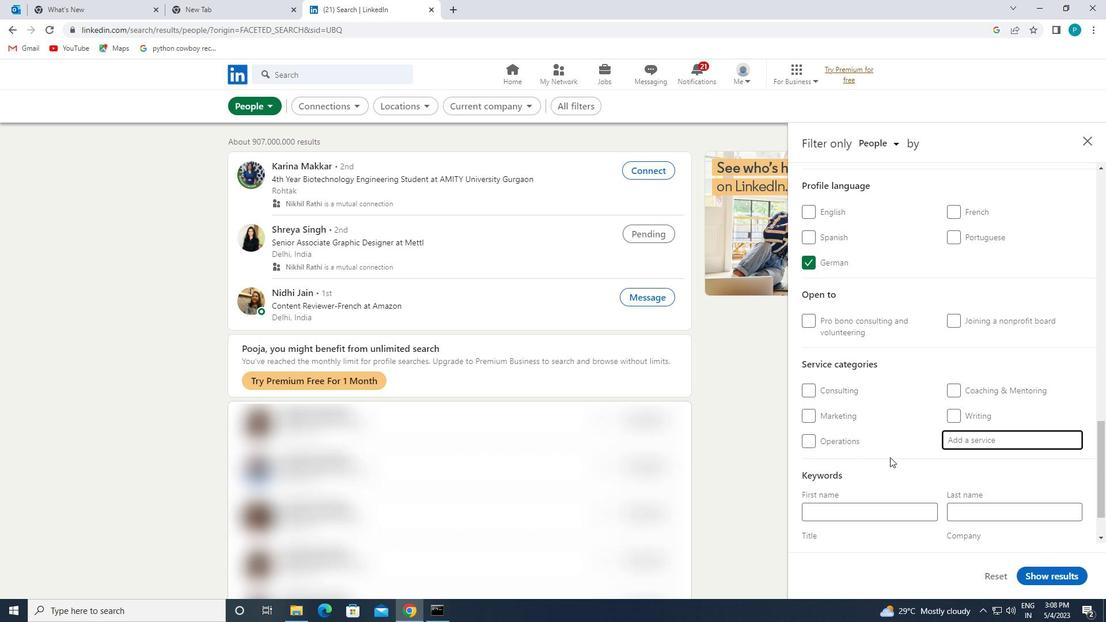
Action: Mouse scrolled (926, 466) with delta (0, 0)
Screenshot: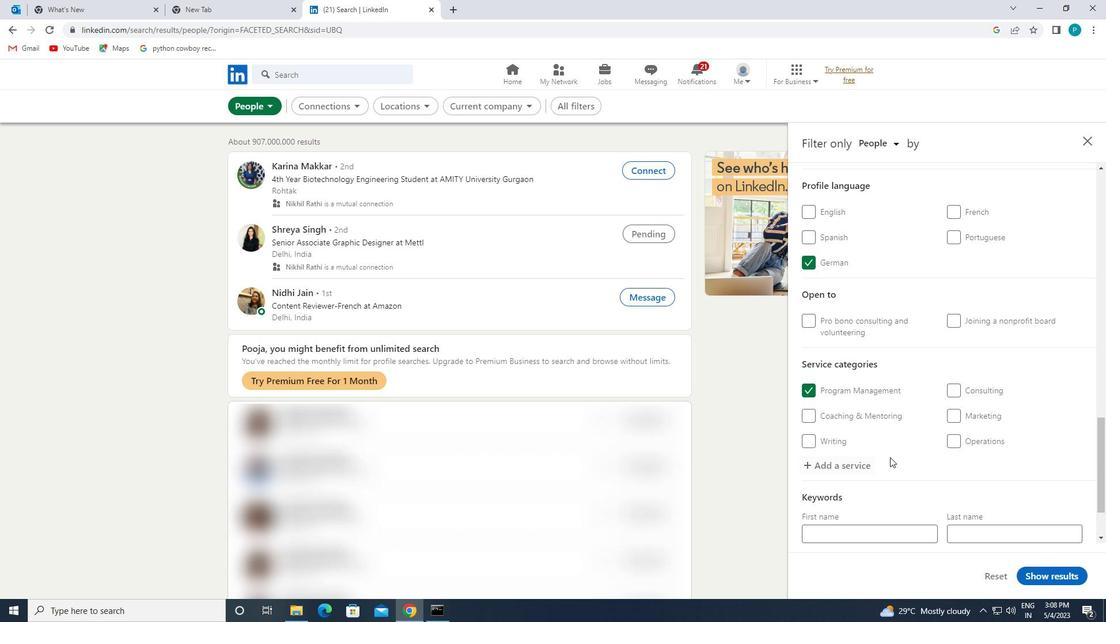 
Action: Mouse scrolled (926, 466) with delta (0, 0)
Screenshot: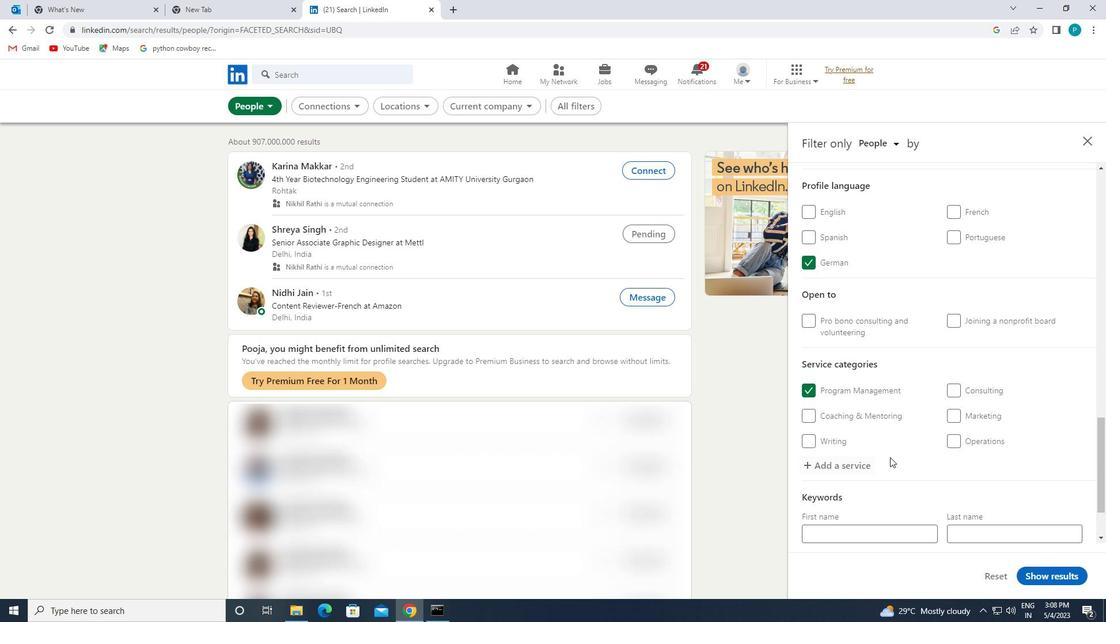 
Action: Mouse scrolled (926, 466) with delta (0, 0)
Screenshot: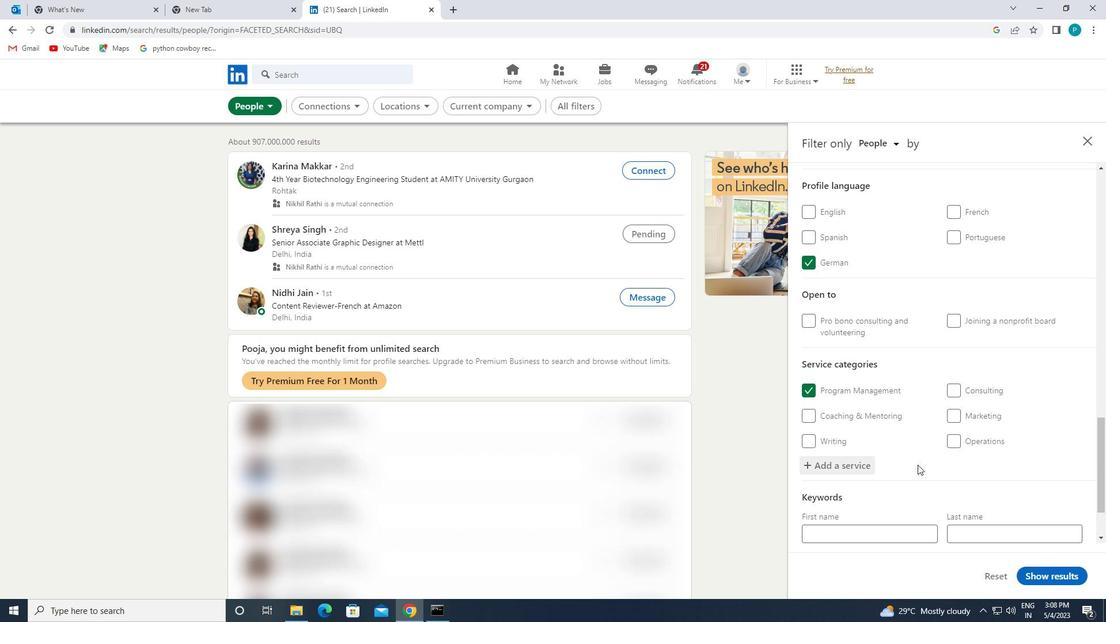 
Action: Mouse scrolled (926, 466) with delta (0, 0)
Screenshot: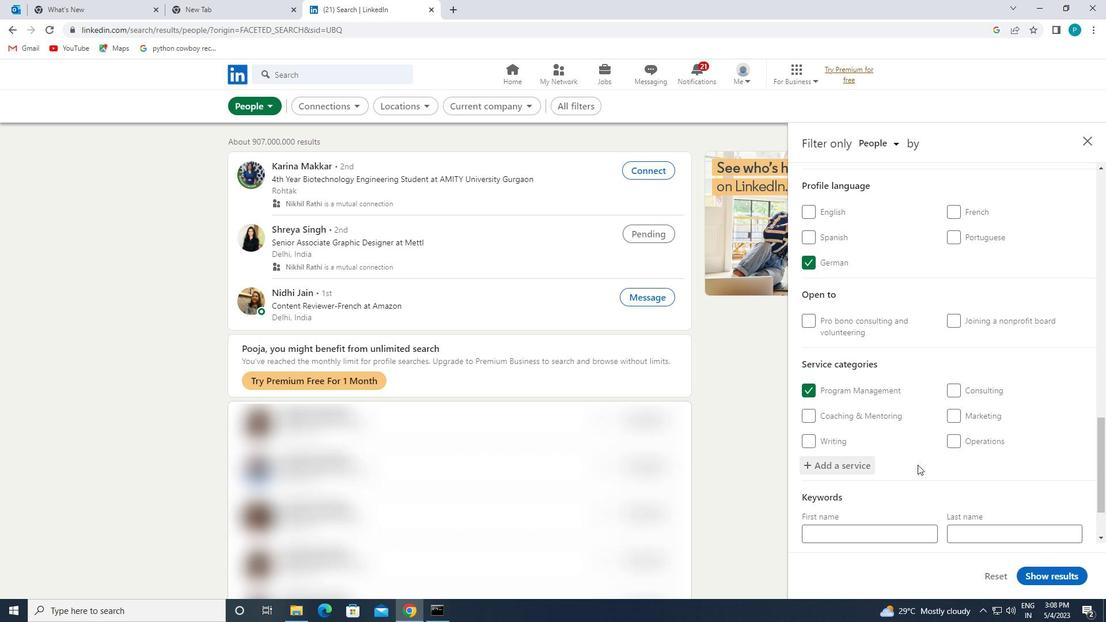 
Action: Mouse moved to (885, 497)
Screenshot: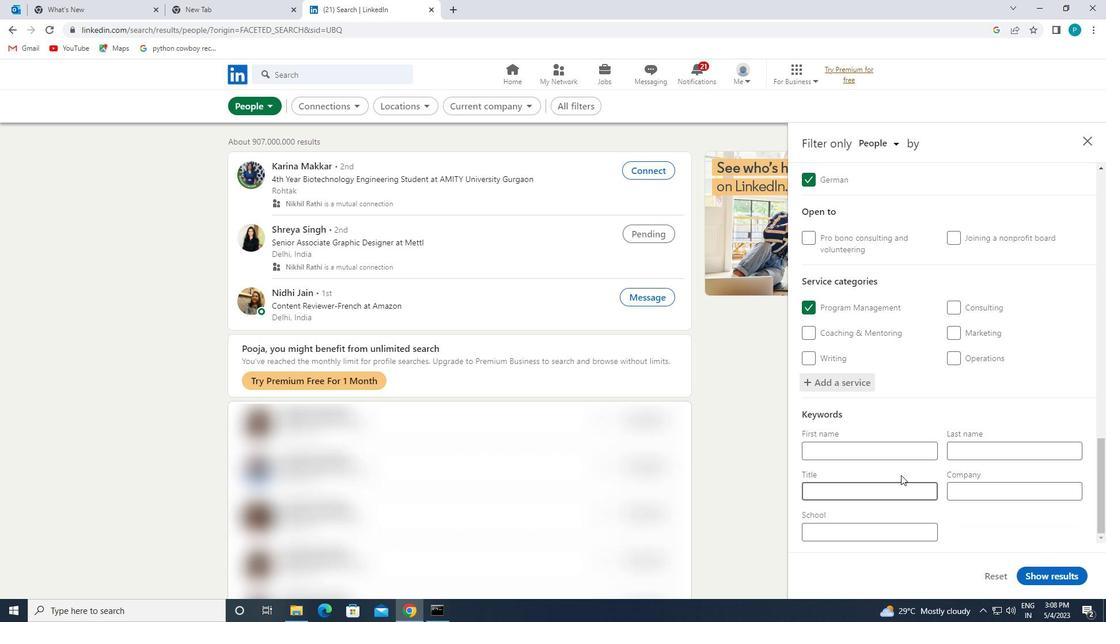 
Action: Mouse pressed left at (885, 497)
Screenshot: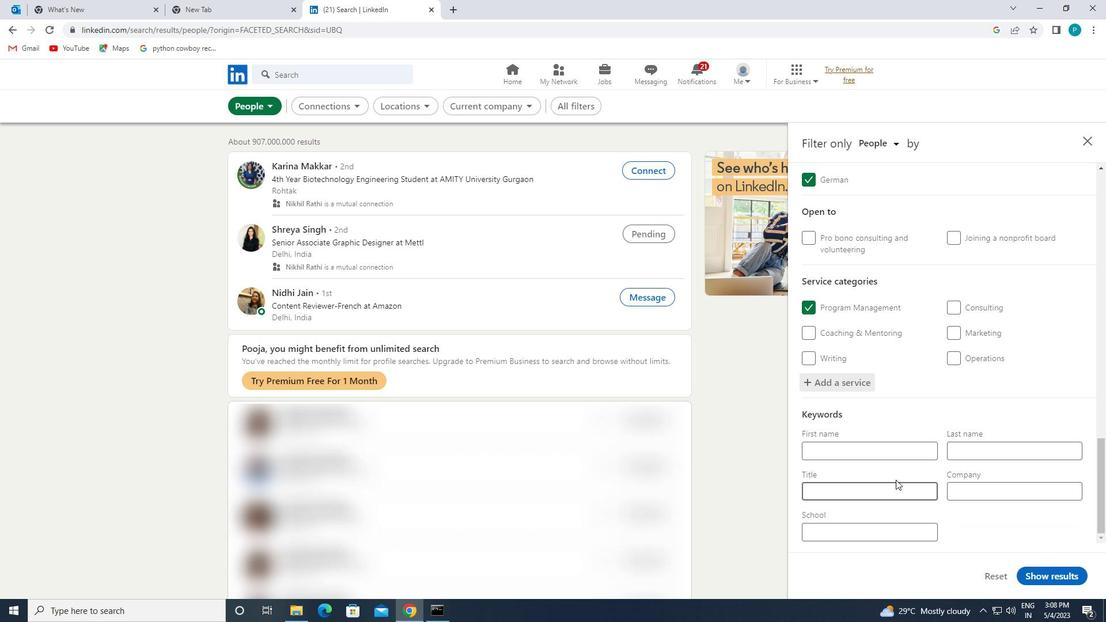 
Action: Key pressed <Key.caps_lock>H<Key.caps_lock>AIR<Key.space><Key.caps_lock>S<Key.caps_lock>TYLIST
Screenshot: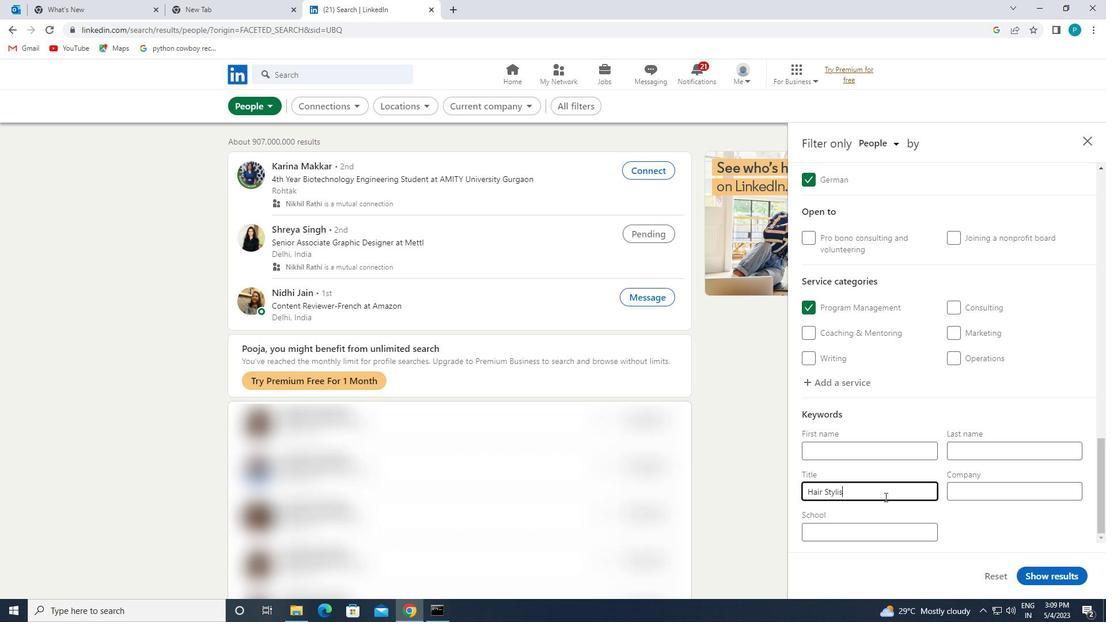 
Action: Mouse moved to (1044, 567)
Screenshot: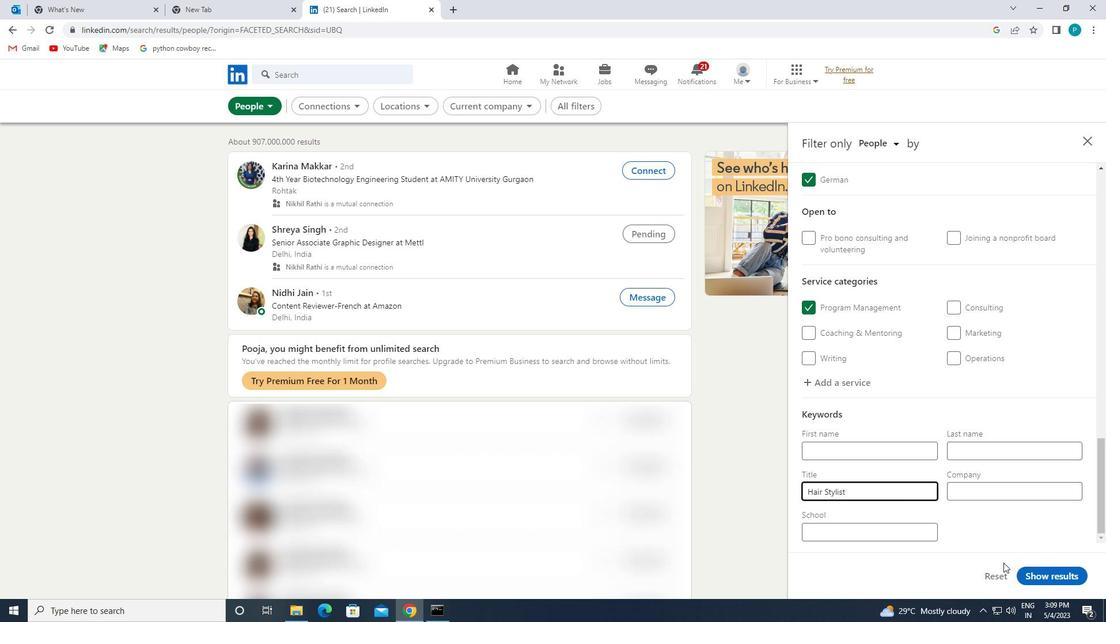 
Action: Mouse pressed left at (1044, 567)
Screenshot: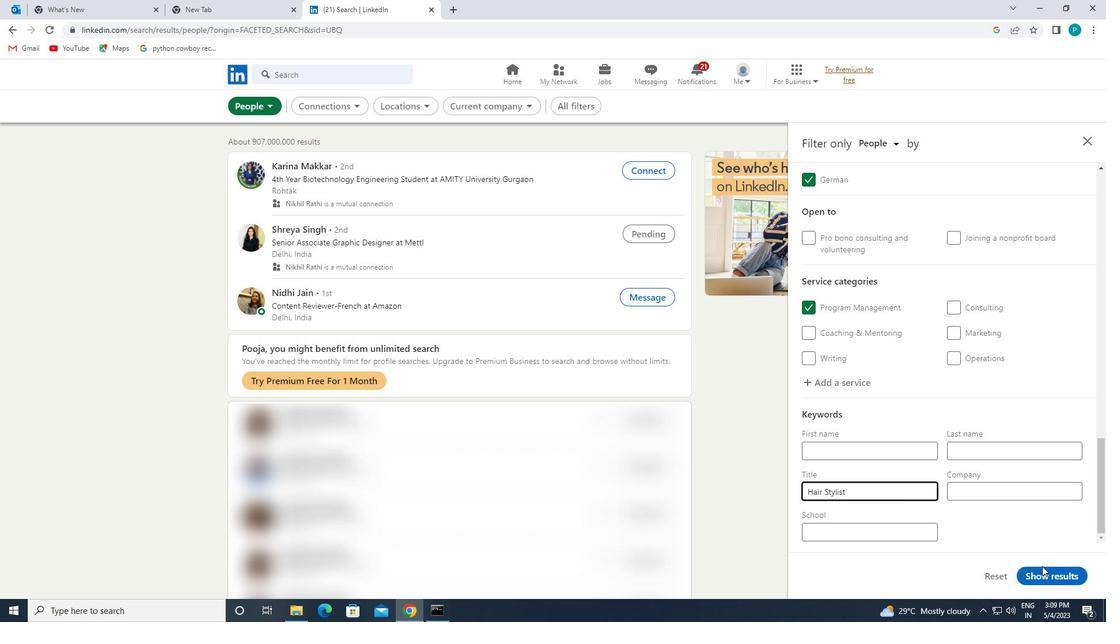 
Action: Mouse moved to (1044, 567)
Screenshot: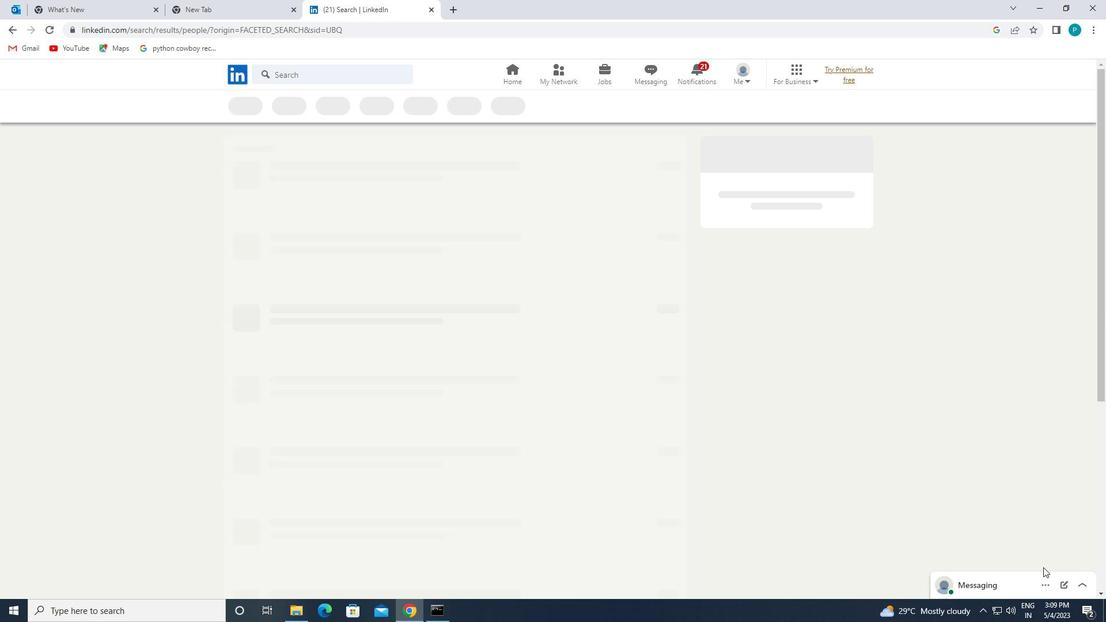 
